 Task: Find connections with filter location Weil am Rhein with filter topic #programingwith filter profile language German with filter current company Arm with filter school Annasaheb Dange College of Engineering and Technology, ASHTA with filter industry Museums with filter service category User Experience Writing with filter keywords title Political Scientist
Action: Mouse scrolled (507, 695) with delta (0, 0)
Screenshot: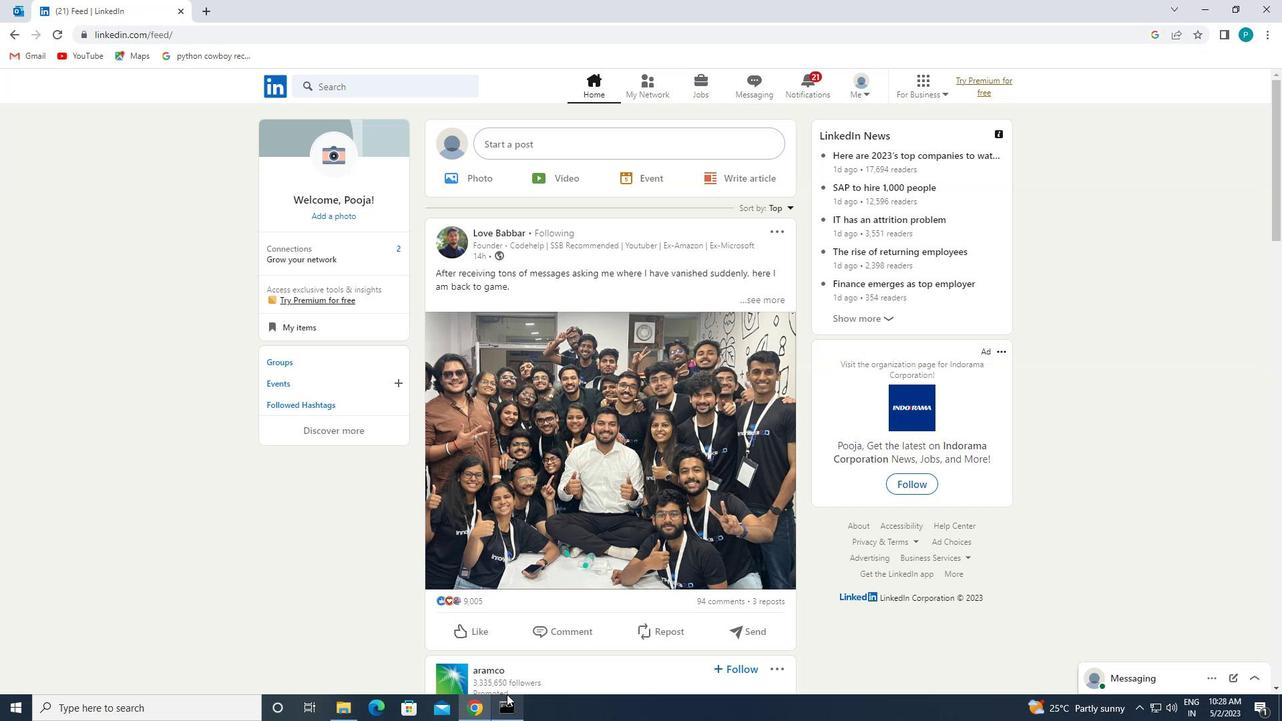 
Action: Mouse moved to (642, 80)
Screenshot: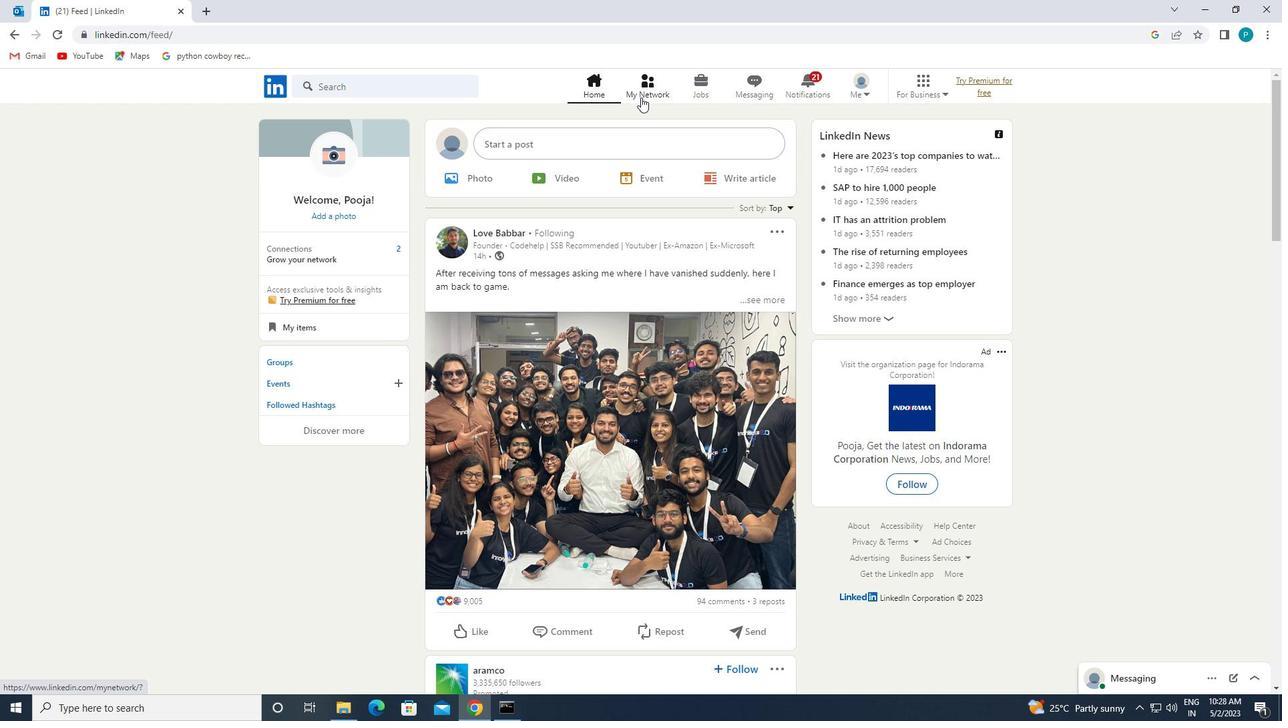
Action: Mouse pressed left at (642, 80)
Screenshot: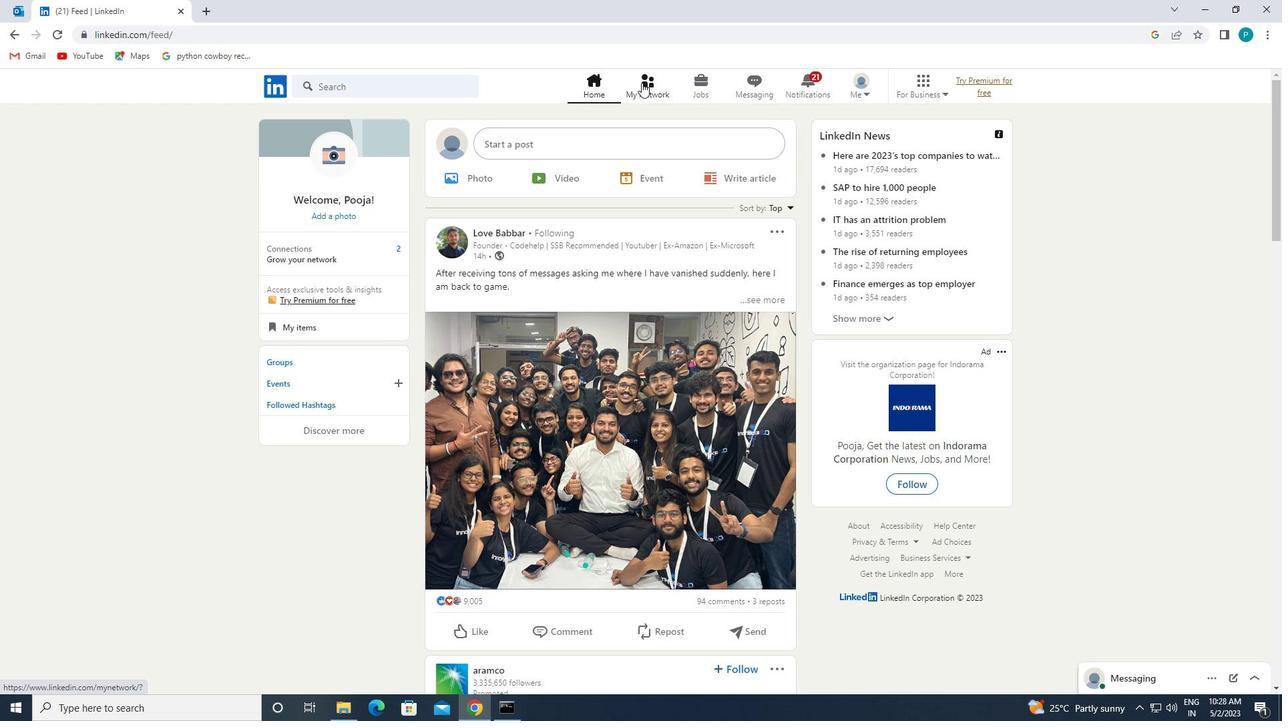 
Action: Mouse moved to (402, 163)
Screenshot: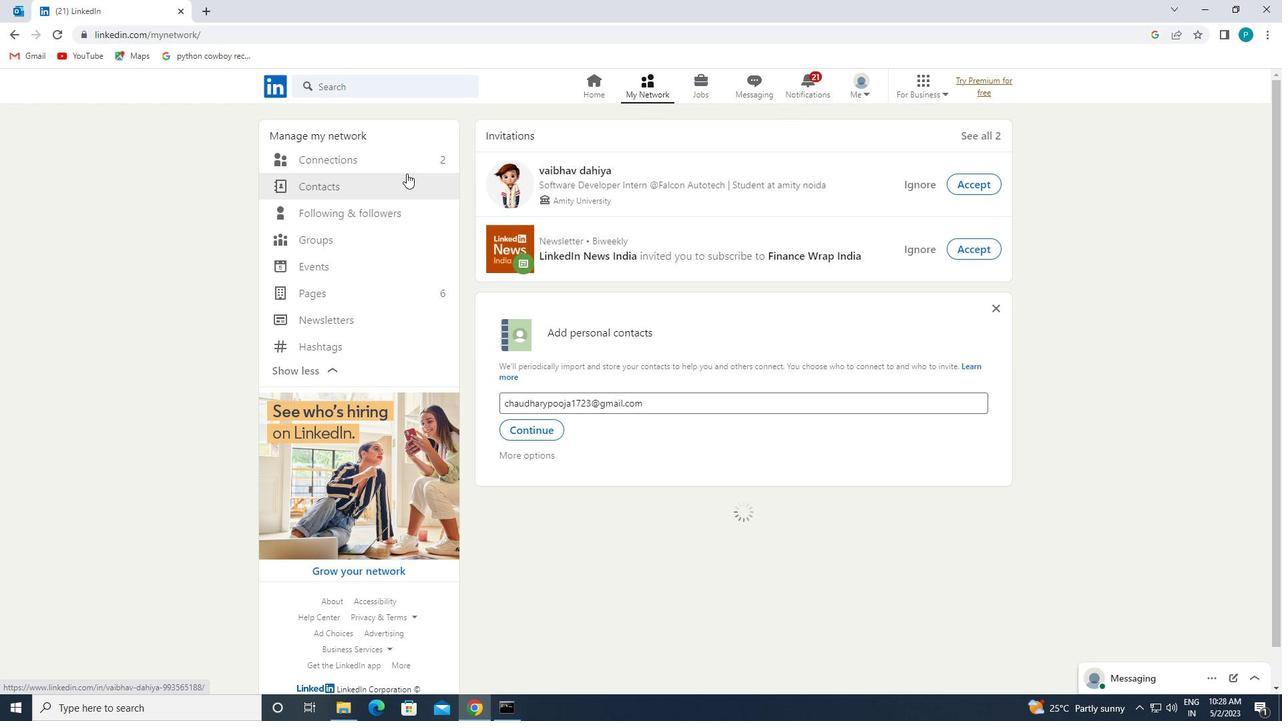 
Action: Mouse pressed left at (402, 163)
Screenshot: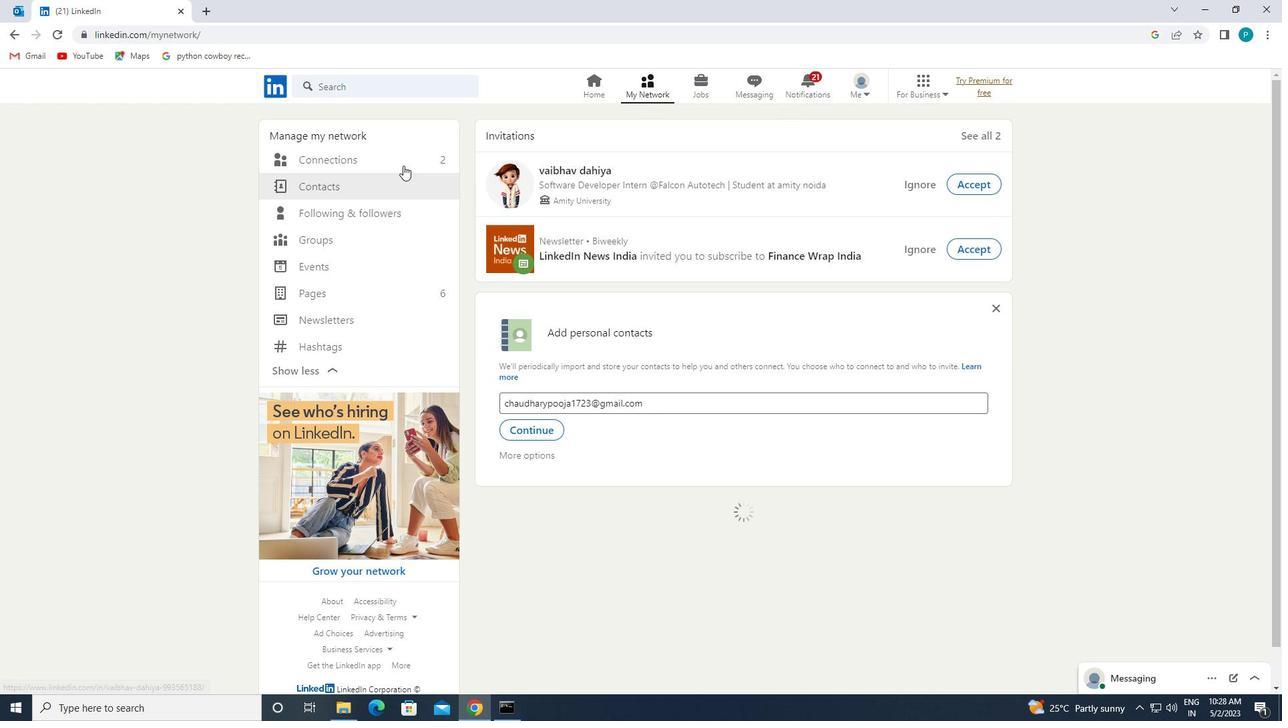 
Action: Mouse moved to (723, 168)
Screenshot: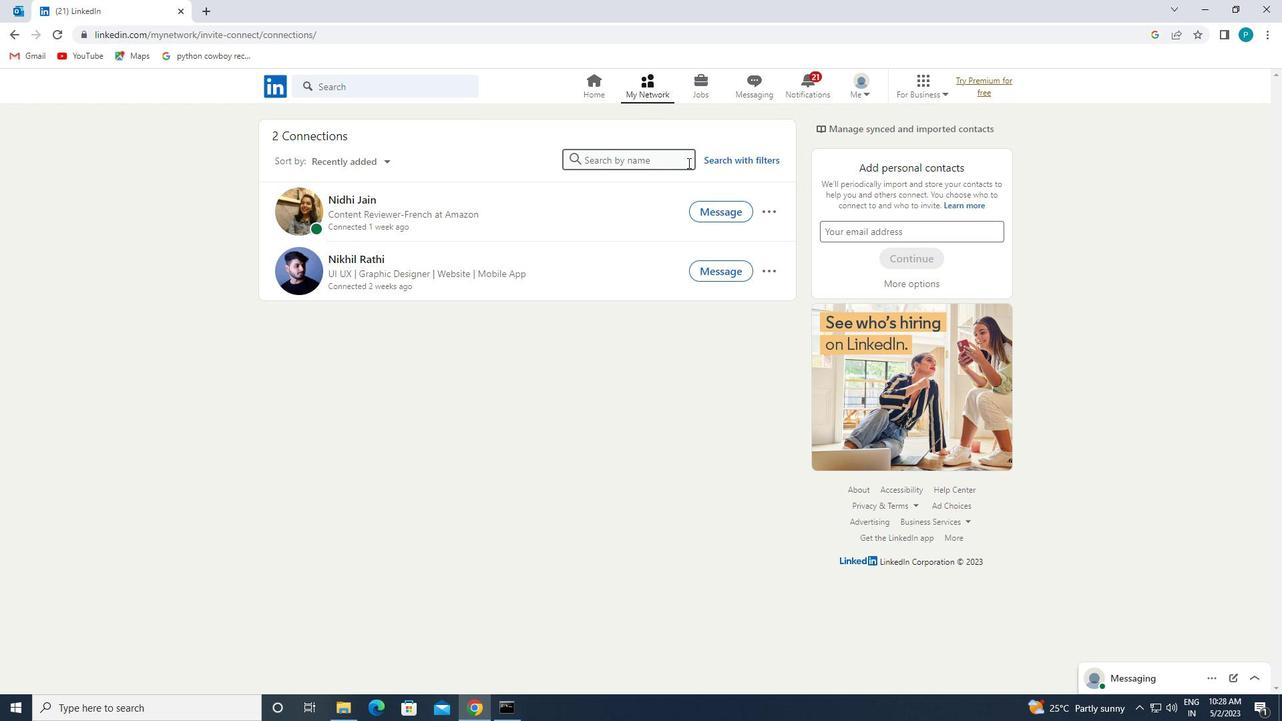 
Action: Mouse pressed left at (723, 168)
Screenshot: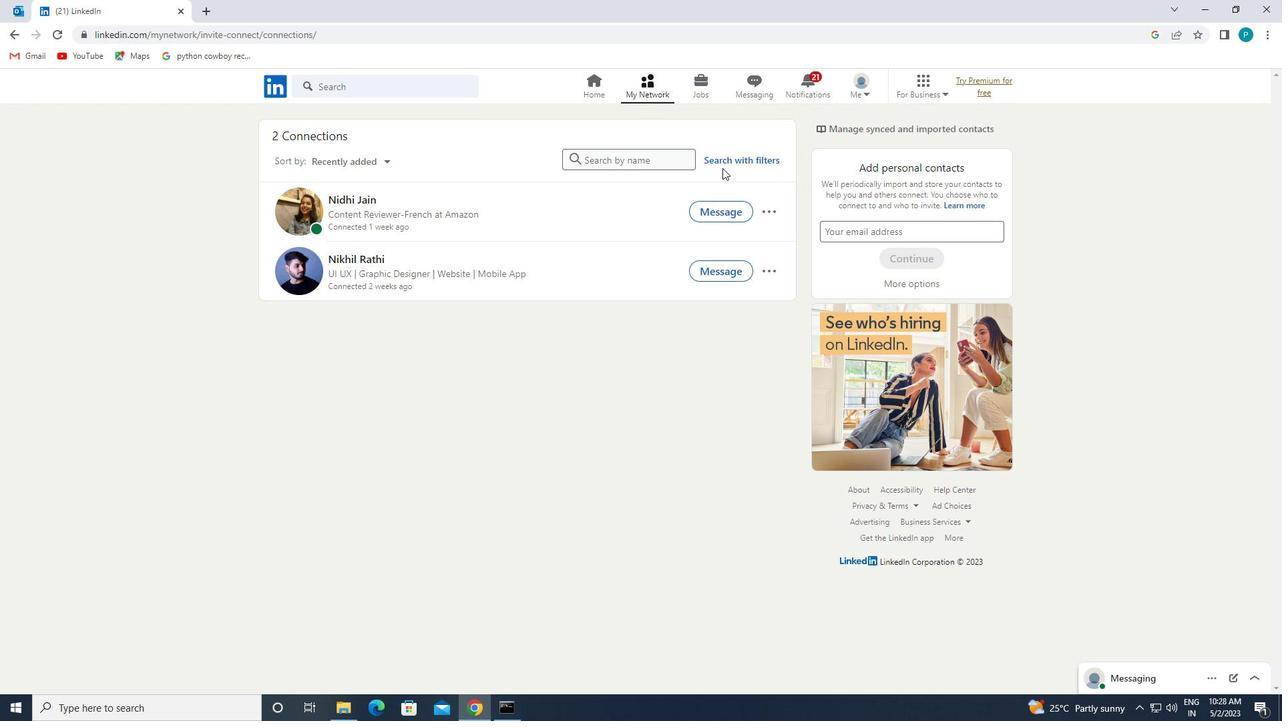 
Action: Mouse moved to (723, 165)
Screenshot: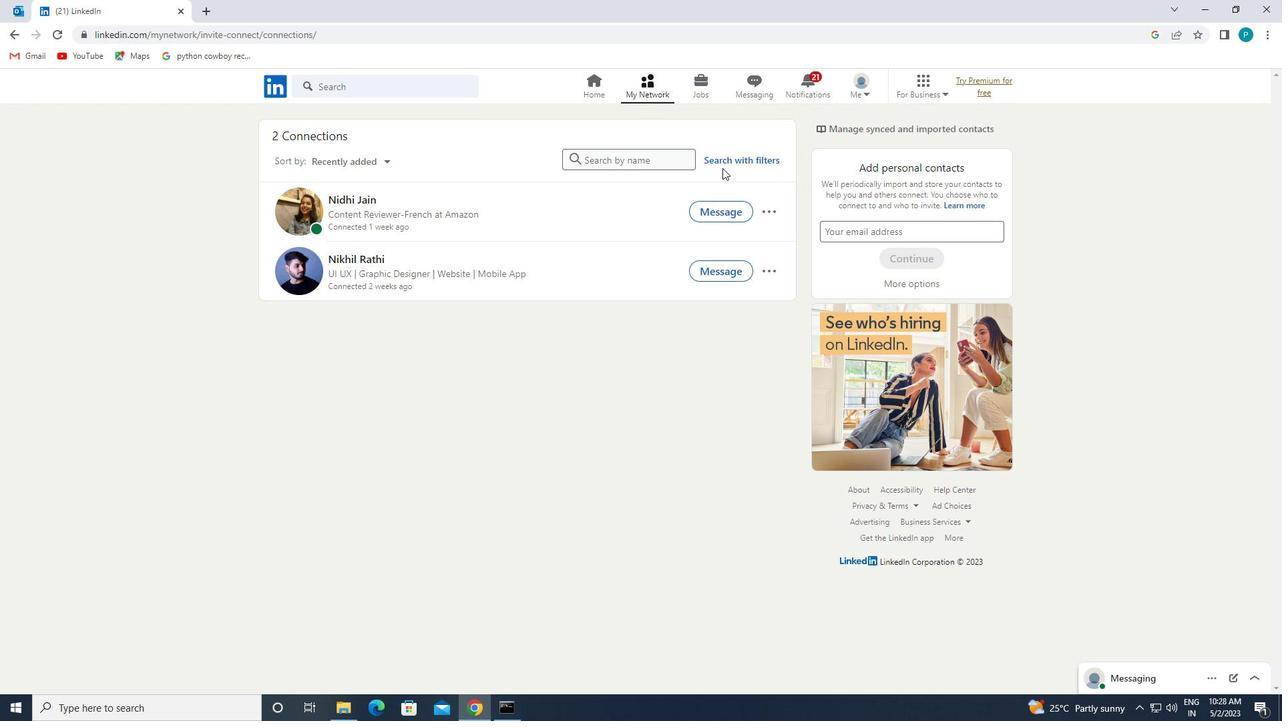 
Action: Mouse pressed left at (723, 165)
Screenshot: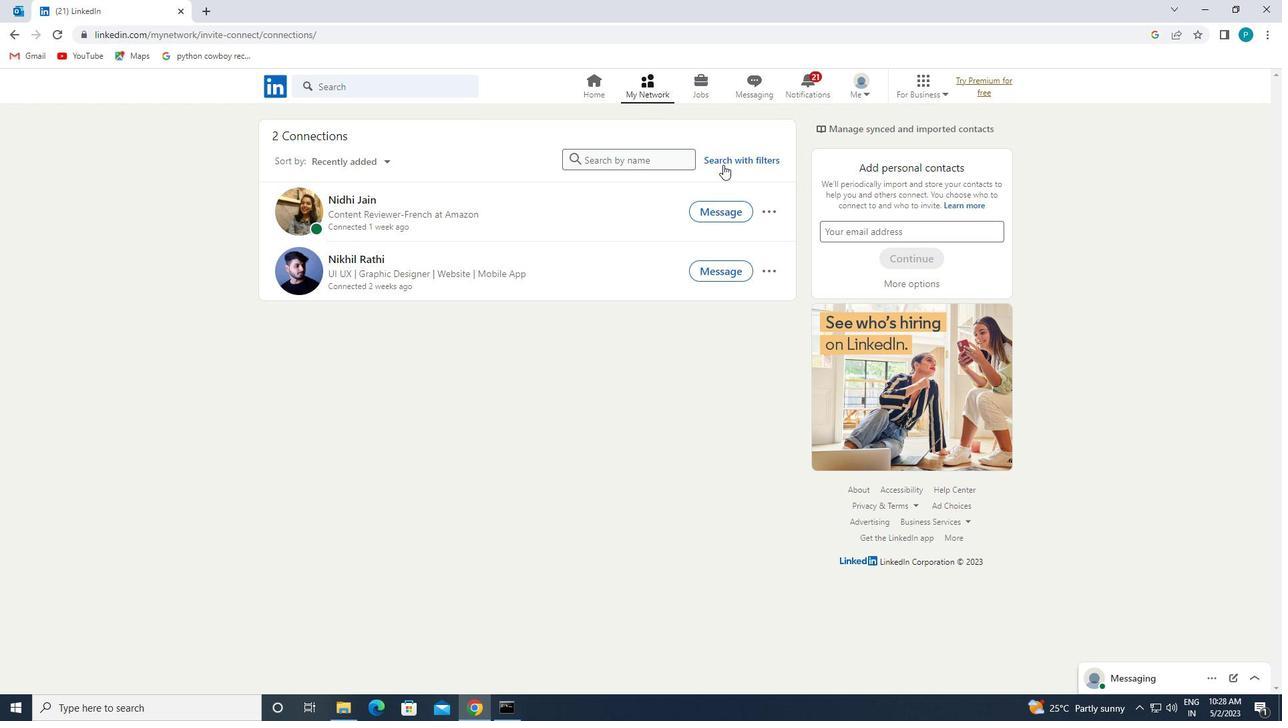 
Action: Mouse moved to (684, 132)
Screenshot: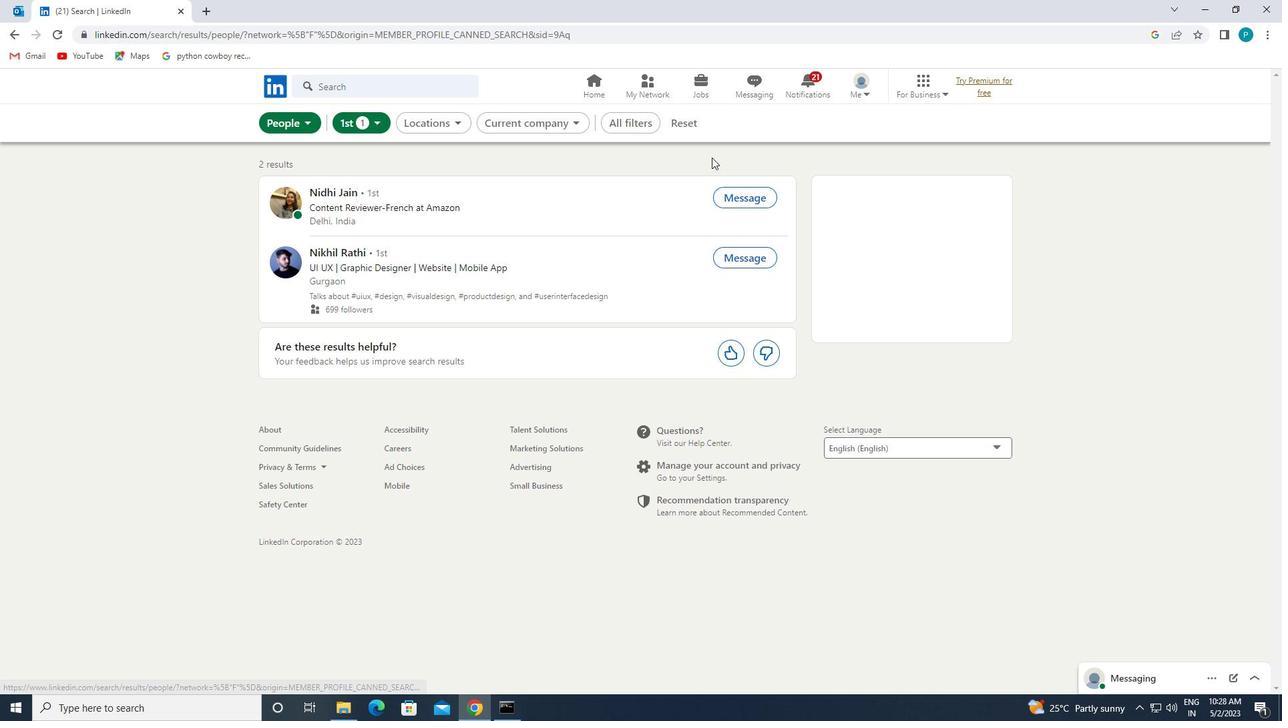 
Action: Mouse pressed left at (684, 132)
Screenshot: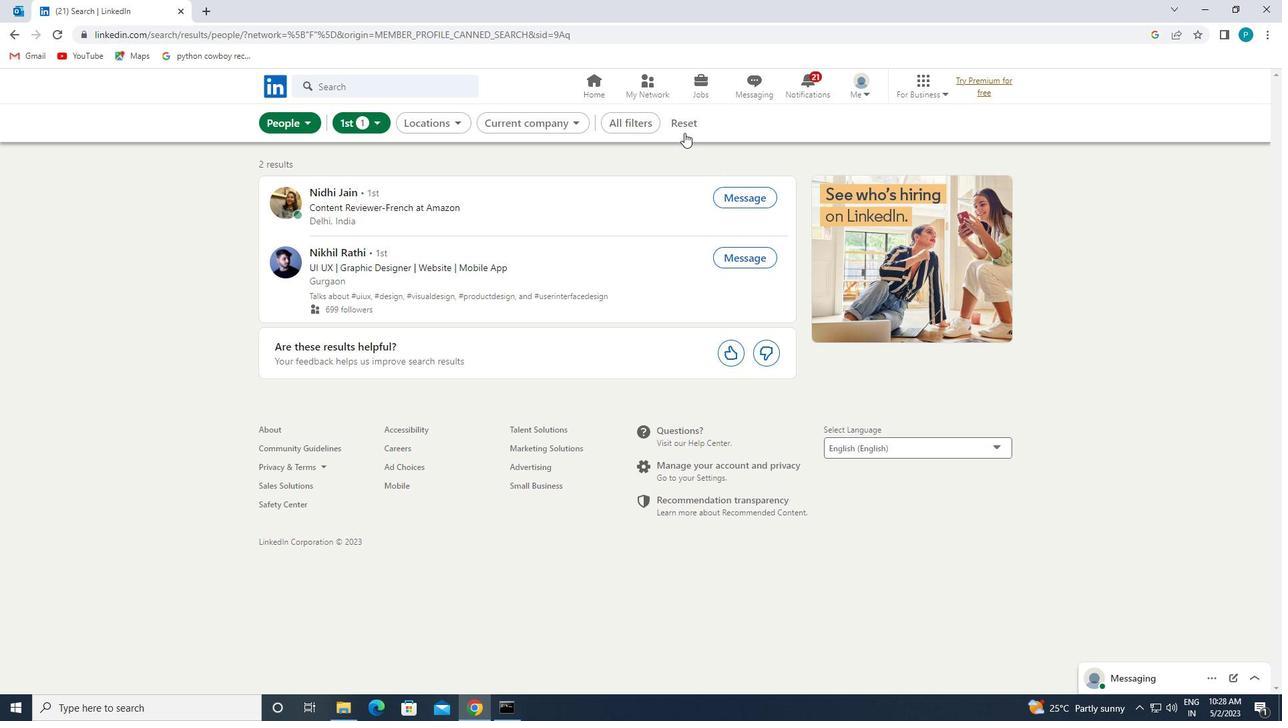 
Action: Mouse moved to (658, 124)
Screenshot: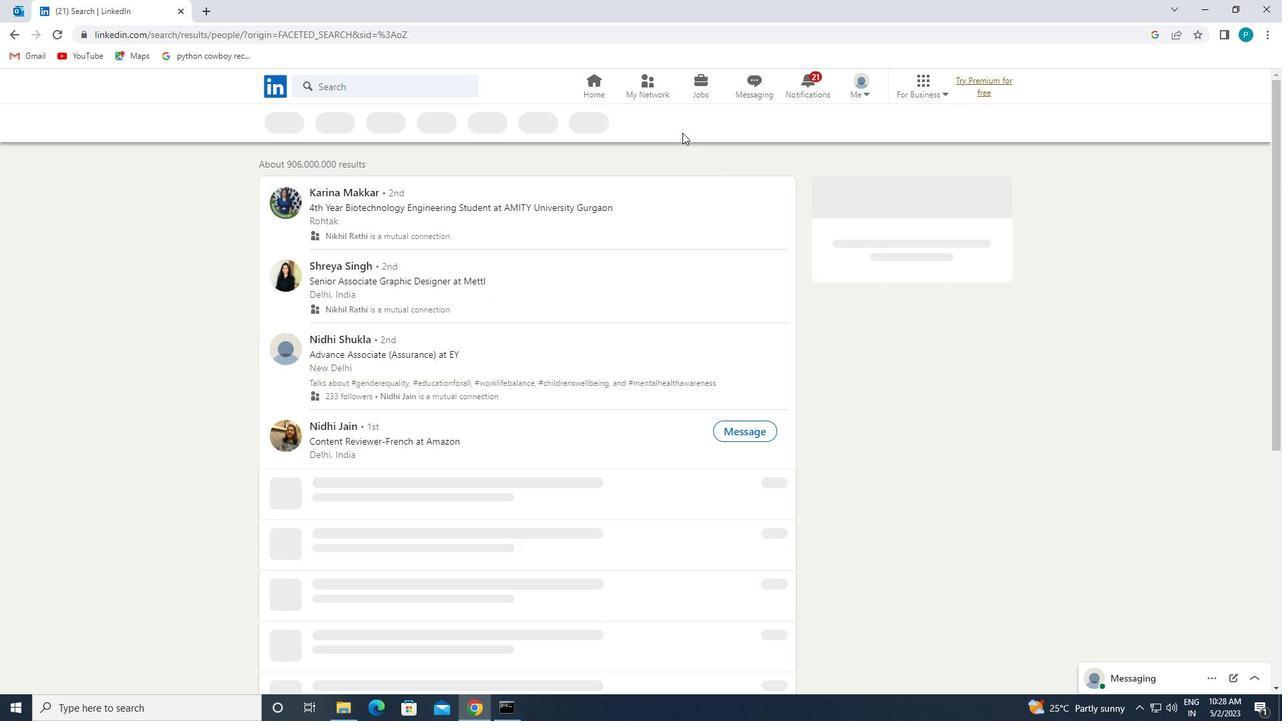 
Action: Mouse pressed left at (658, 124)
Screenshot: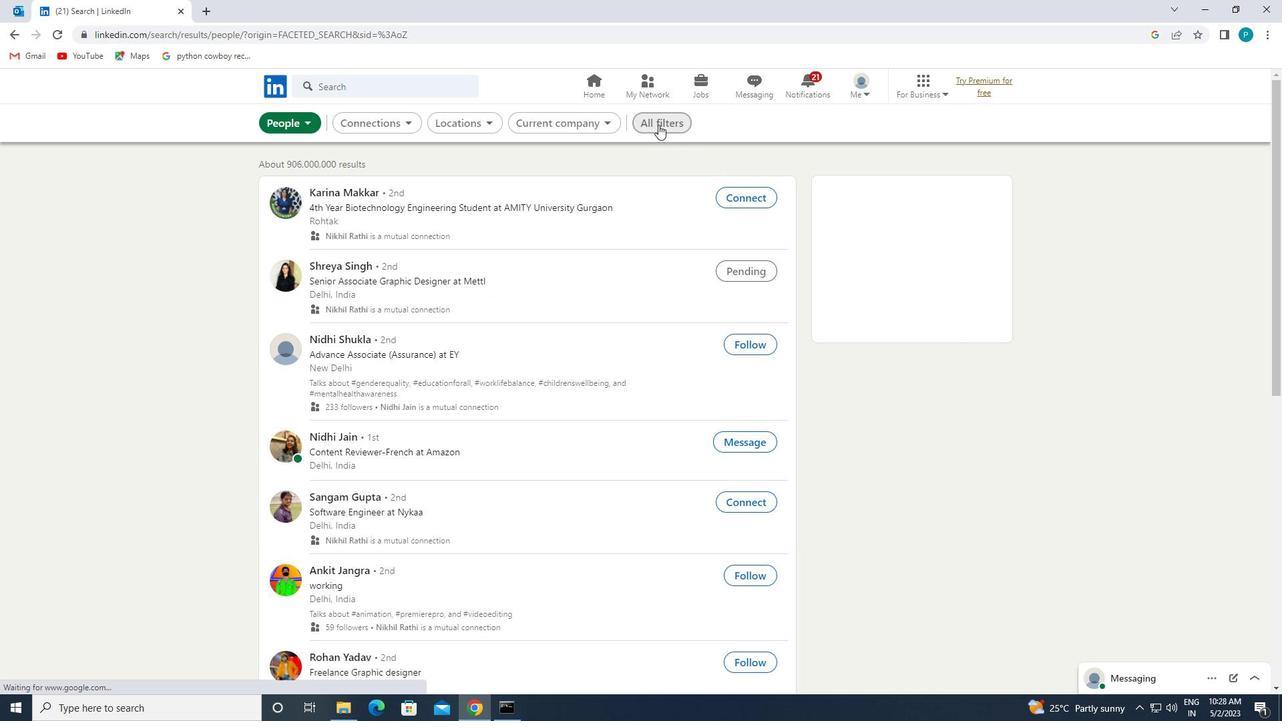 
Action: Mouse moved to (1228, 404)
Screenshot: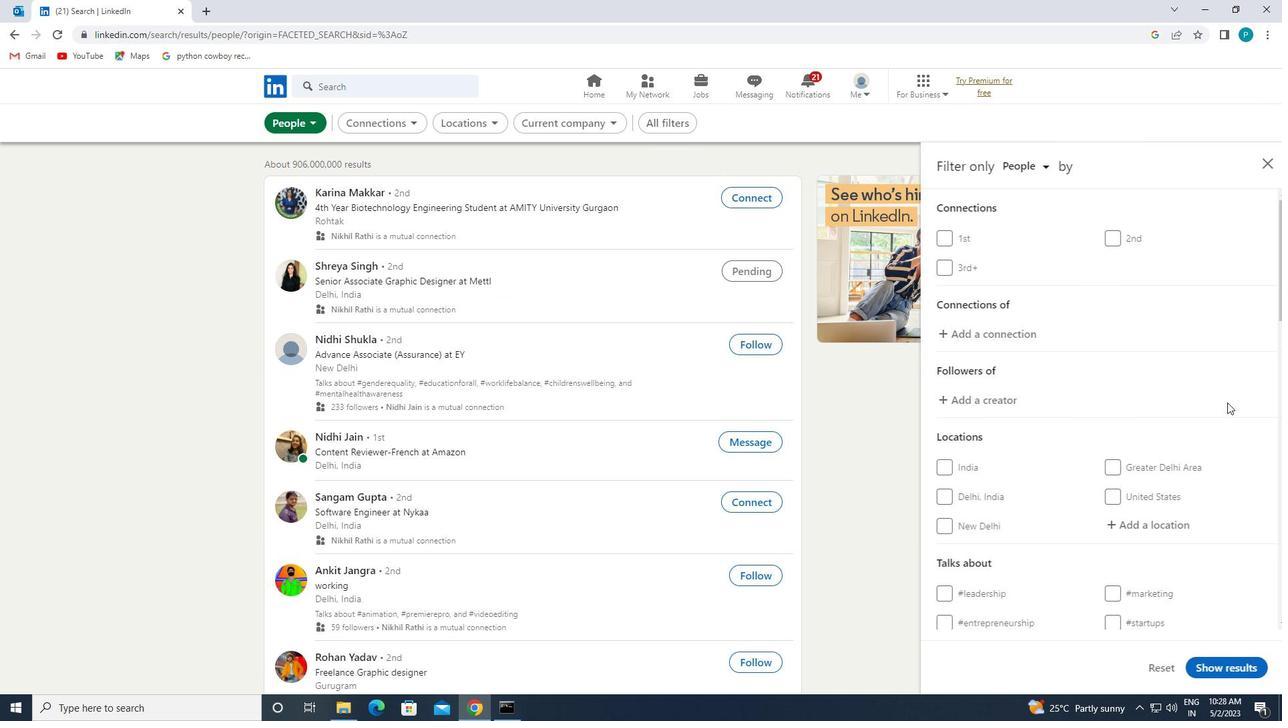 
Action: Mouse scrolled (1228, 403) with delta (0, 0)
Screenshot: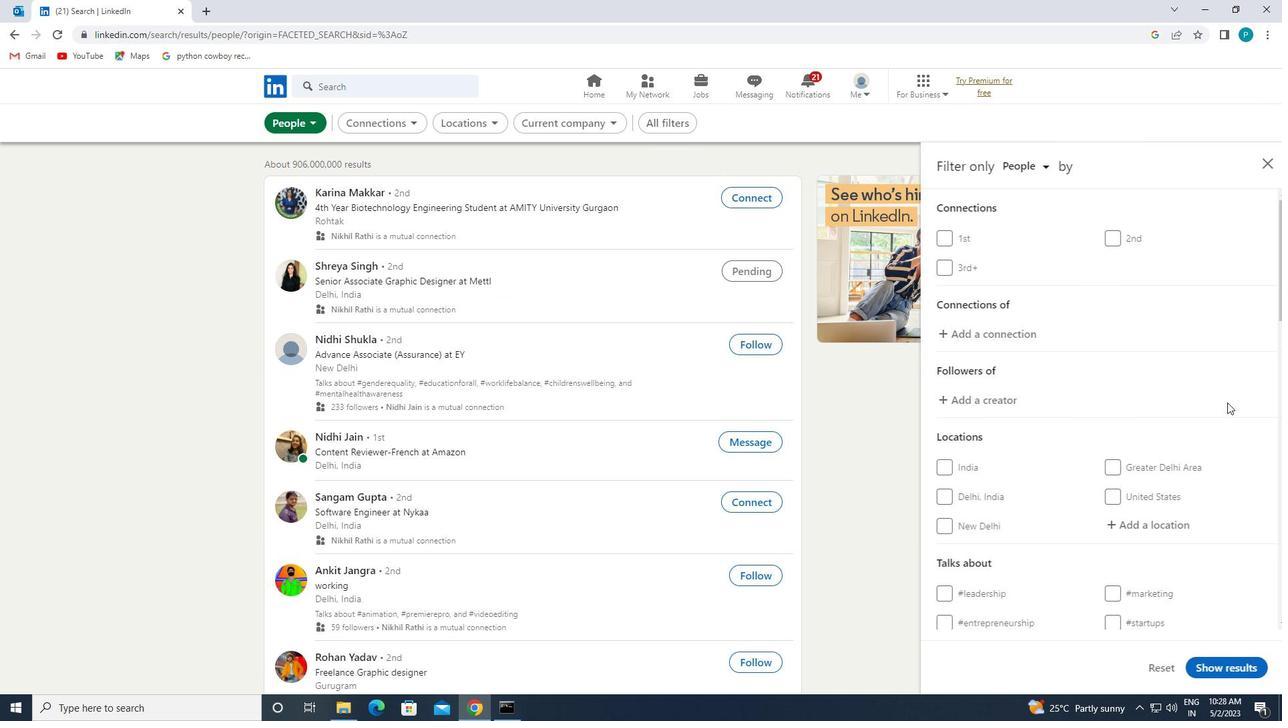 
Action: Mouse scrolled (1228, 403) with delta (0, 0)
Screenshot: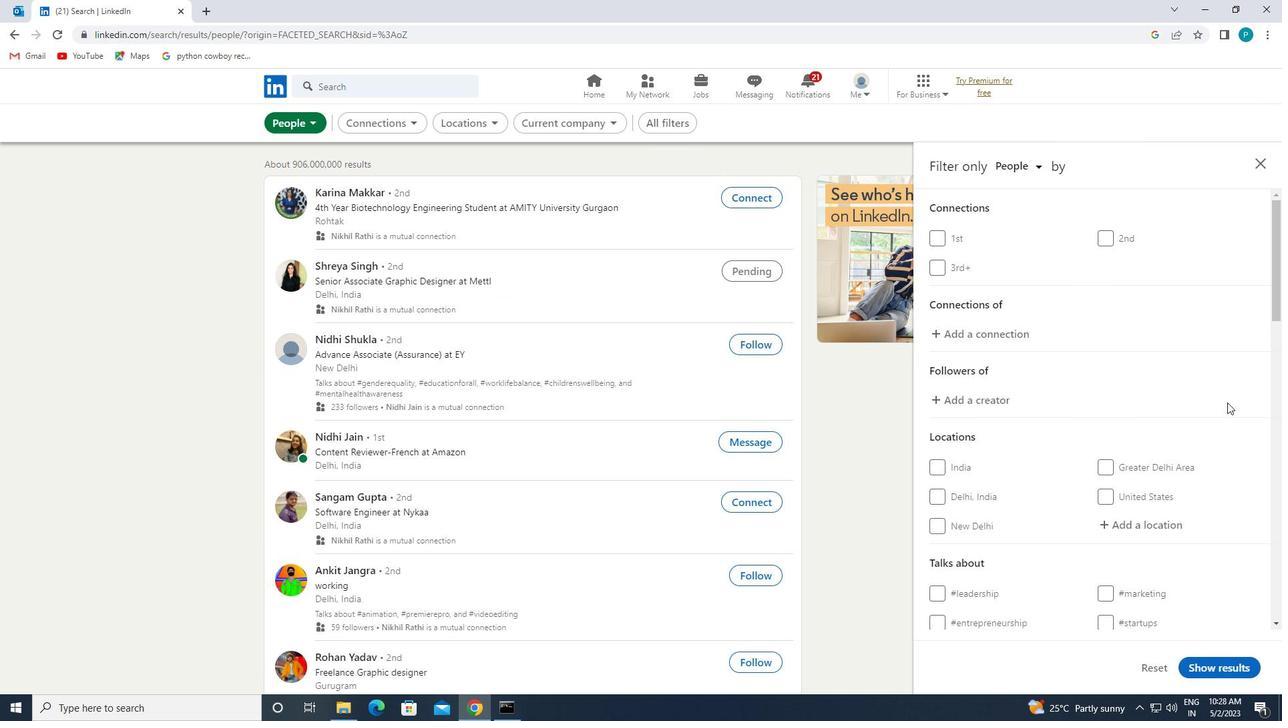 
Action: Mouse moved to (1182, 397)
Screenshot: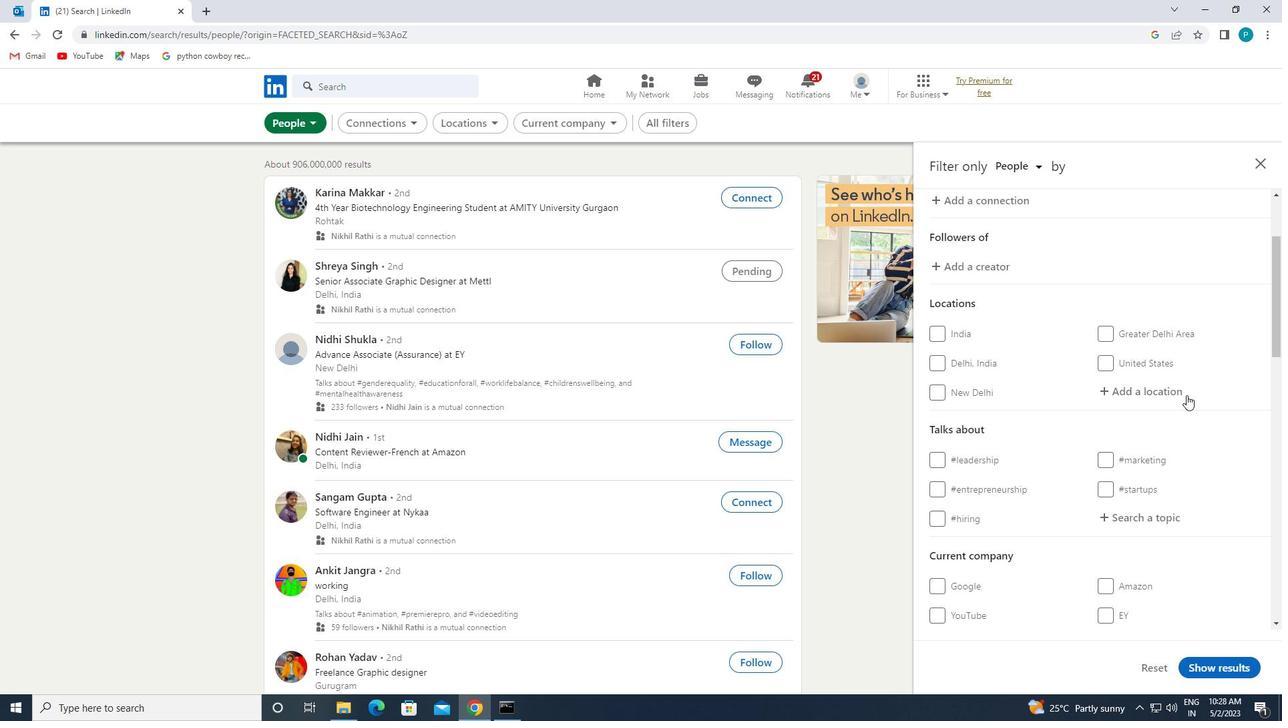 
Action: Mouse pressed left at (1182, 397)
Screenshot: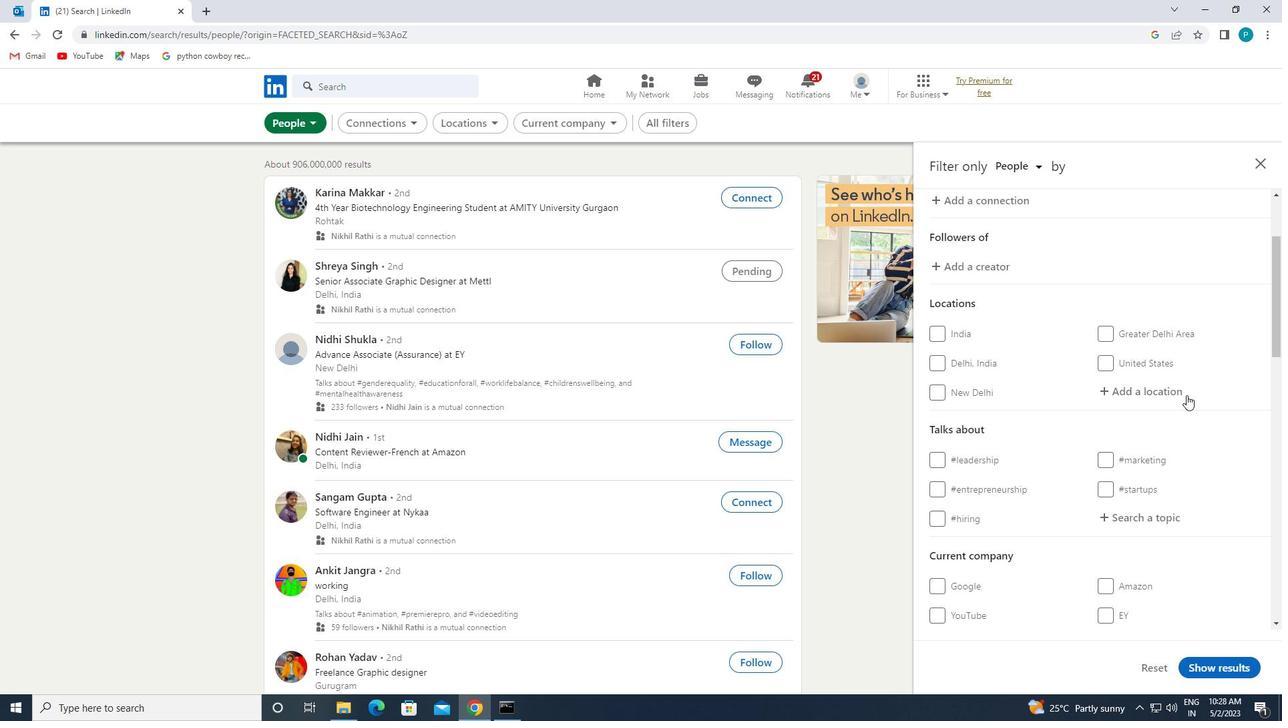 
Action: Key pressed <Key.caps_lock>w<Key.caps_lock>eil<Key.space>am
Screenshot: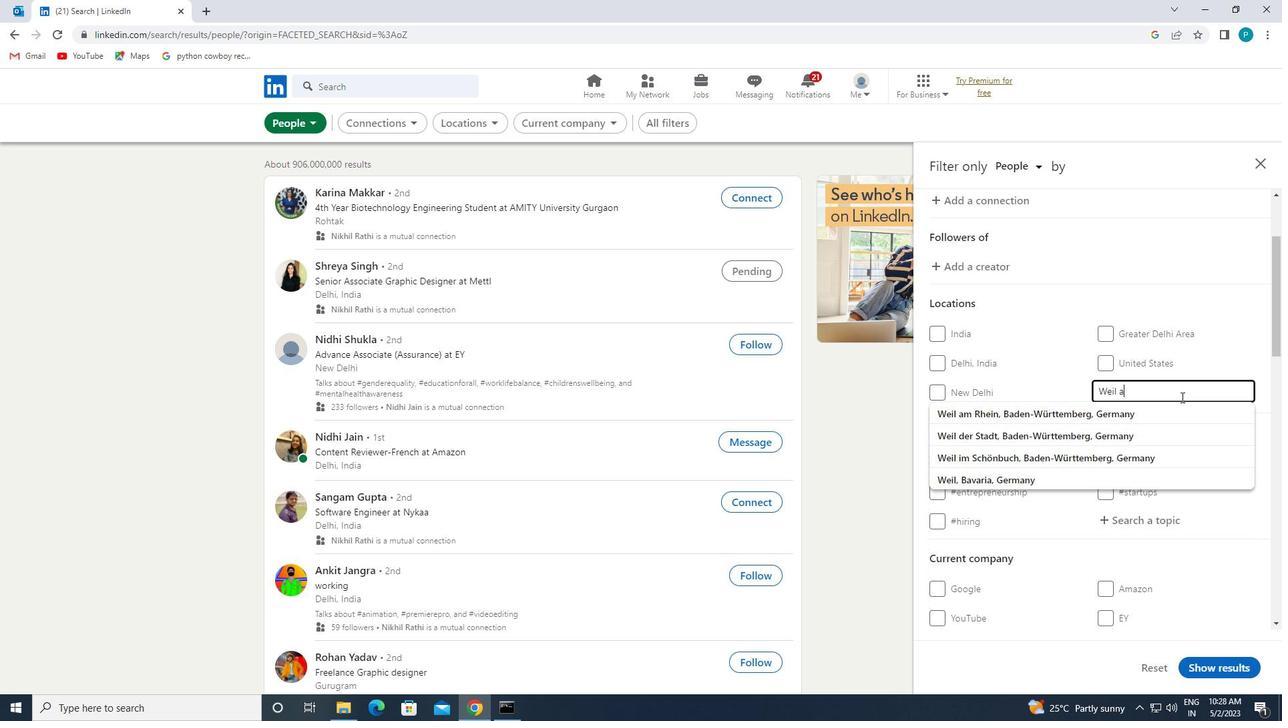 
Action: Mouse moved to (1148, 426)
Screenshot: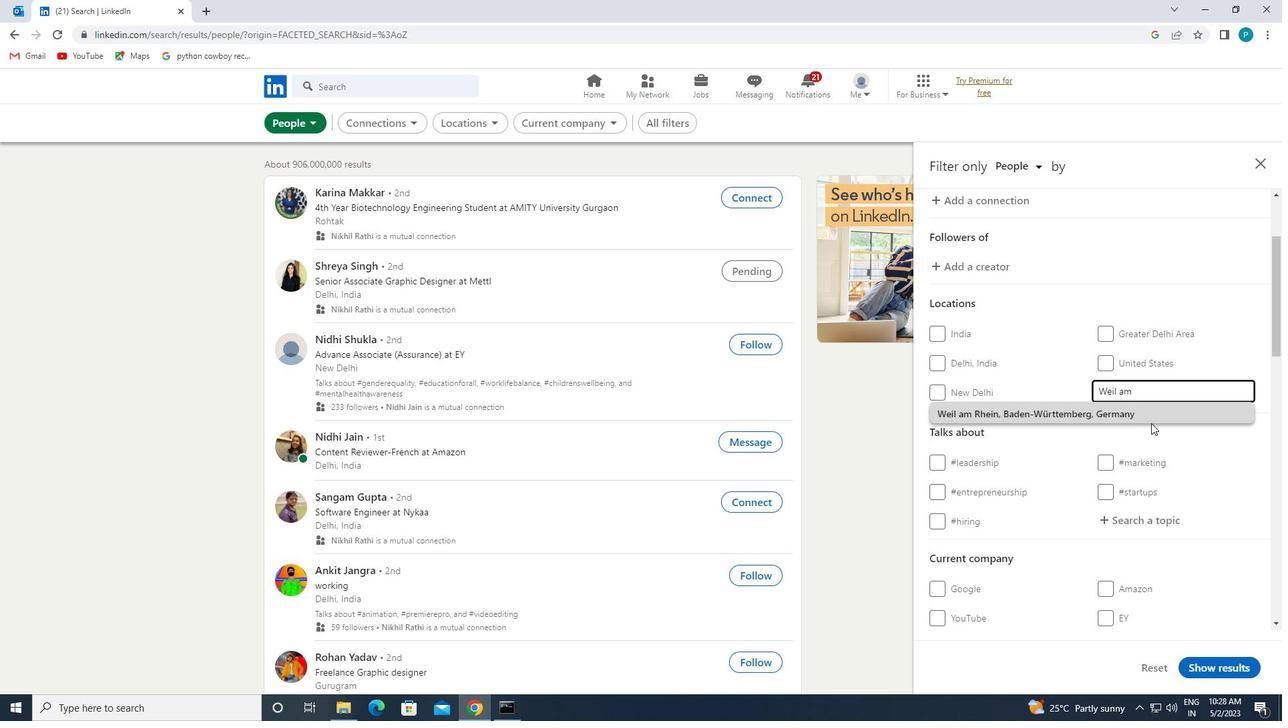 
Action: Mouse pressed left at (1148, 426)
Screenshot: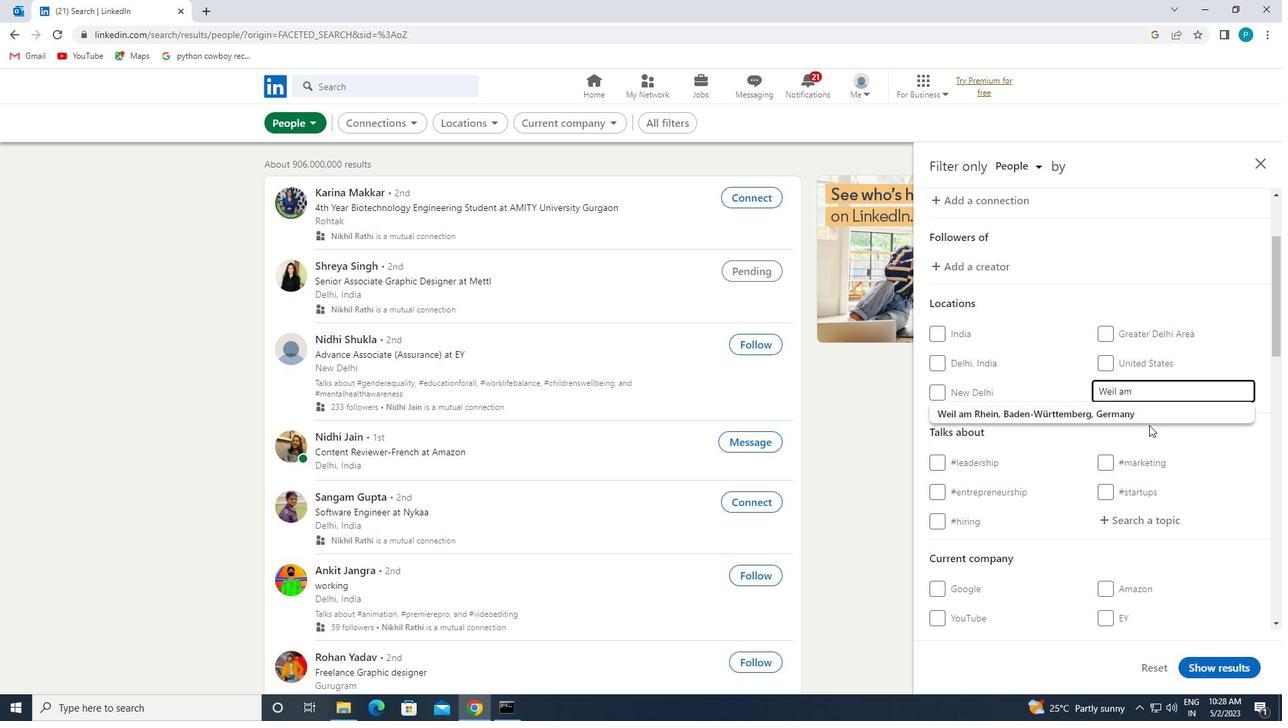 
Action: Mouse moved to (1143, 395)
Screenshot: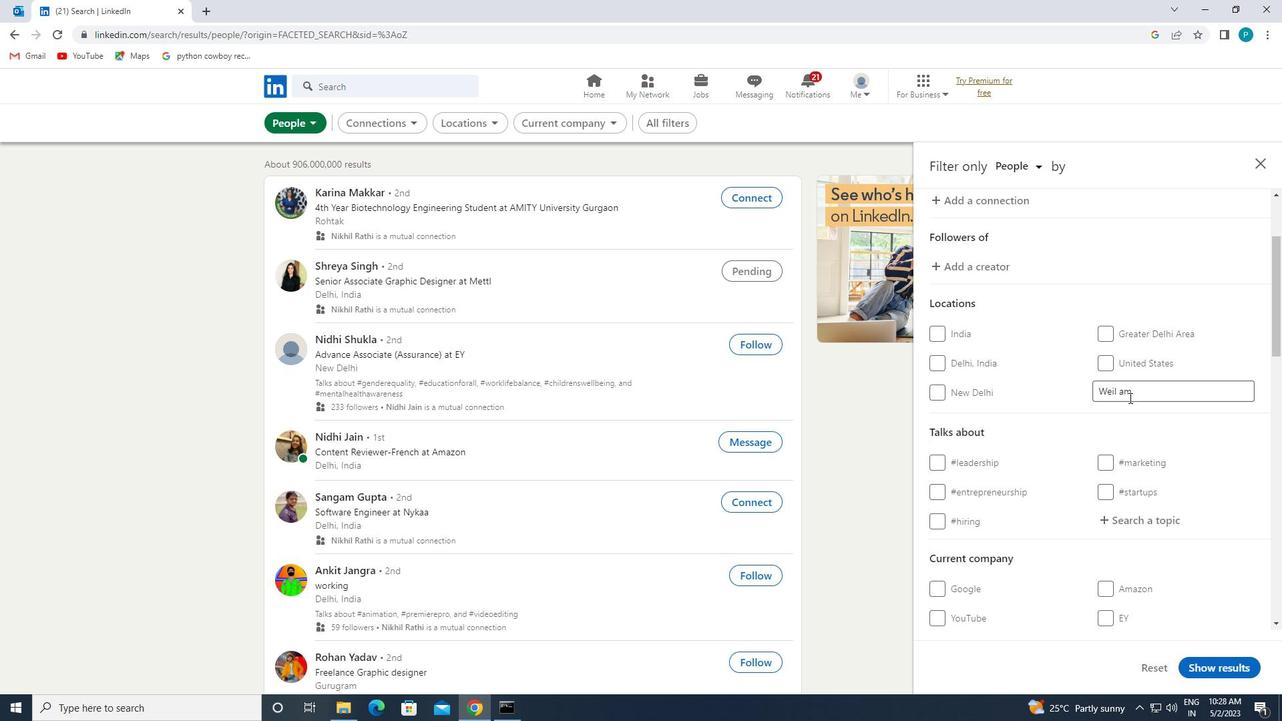 
Action: Mouse pressed left at (1143, 395)
Screenshot: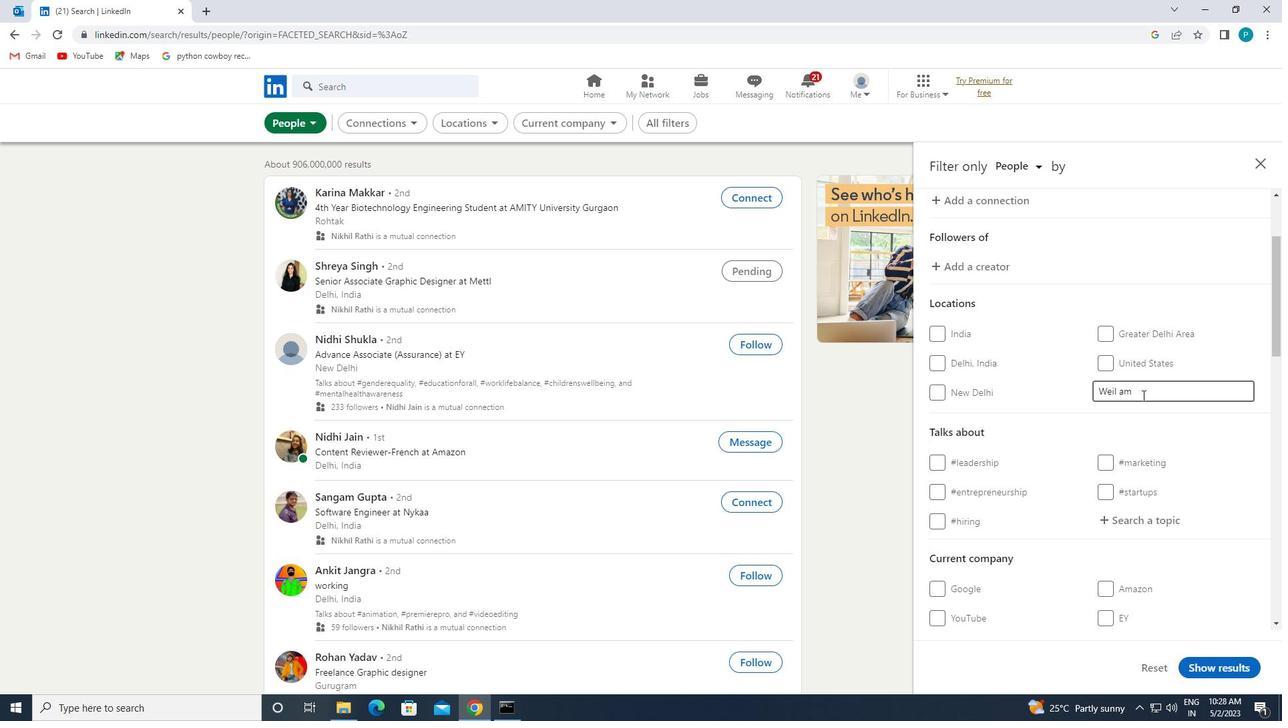 
Action: Mouse moved to (1139, 413)
Screenshot: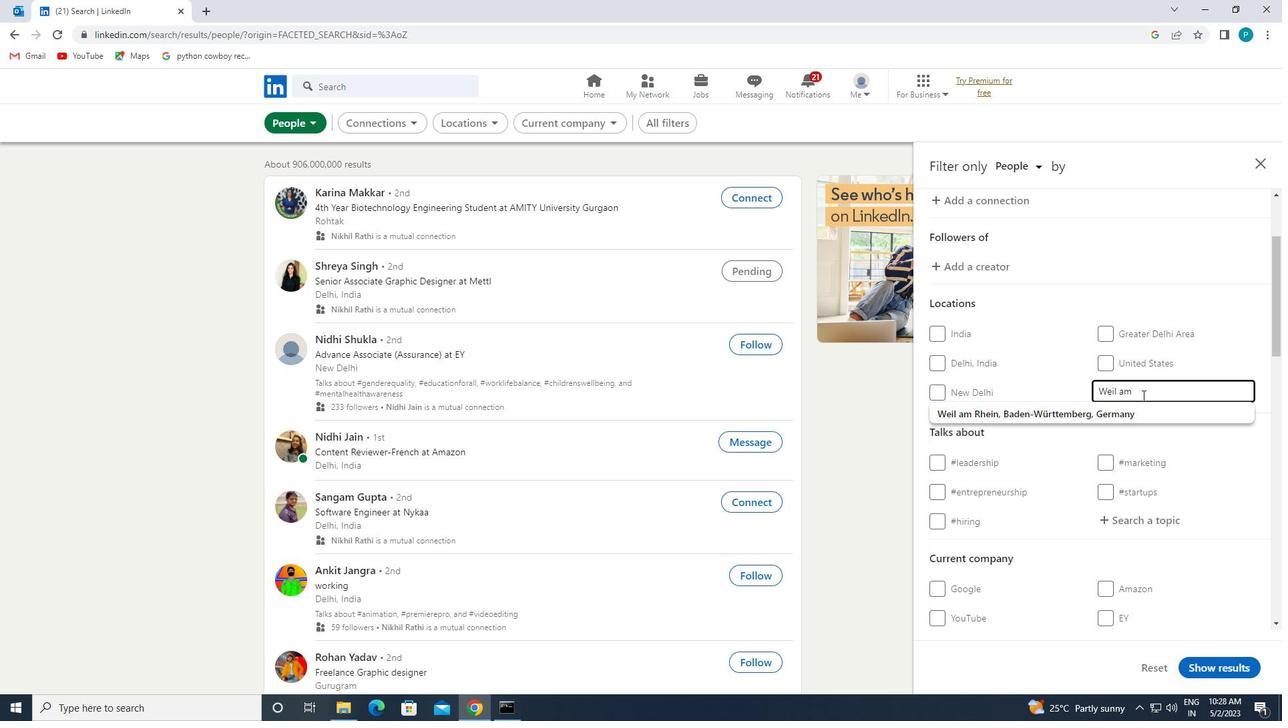 
Action: Mouse pressed left at (1139, 413)
Screenshot: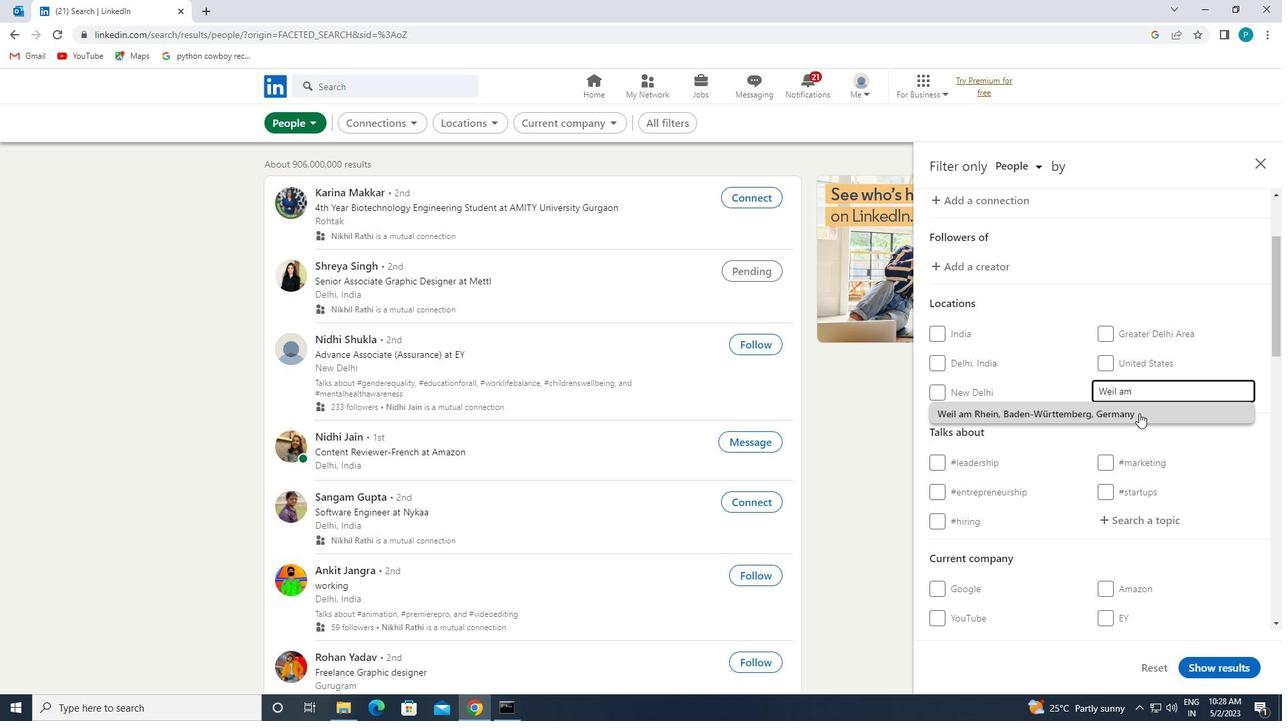
Action: Mouse moved to (1139, 464)
Screenshot: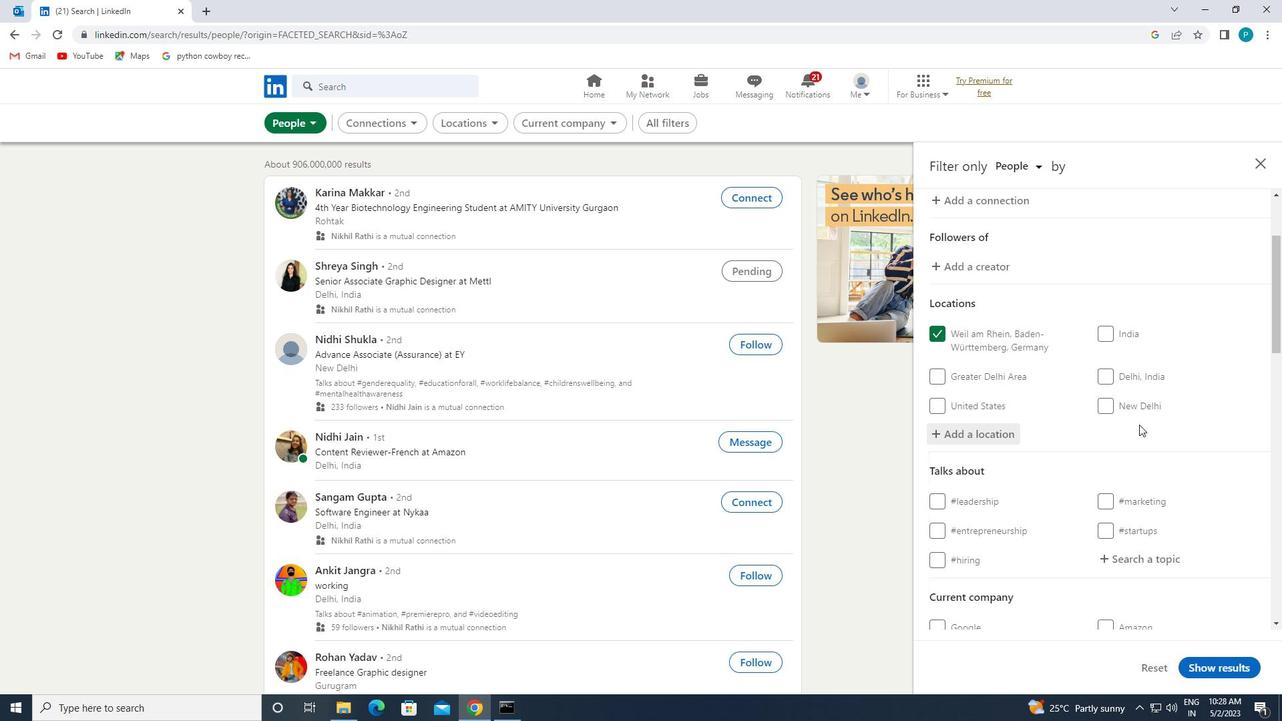 
Action: Mouse scrolled (1139, 463) with delta (0, 0)
Screenshot: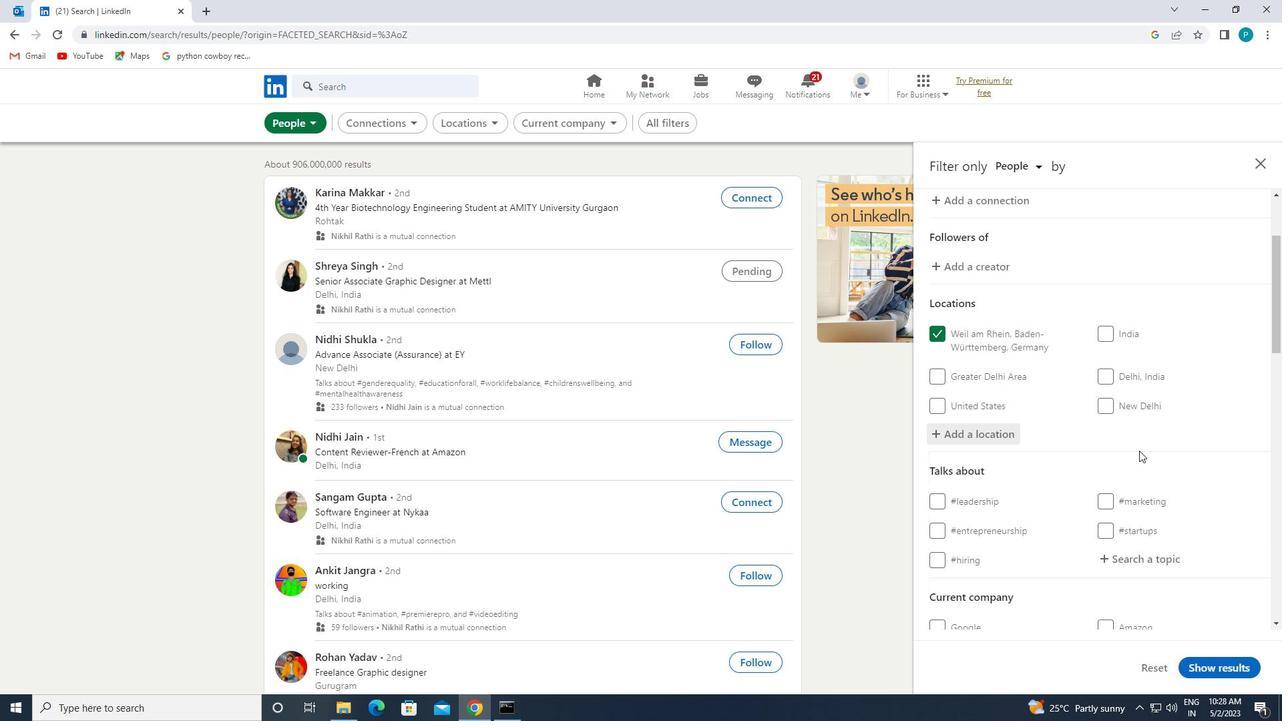 
Action: Mouse scrolled (1139, 463) with delta (0, 0)
Screenshot: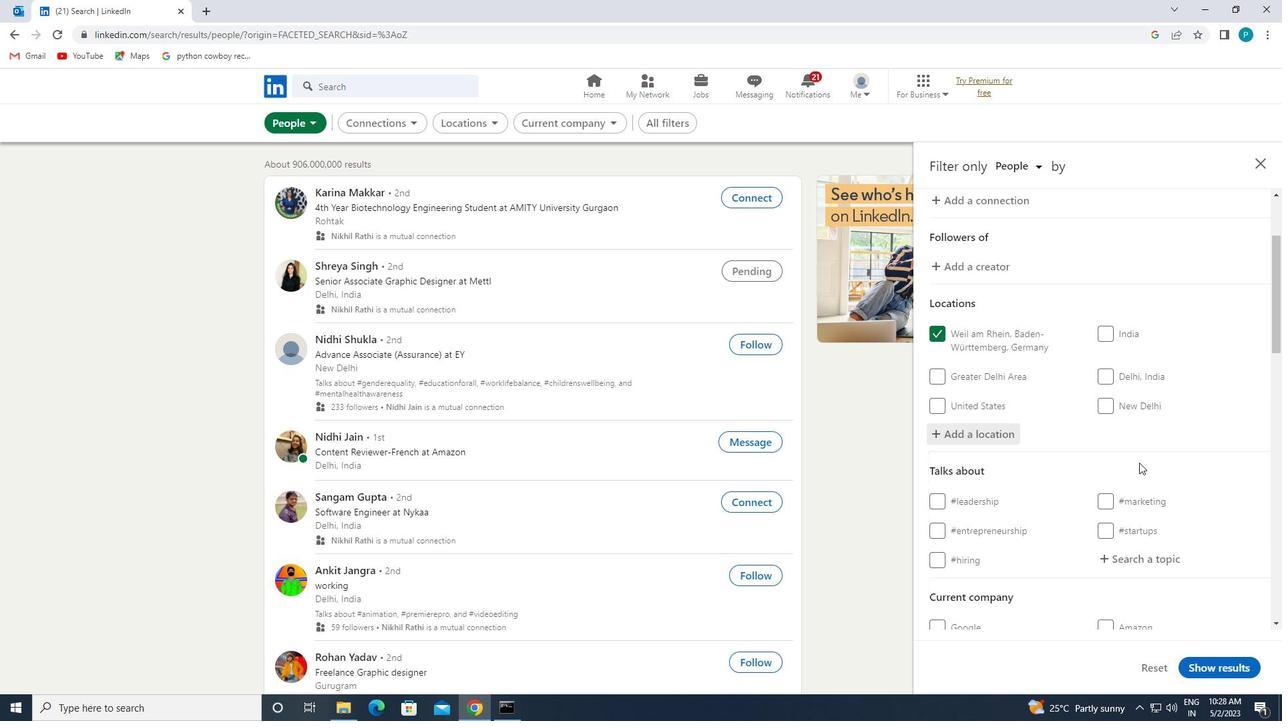 
Action: Mouse scrolled (1139, 463) with delta (0, 0)
Screenshot: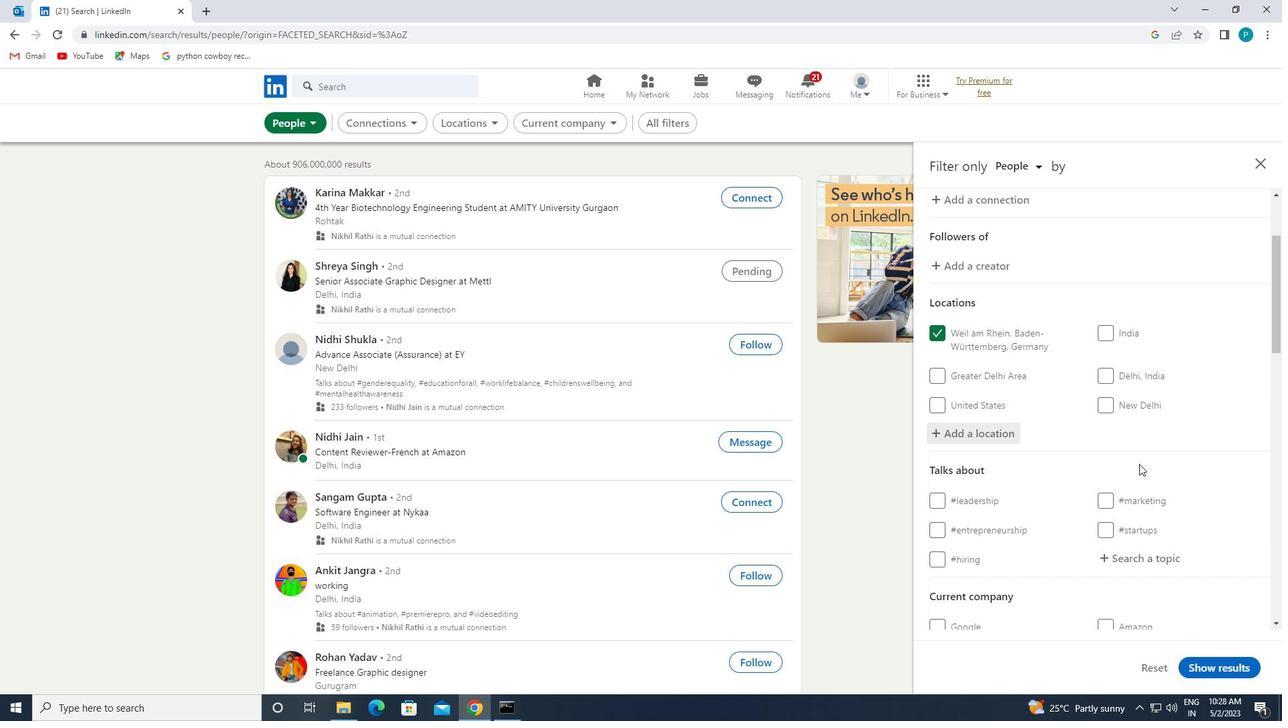 
Action: Mouse moved to (1119, 358)
Screenshot: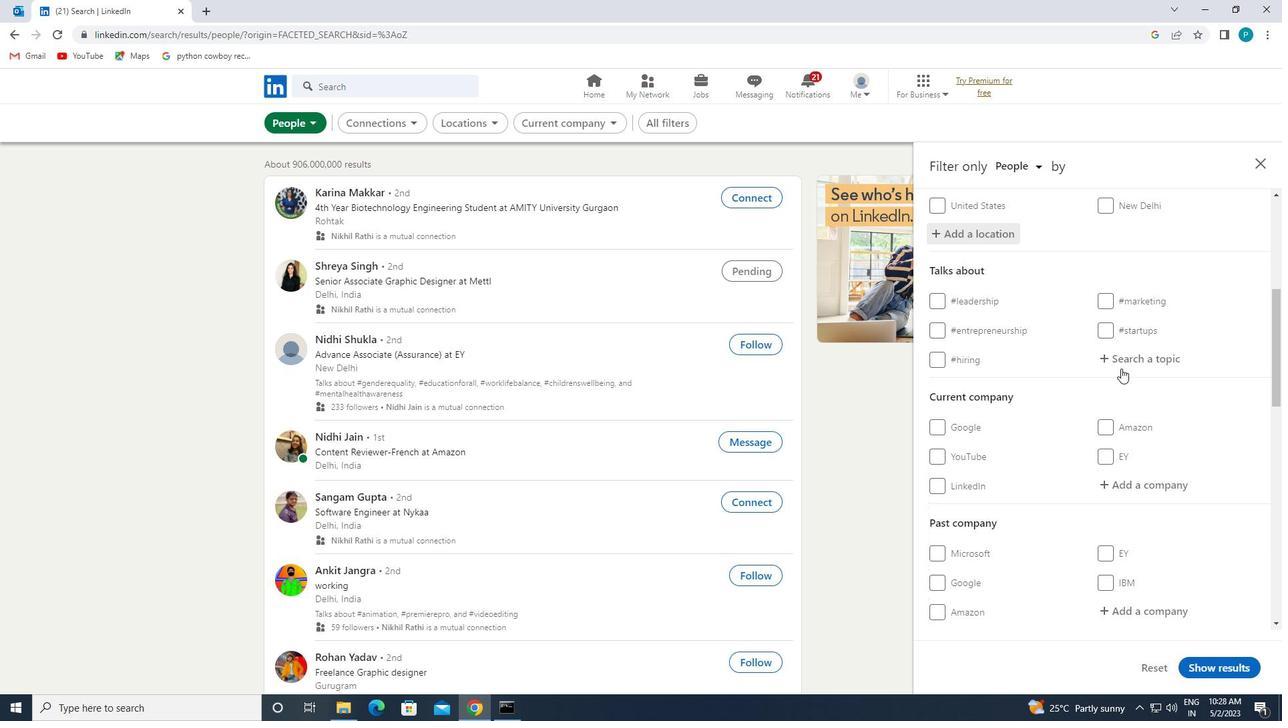 
Action: Mouse pressed left at (1119, 358)
Screenshot: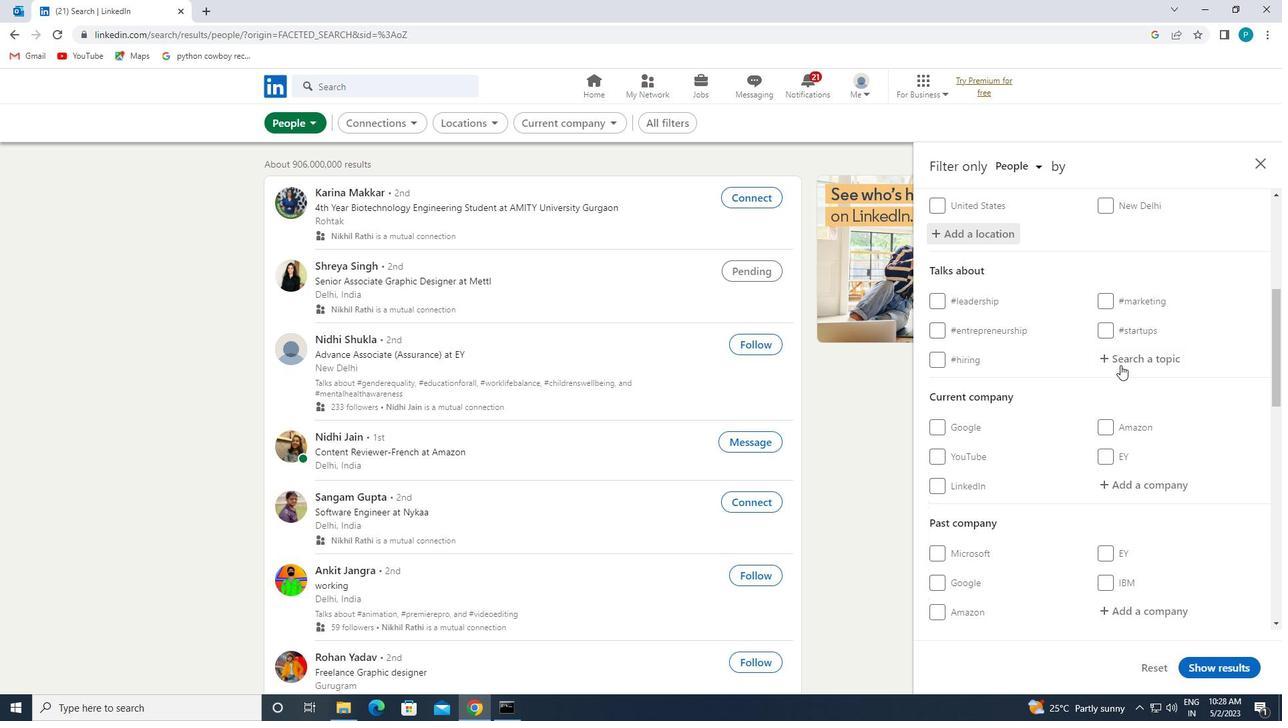 
Action: Key pressed <Key.shift>#PROGRAMING
Screenshot: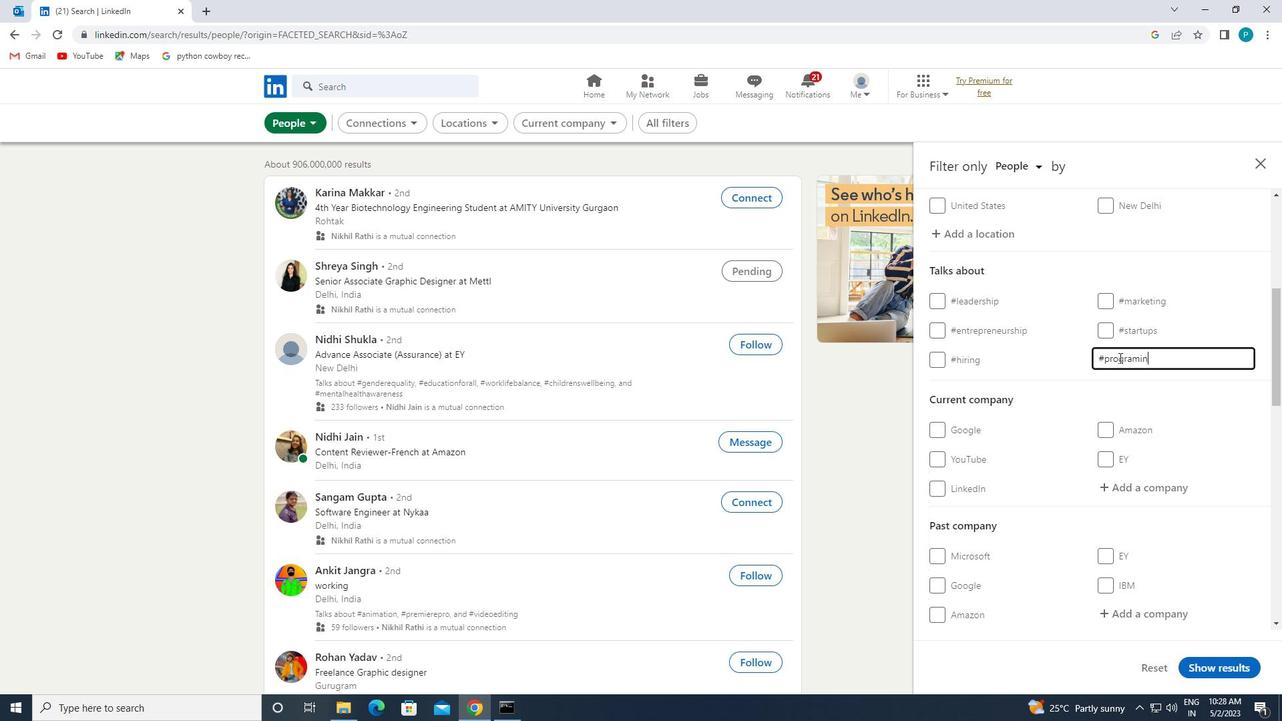 
Action: Mouse scrolled (1119, 357) with delta (0, 0)
Screenshot: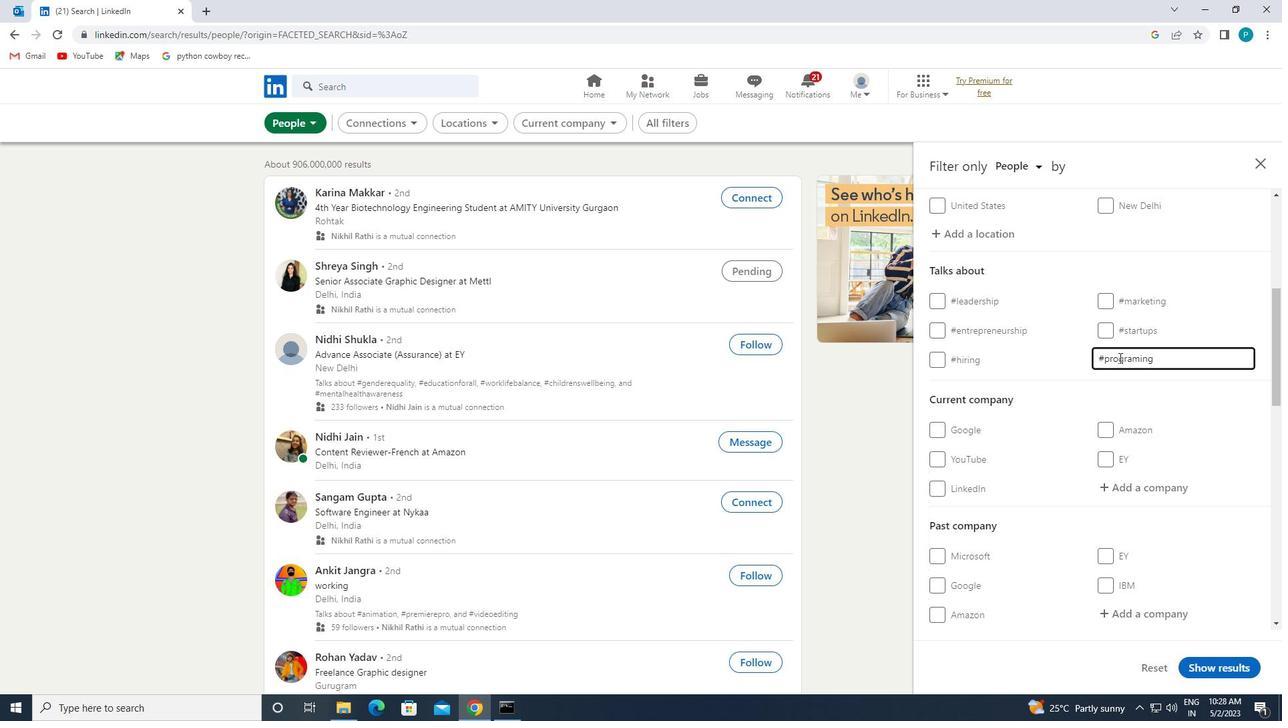 
Action: Mouse scrolled (1119, 357) with delta (0, 0)
Screenshot: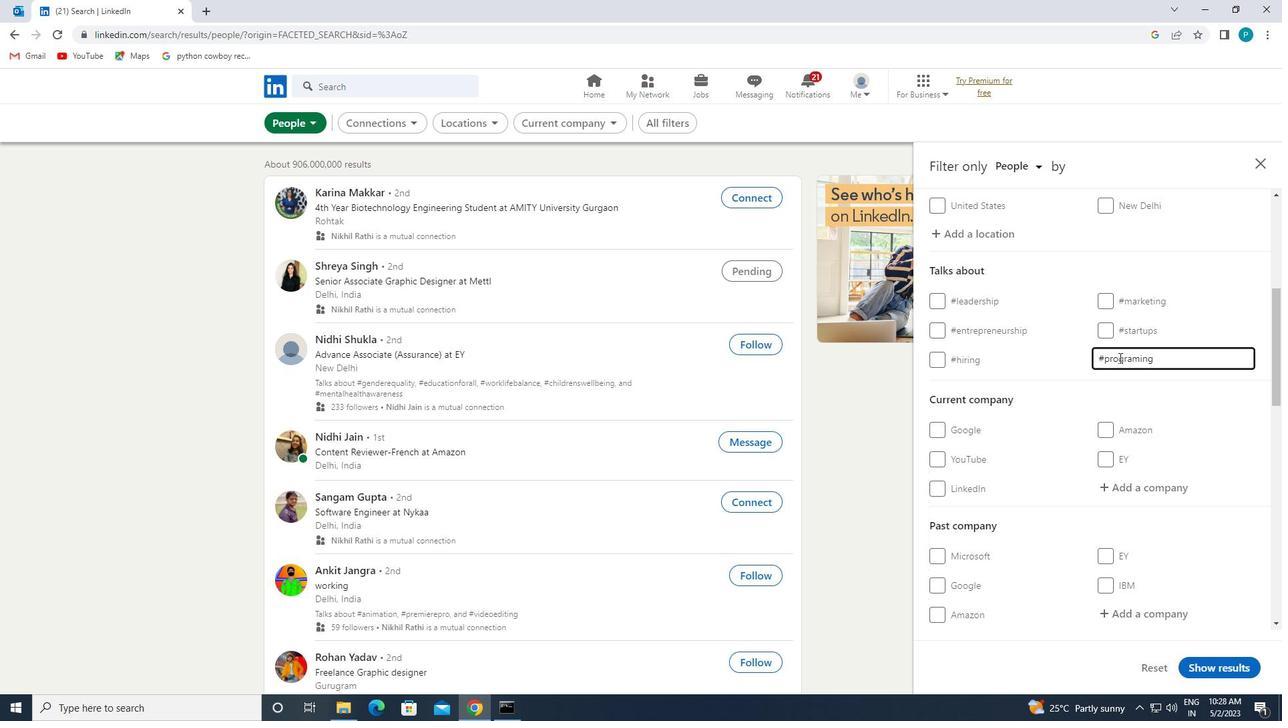 
Action: Mouse scrolled (1119, 357) with delta (0, 0)
Screenshot: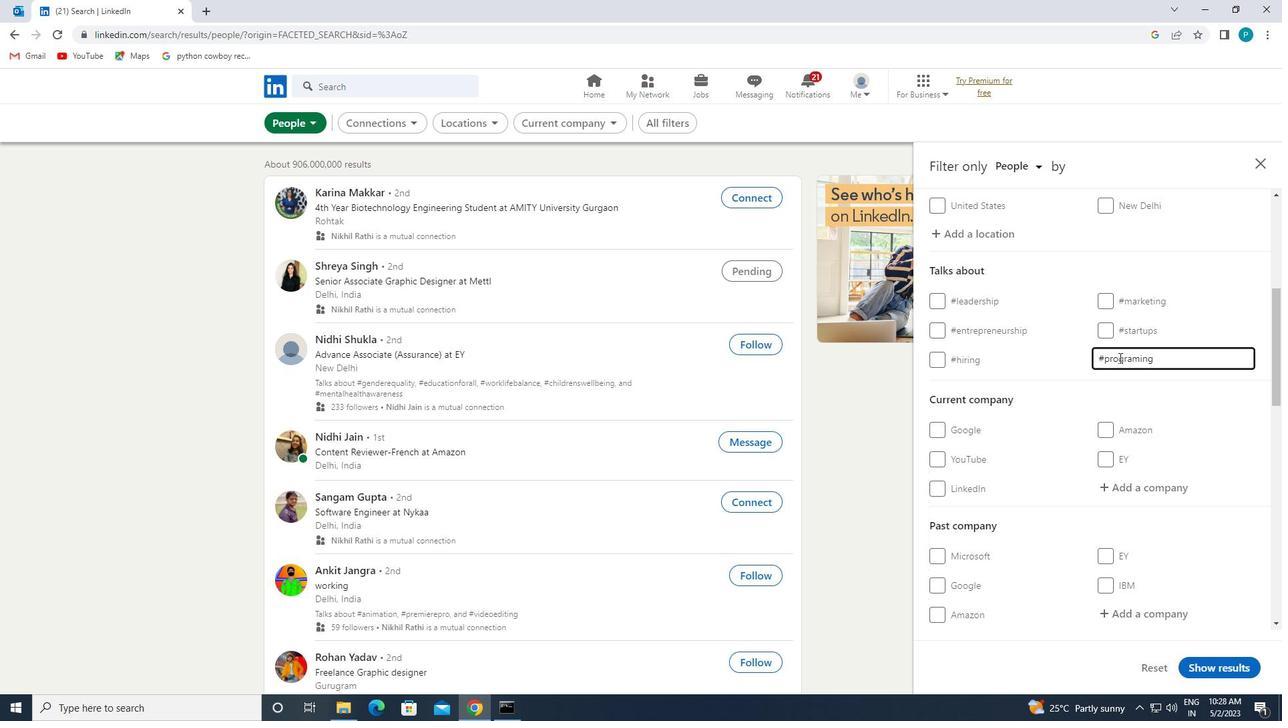
Action: Mouse moved to (1119, 358)
Screenshot: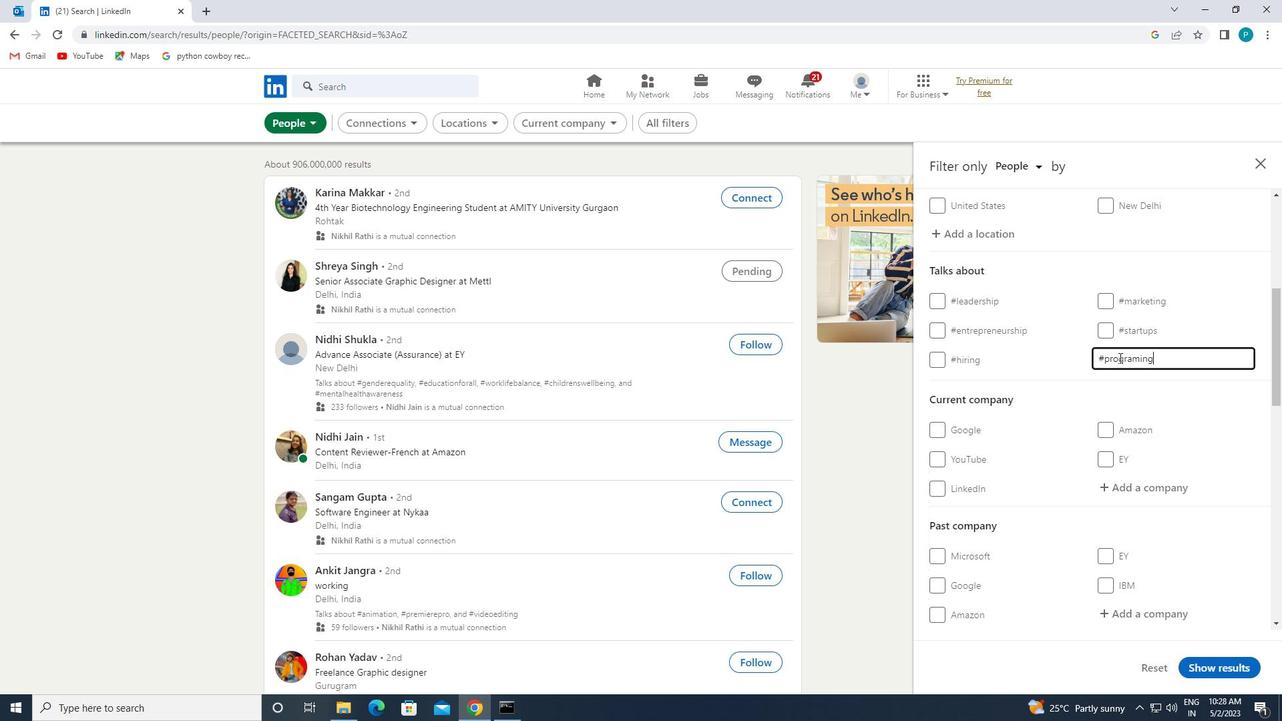 
Action: Mouse scrolled (1119, 357) with delta (0, 0)
Screenshot: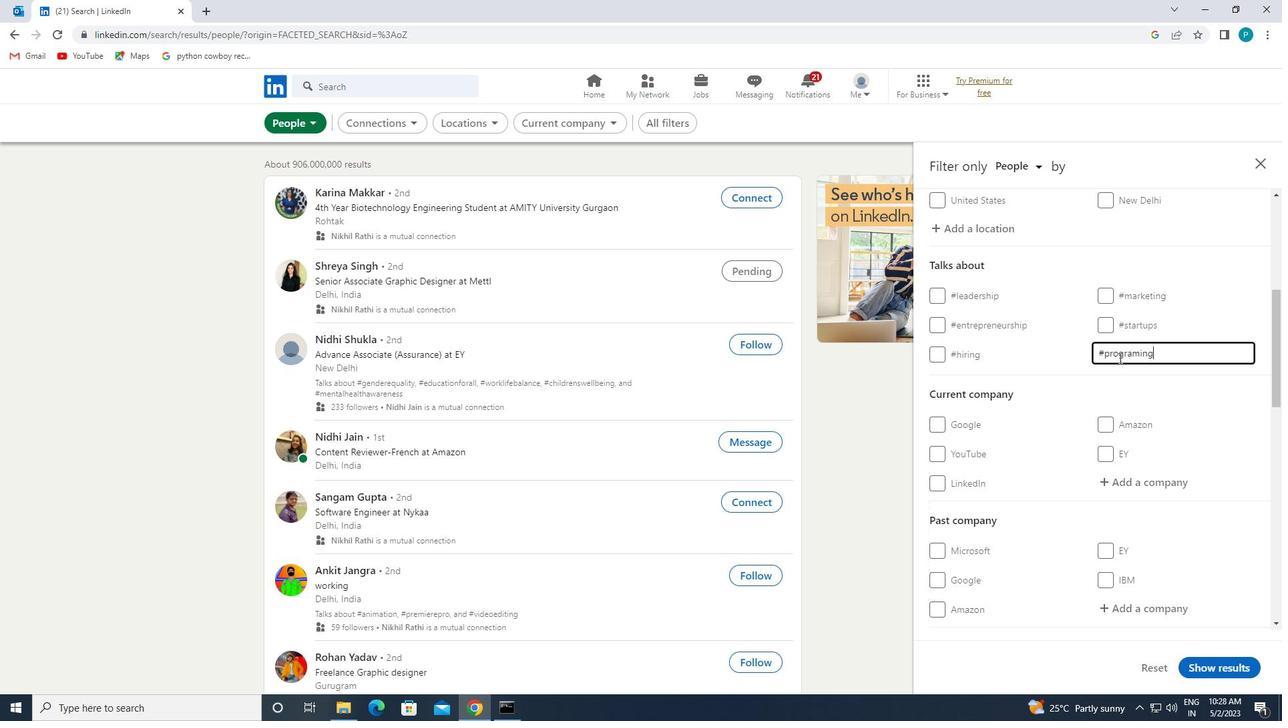 
Action: Mouse moved to (1057, 469)
Screenshot: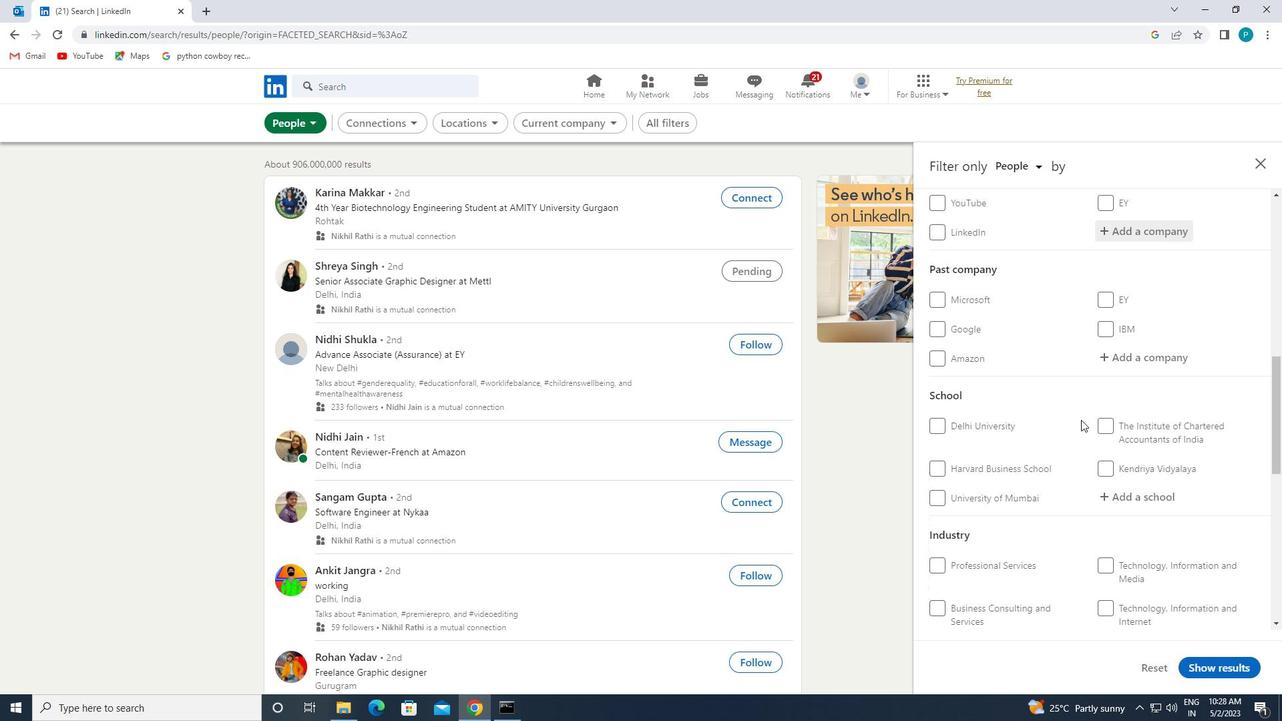 
Action: Mouse scrolled (1057, 469) with delta (0, 0)
Screenshot: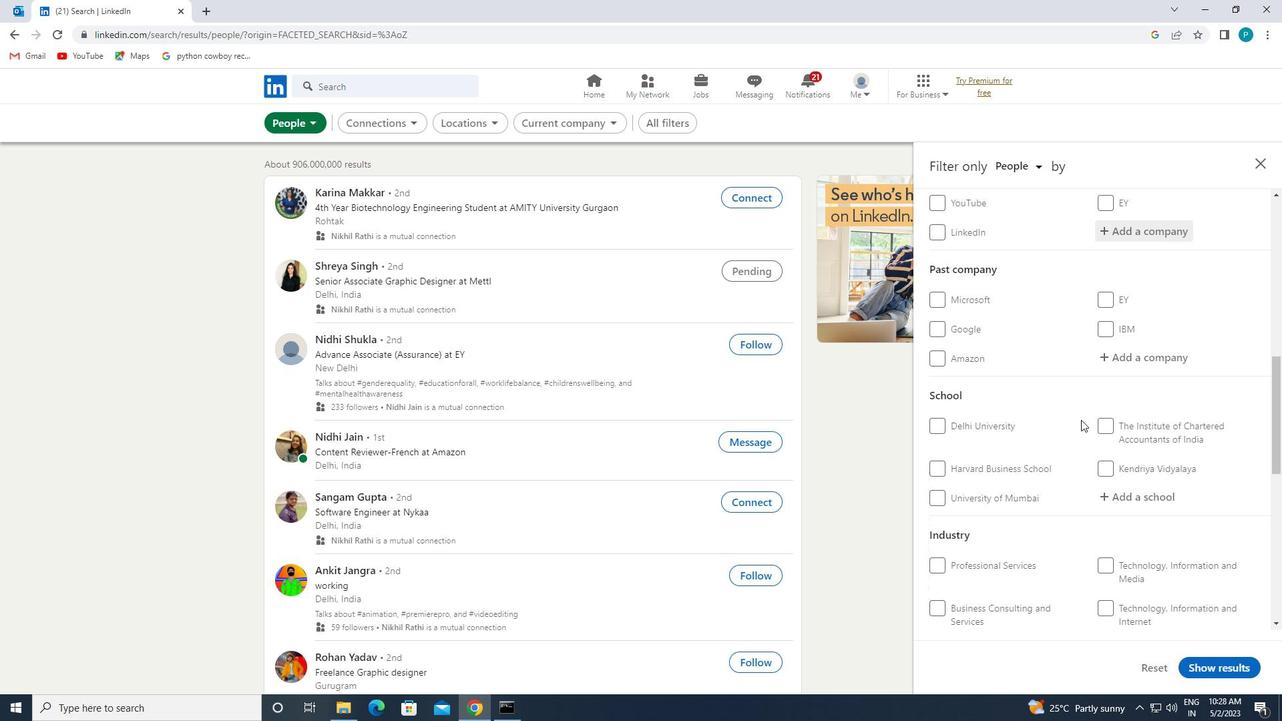 
Action: Mouse moved to (1057, 469)
Screenshot: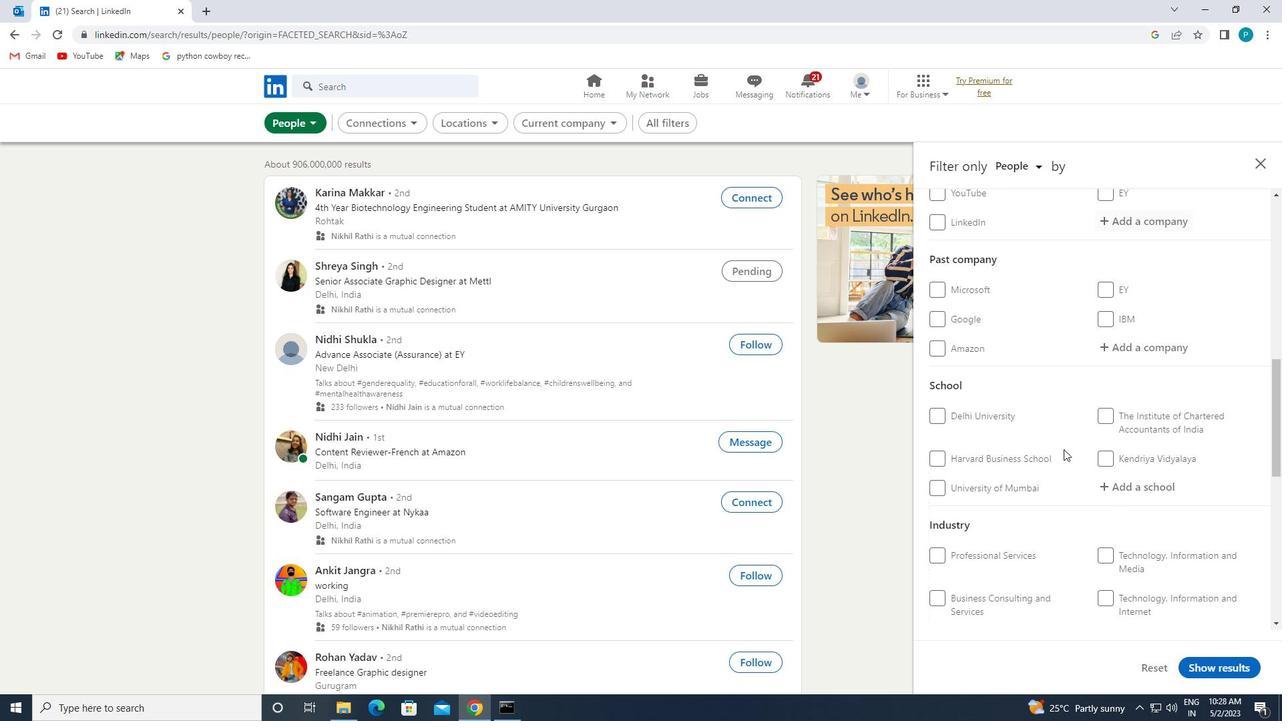 
Action: Mouse scrolled (1057, 469) with delta (0, 0)
Screenshot: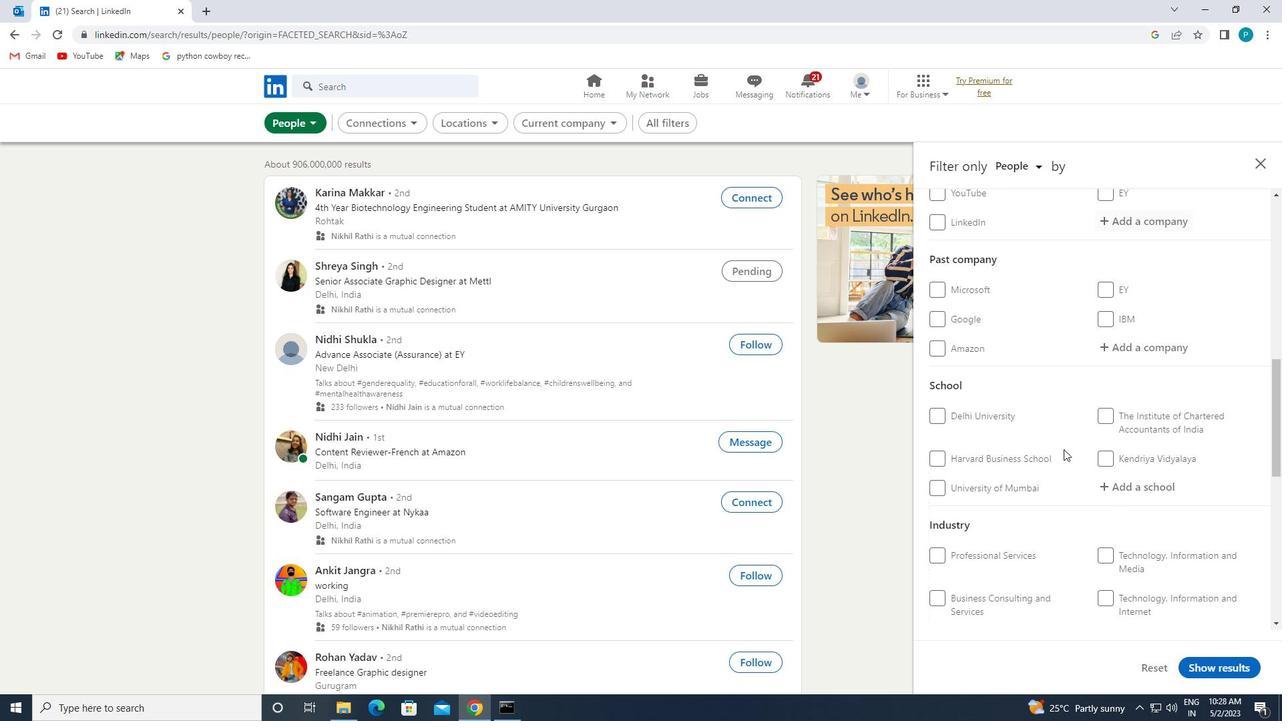 
Action: Mouse scrolled (1057, 469) with delta (0, 0)
Screenshot: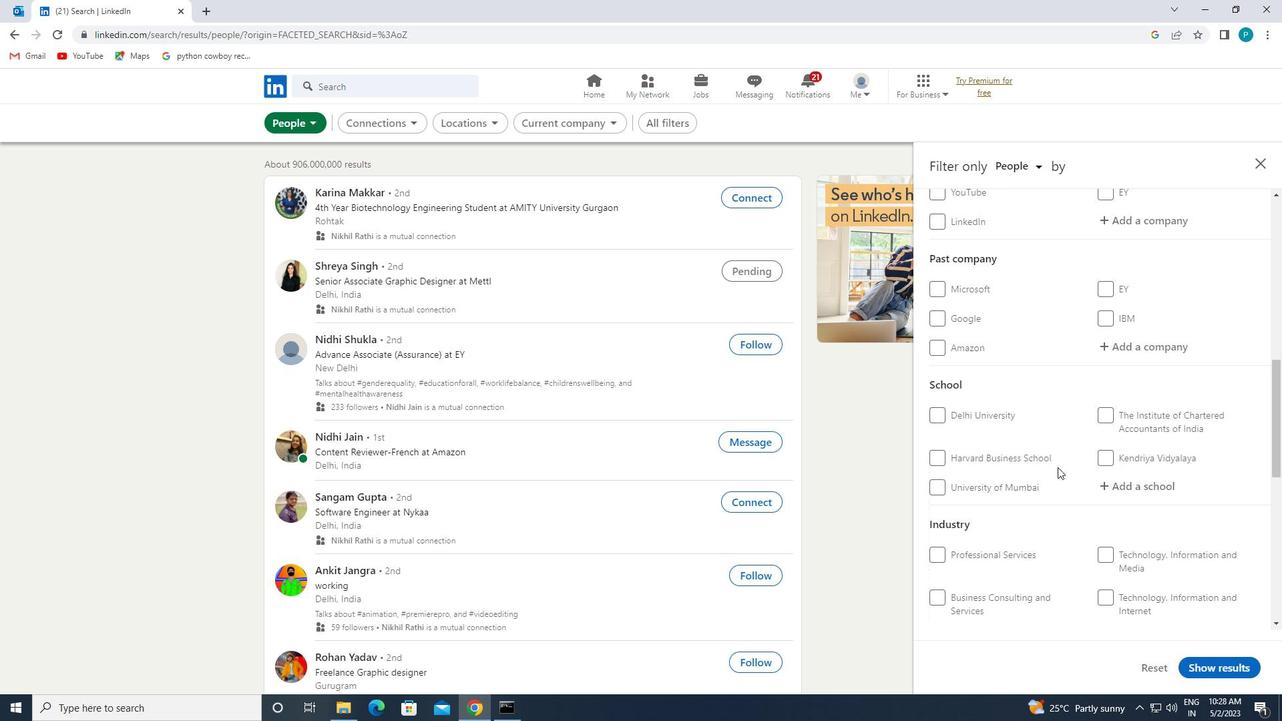 
Action: Mouse moved to (962, 567)
Screenshot: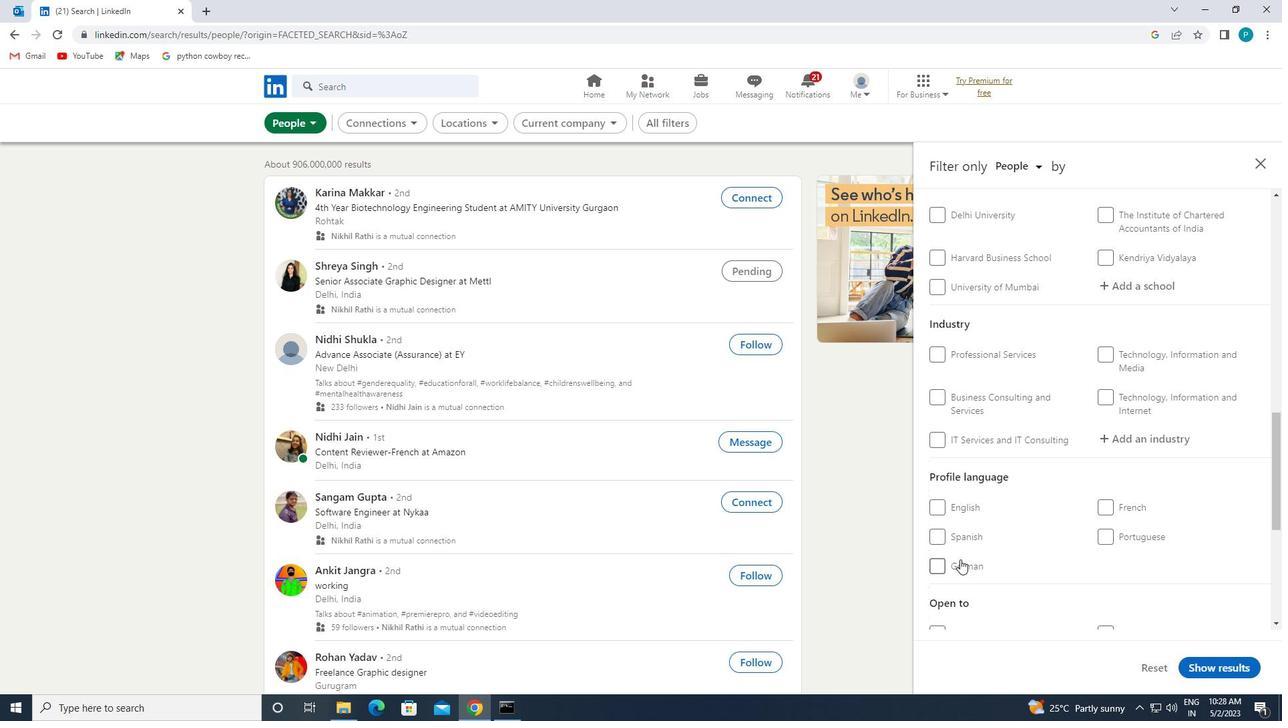 
Action: Mouse pressed left at (962, 567)
Screenshot: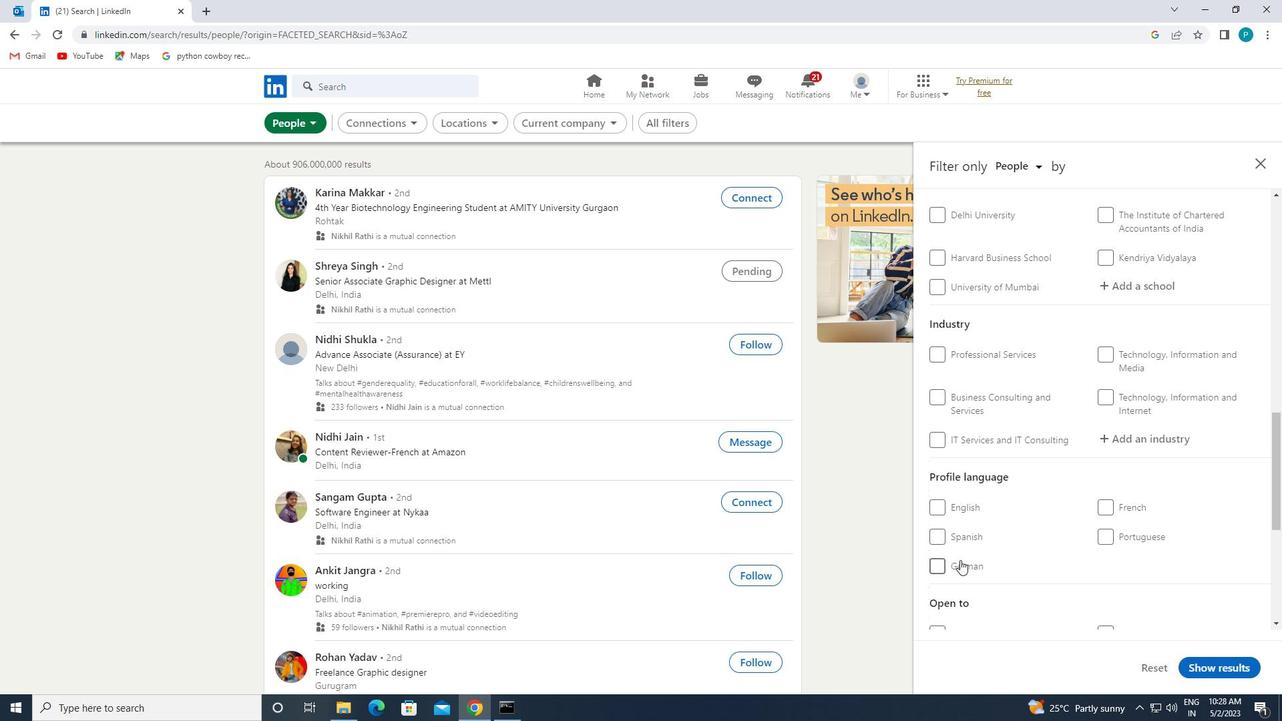 
Action: Mouse moved to (1015, 493)
Screenshot: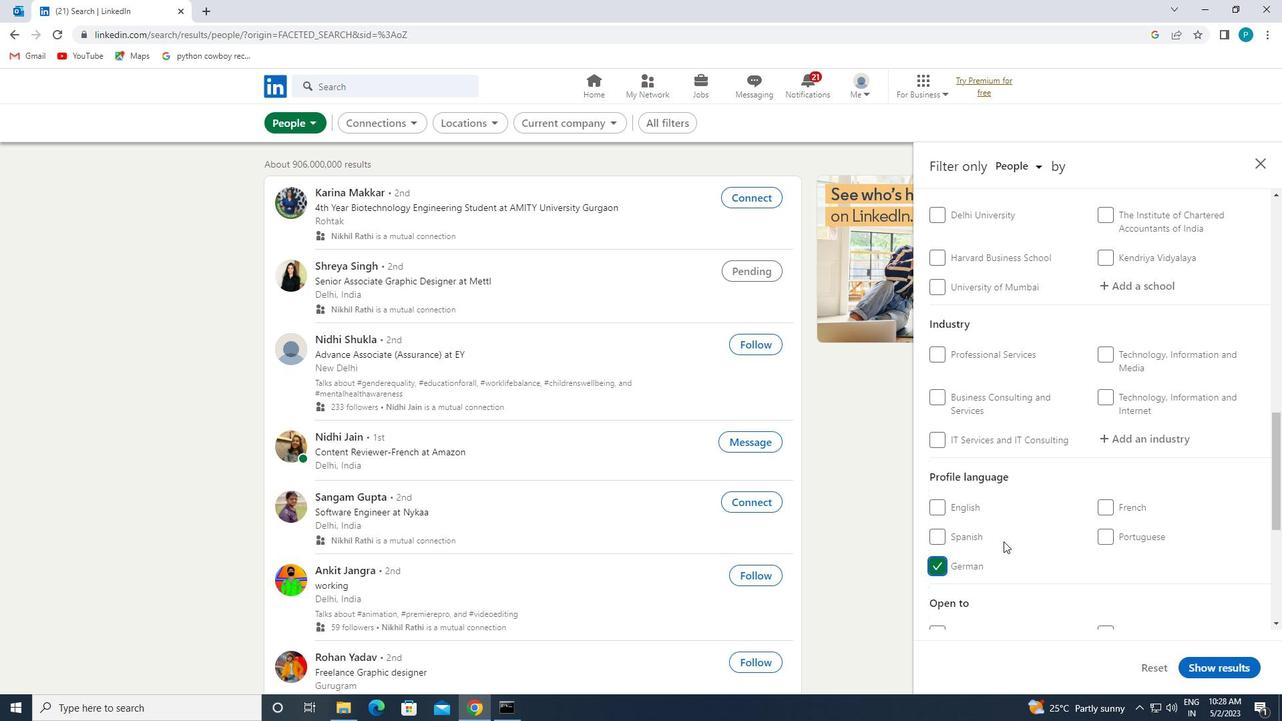 
Action: Mouse scrolled (1015, 494) with delta (0, 0)
Screenshot: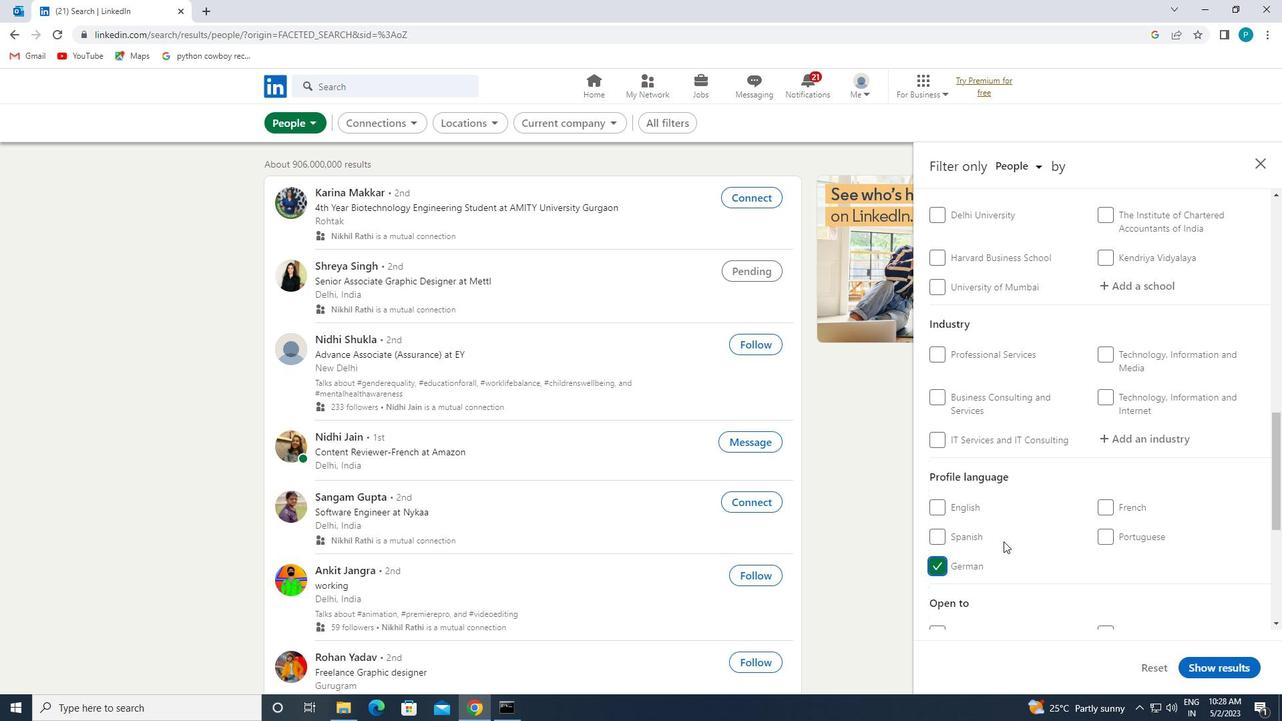 
Action: Mouse moved to (1015, 491)
Screenshot: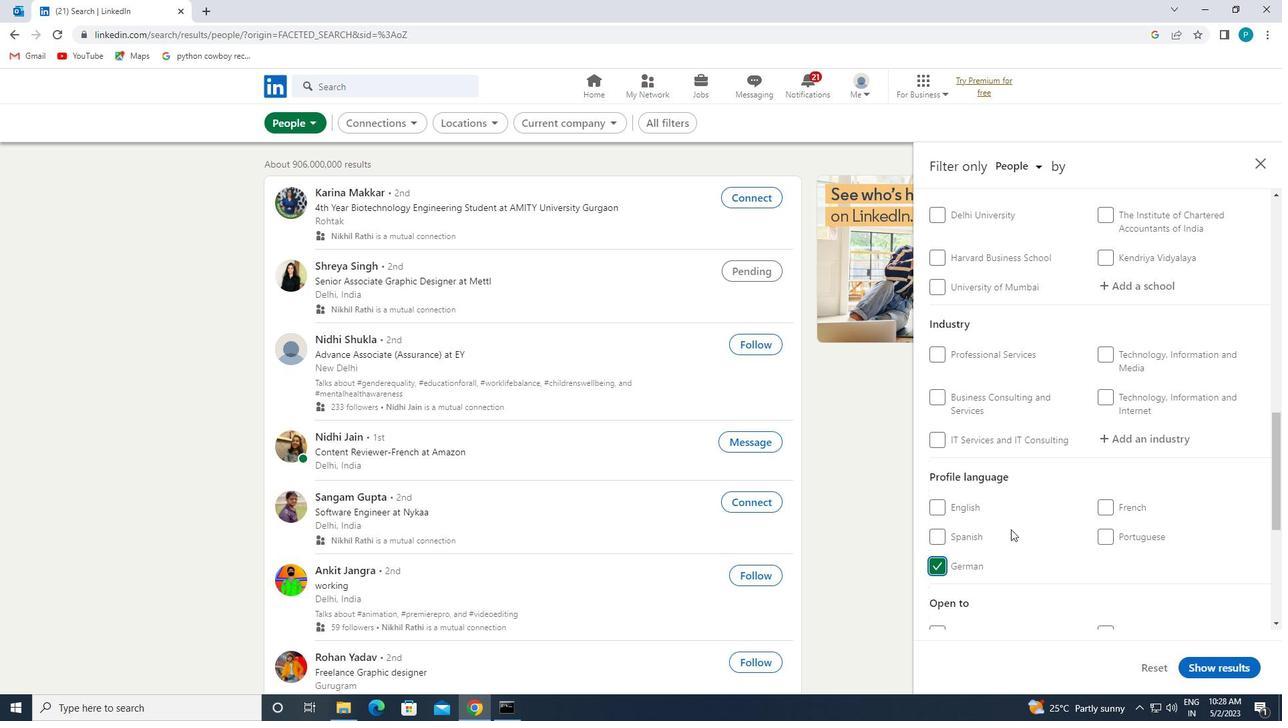 
Action: Mouse scrolled (1015, 491) with delta (0, 0)
Screenshot: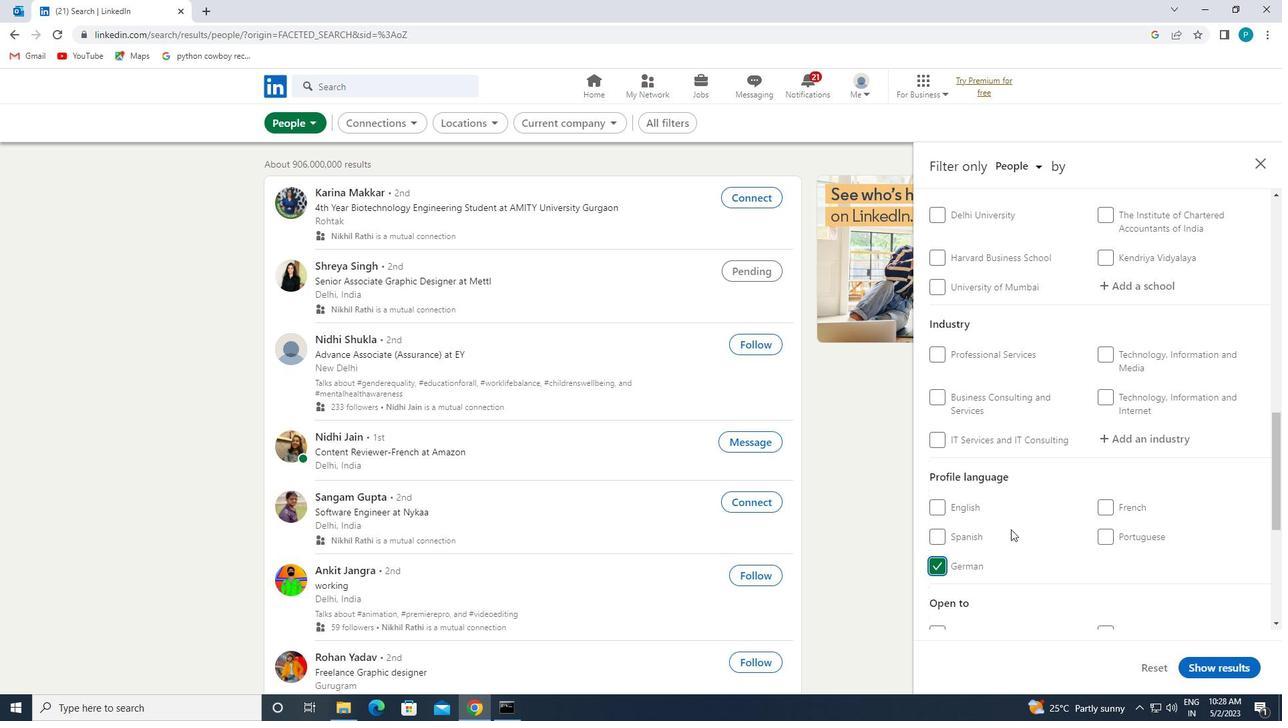 
Action: Mouse moved to (1015, 489)
Screenshot: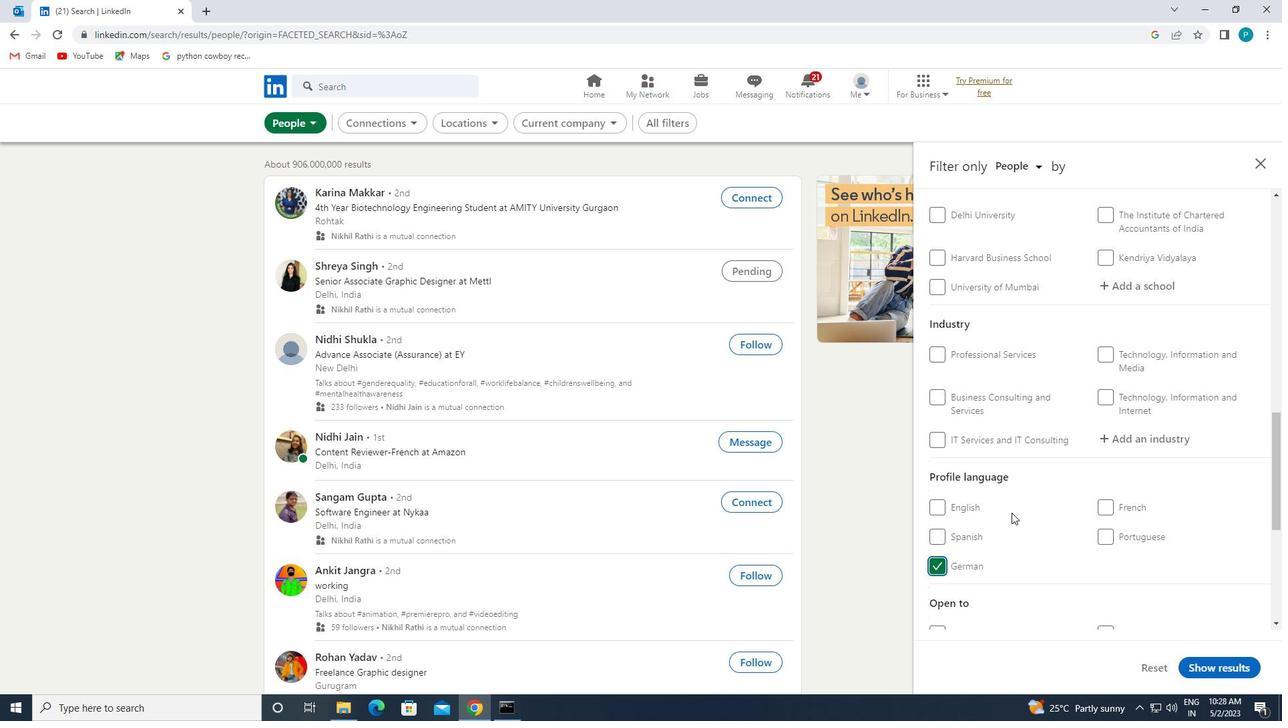 
Action: Mouse scrolled (1015, 489) with delta (0, 0)
Screenshot: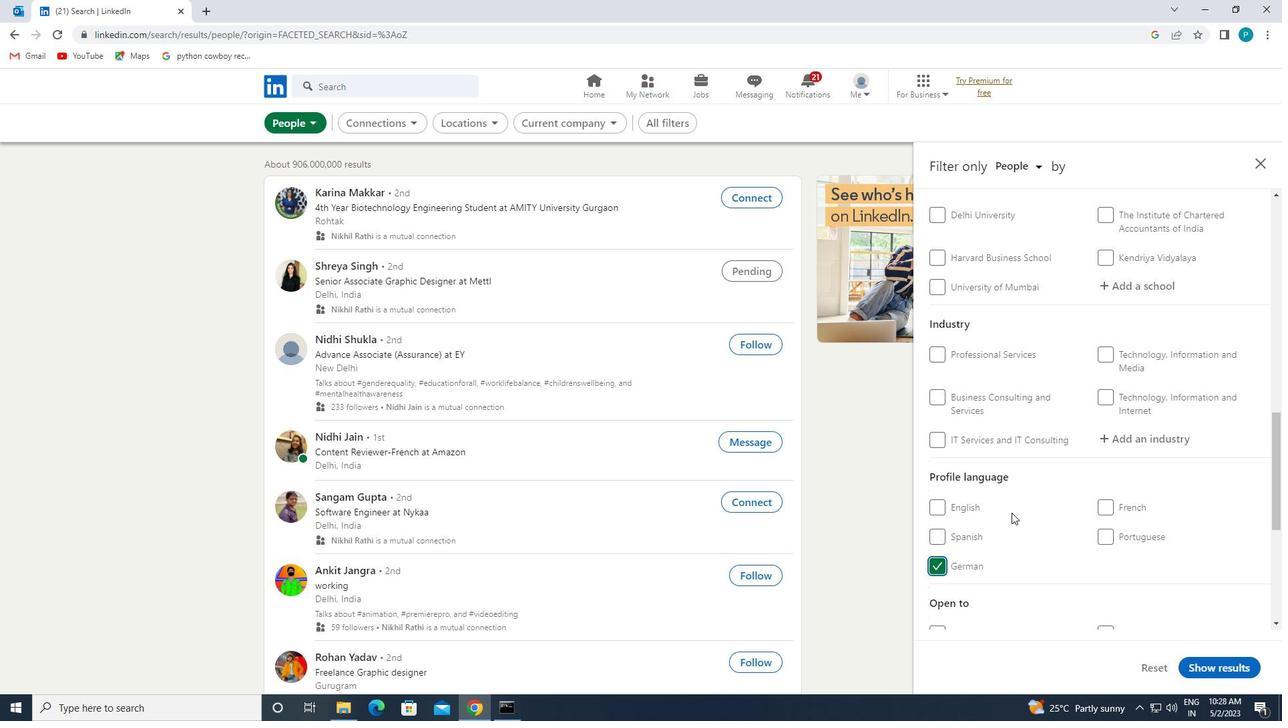 
Action: Mouse moved to (1047, 365)
Screenshot: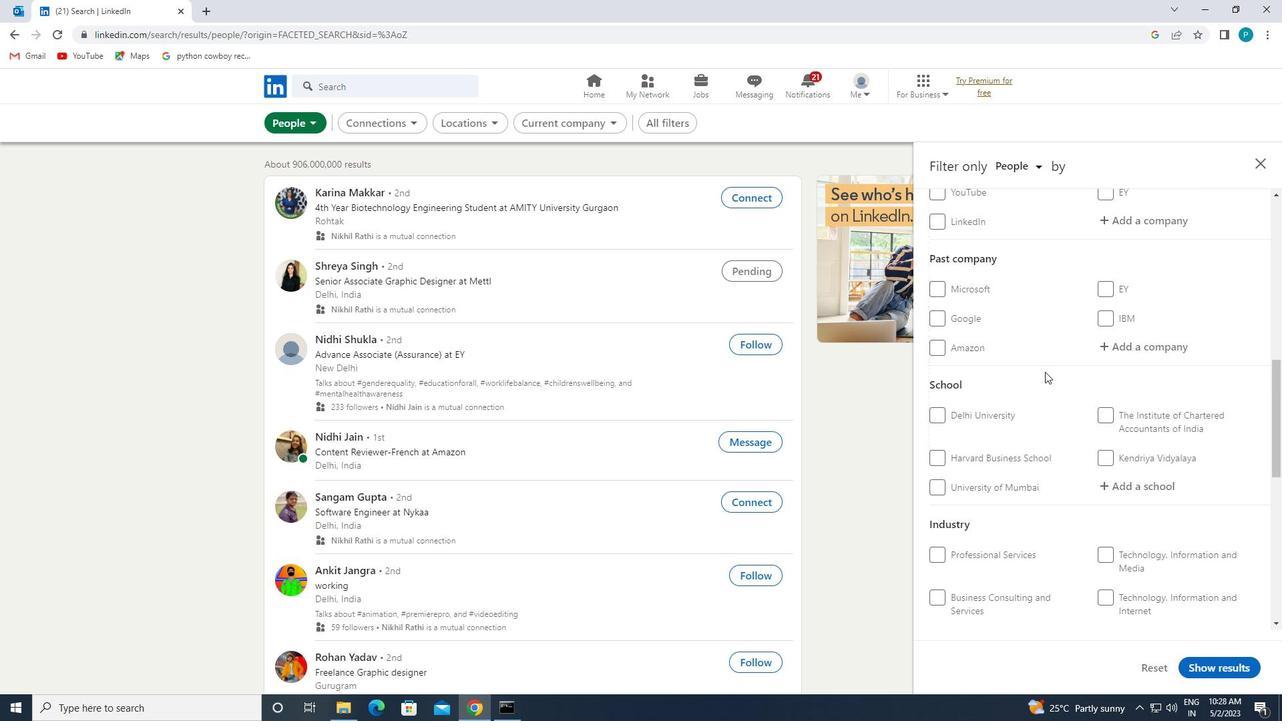 
Action: Mouse scrolled (1047, 366) with delta (0, 0)
Screenshot: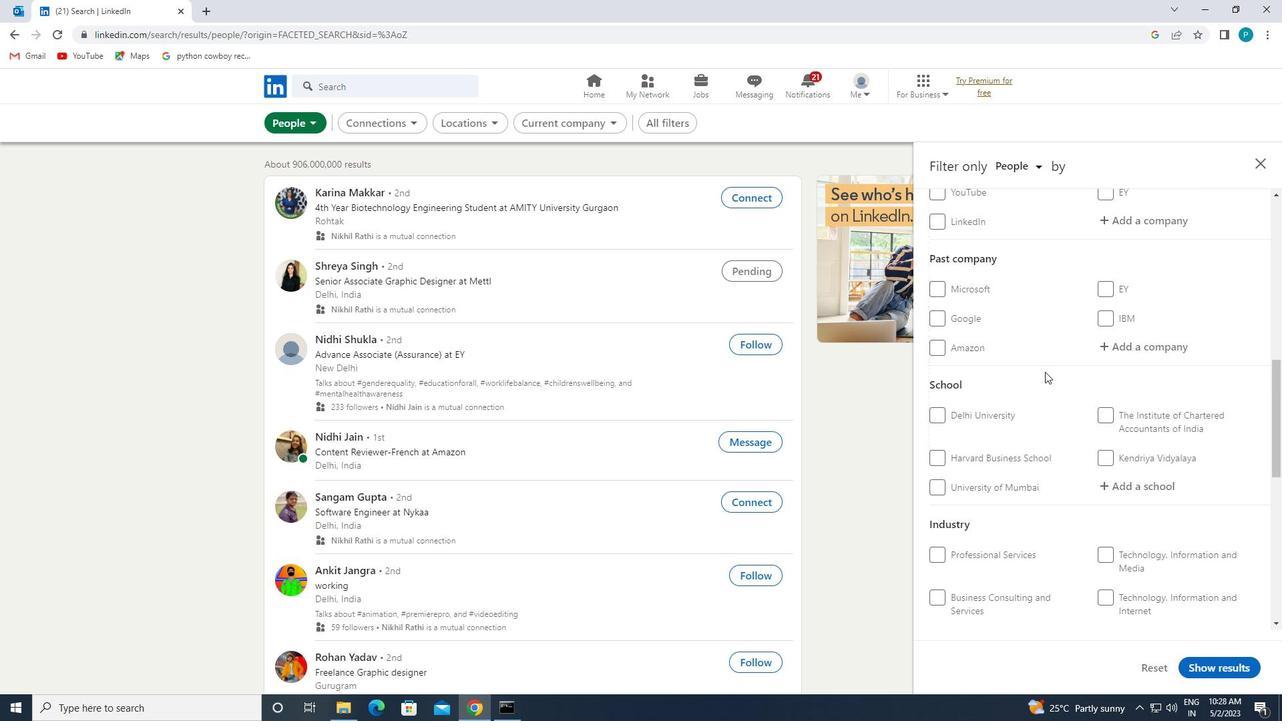 
Action: Mouse moved to (1047, 364)
Screenshot: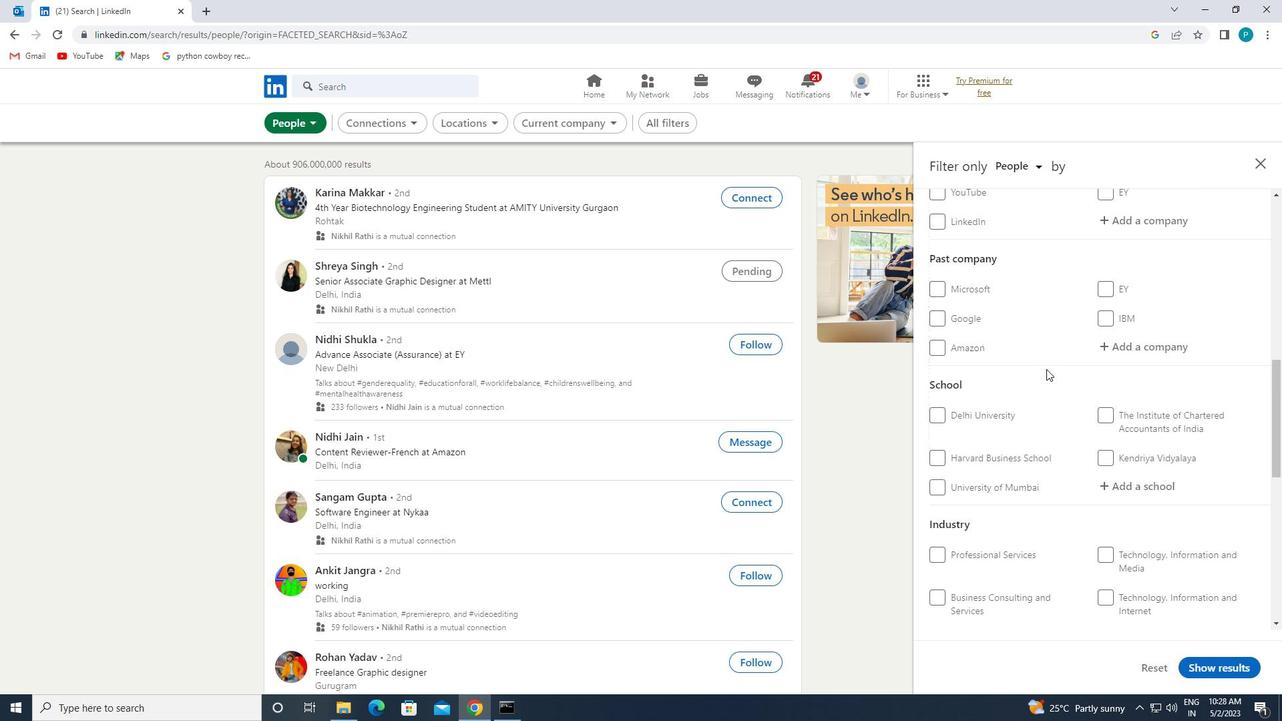 
Action: Mouse scrolled (1047, 364) with delta (0, 0)
Screenshot: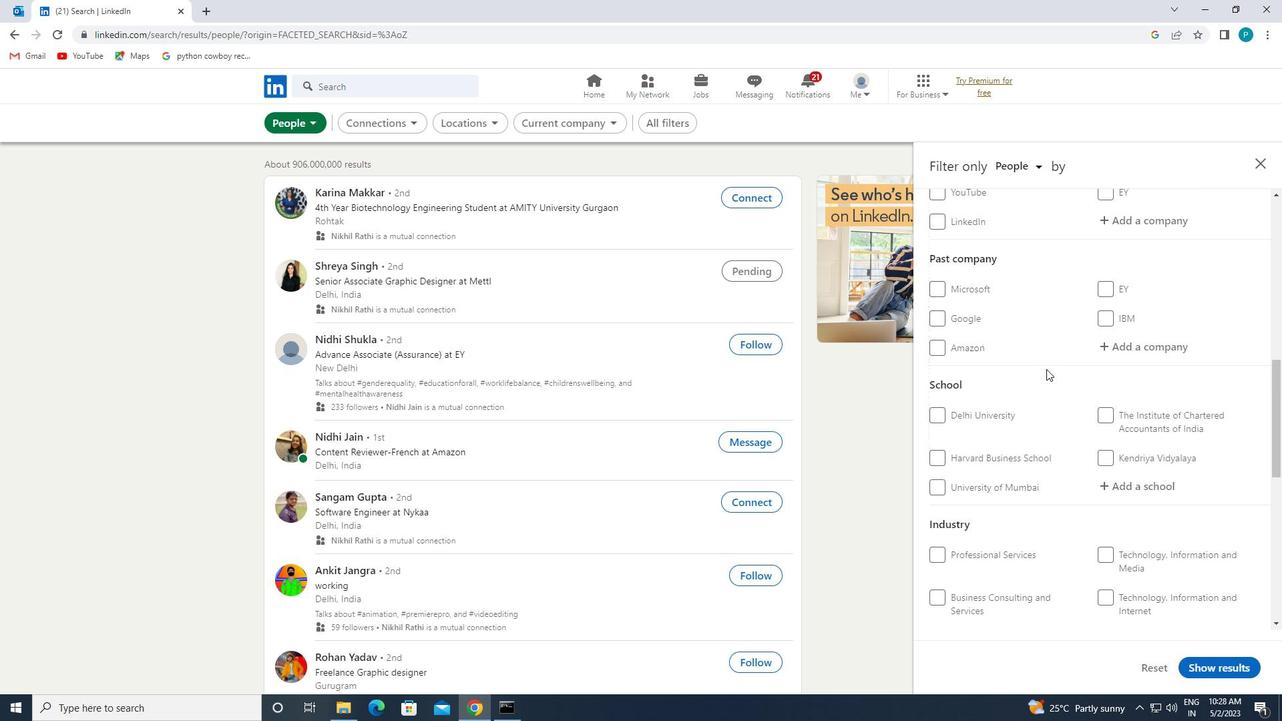 
Action: Mouse scrolled (1047, 364) with delta (0, 0)
Screenshot: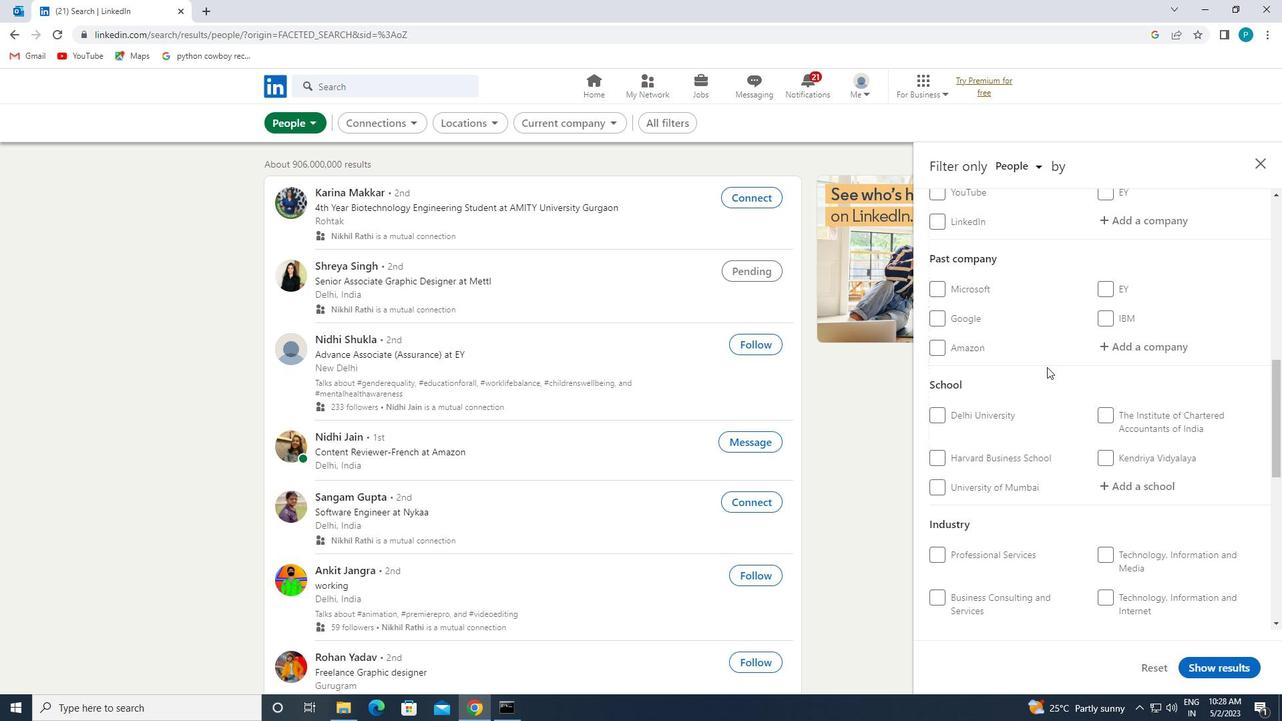 
Action: Mouse moved to (1129, 414)
Screenshot: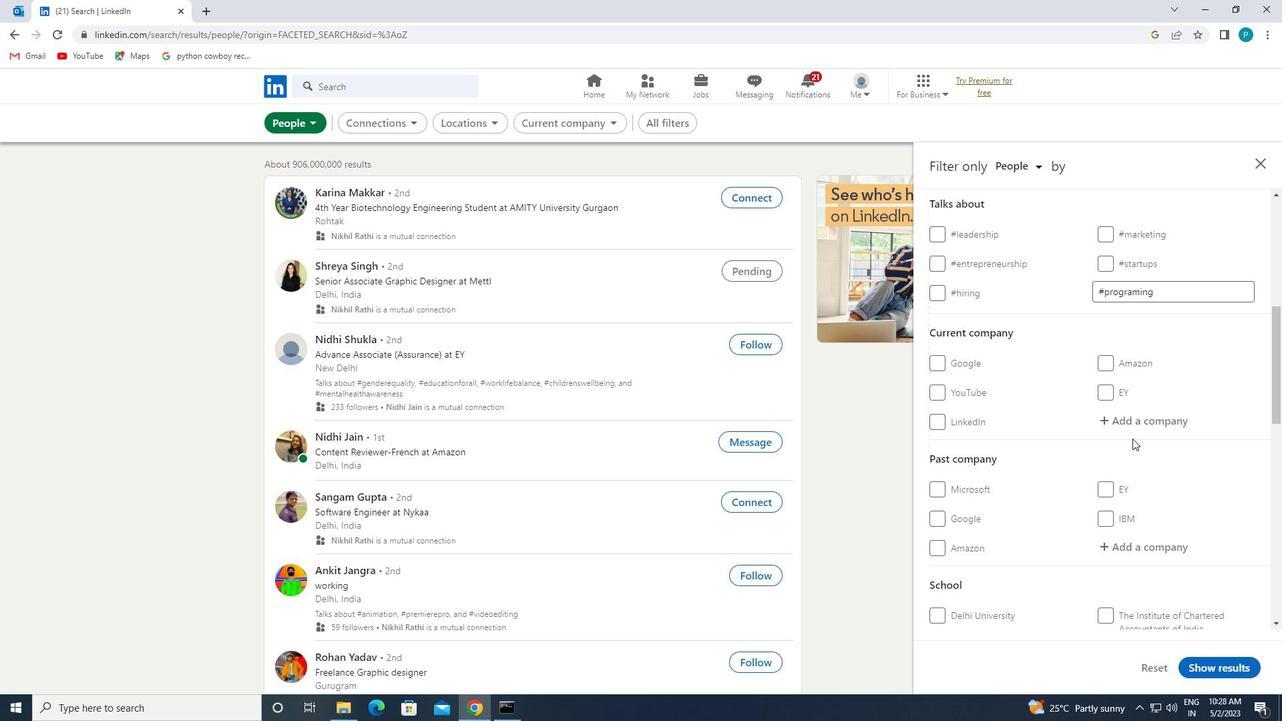 
Action: Mouse pressed left at (1129, 414)
Screenshot: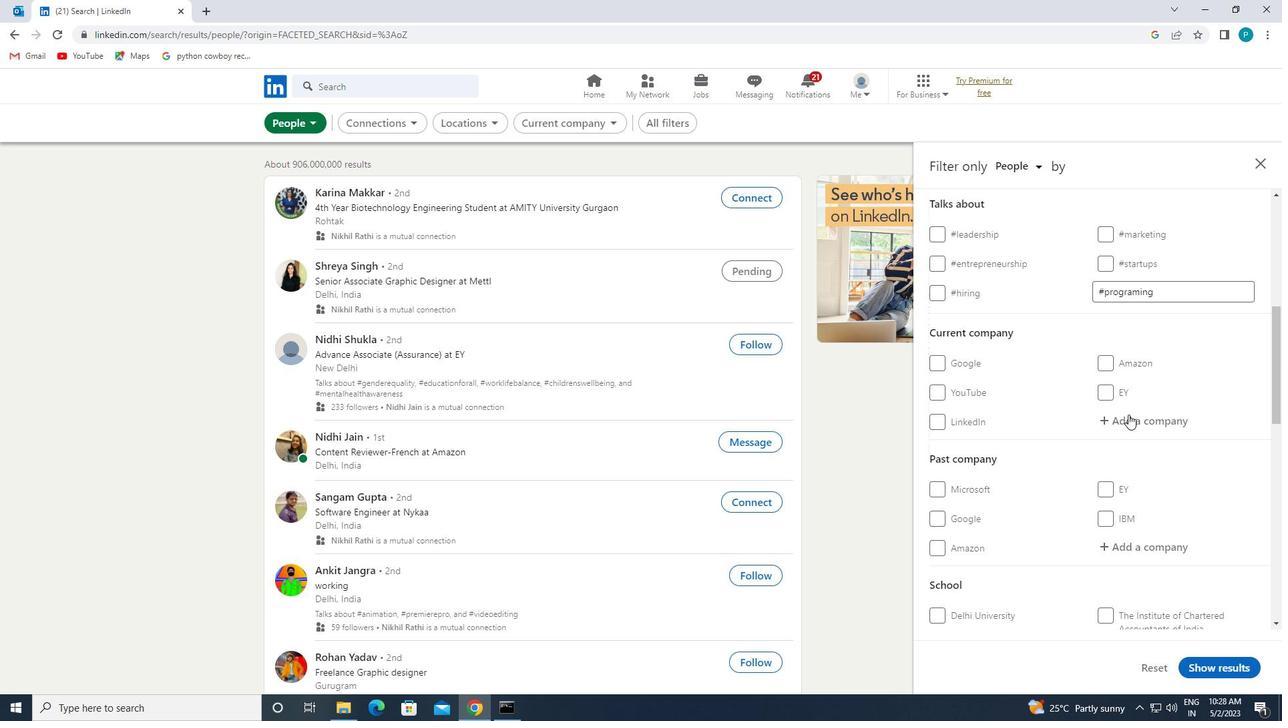 
Action: Mouse moved to (1129, 413)
Screenshot: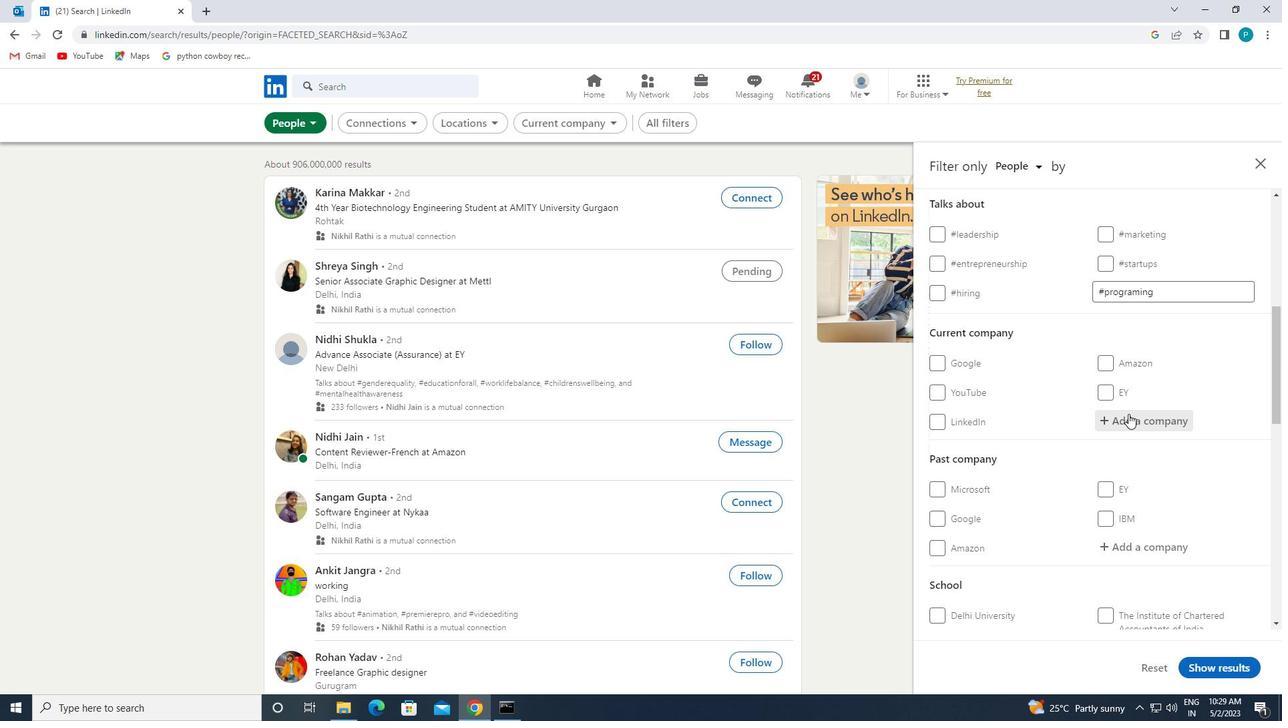 
Action: Key pressed <Key.caps_lock>A<Key.caps_lock>RM
Screenshot: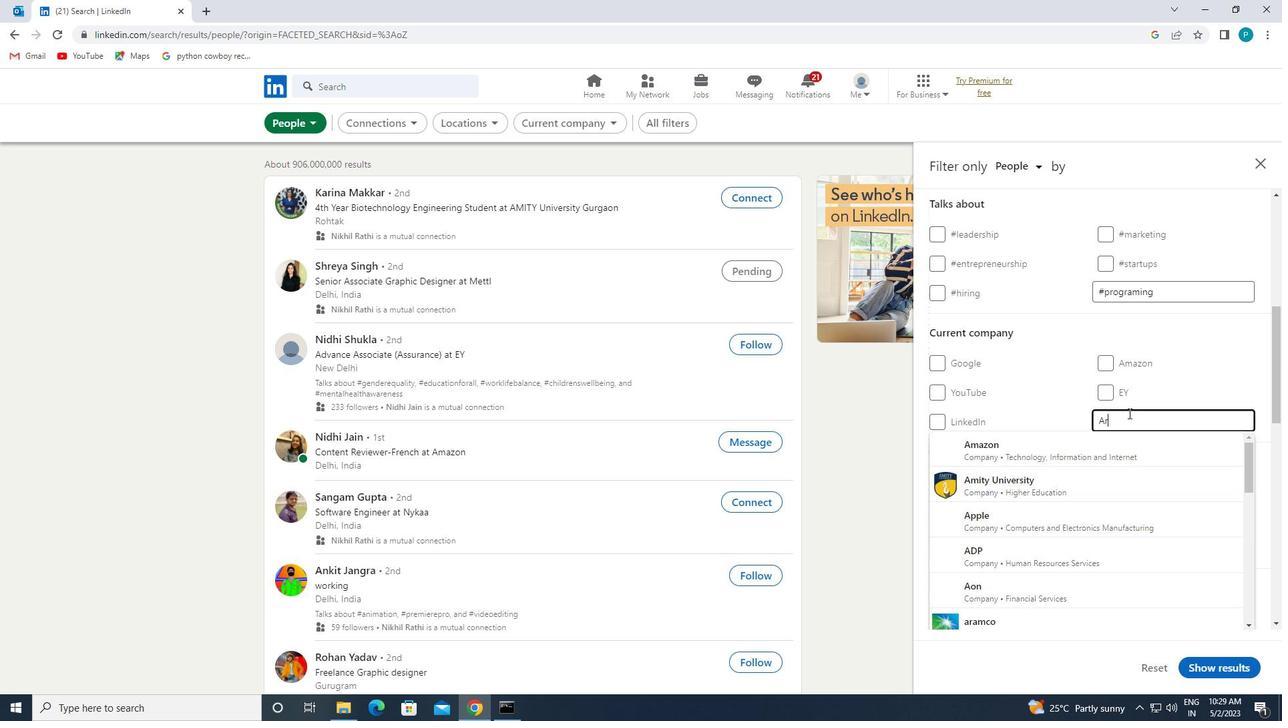 
Action: Mouse moved to (1091, 438)
Screenshot: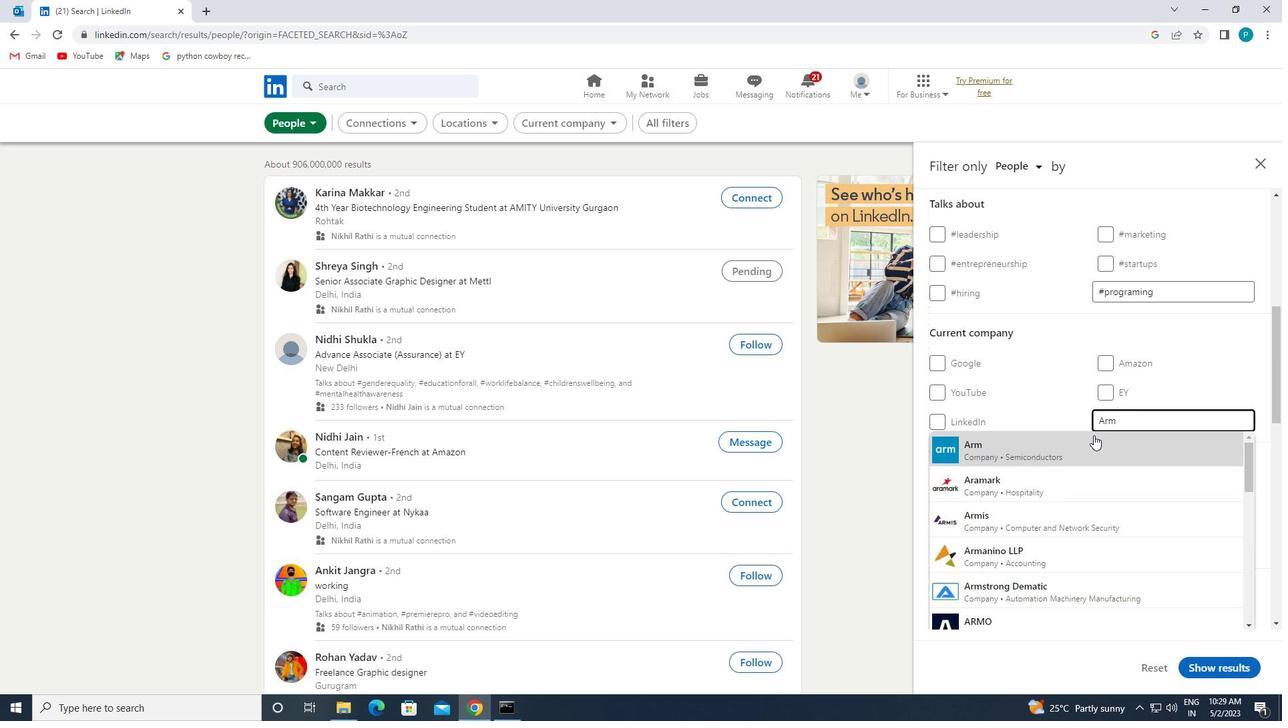 
Action: Mouse pressed left at (1091, 438)
Screenshot: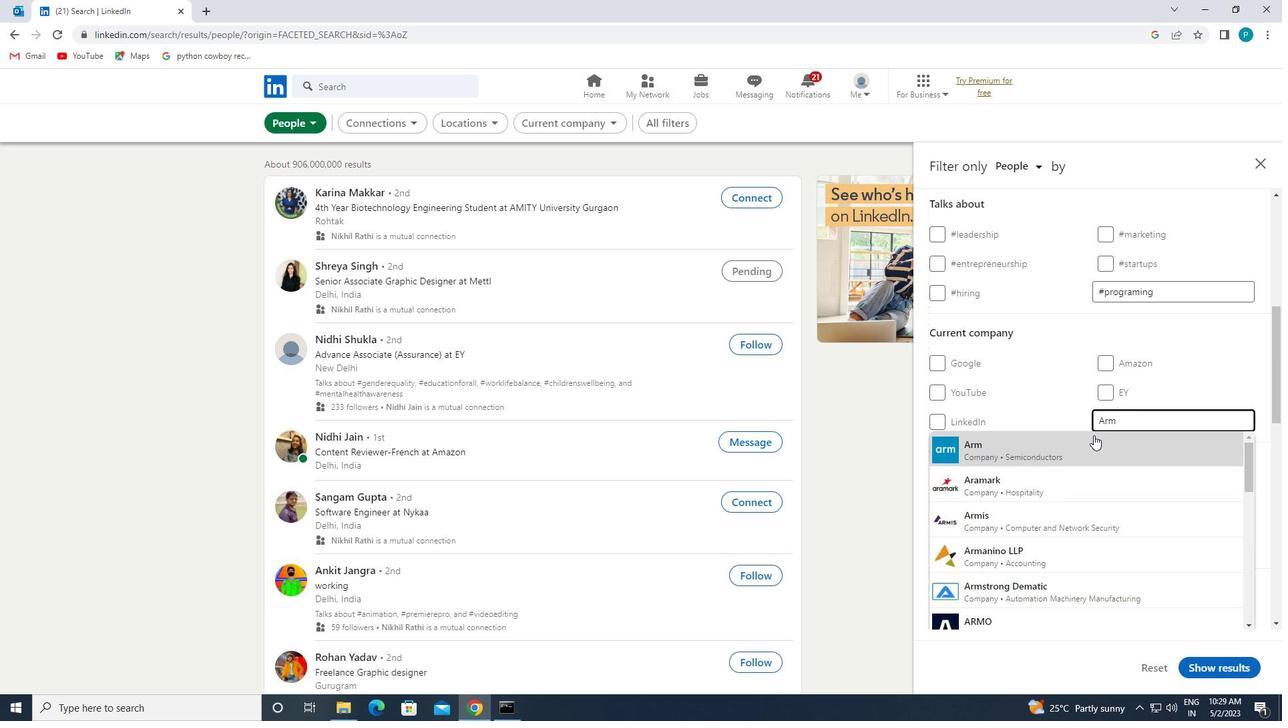 
Action: Mouse scrolled (1091, 437) with delta (0, 0)
Screenshot: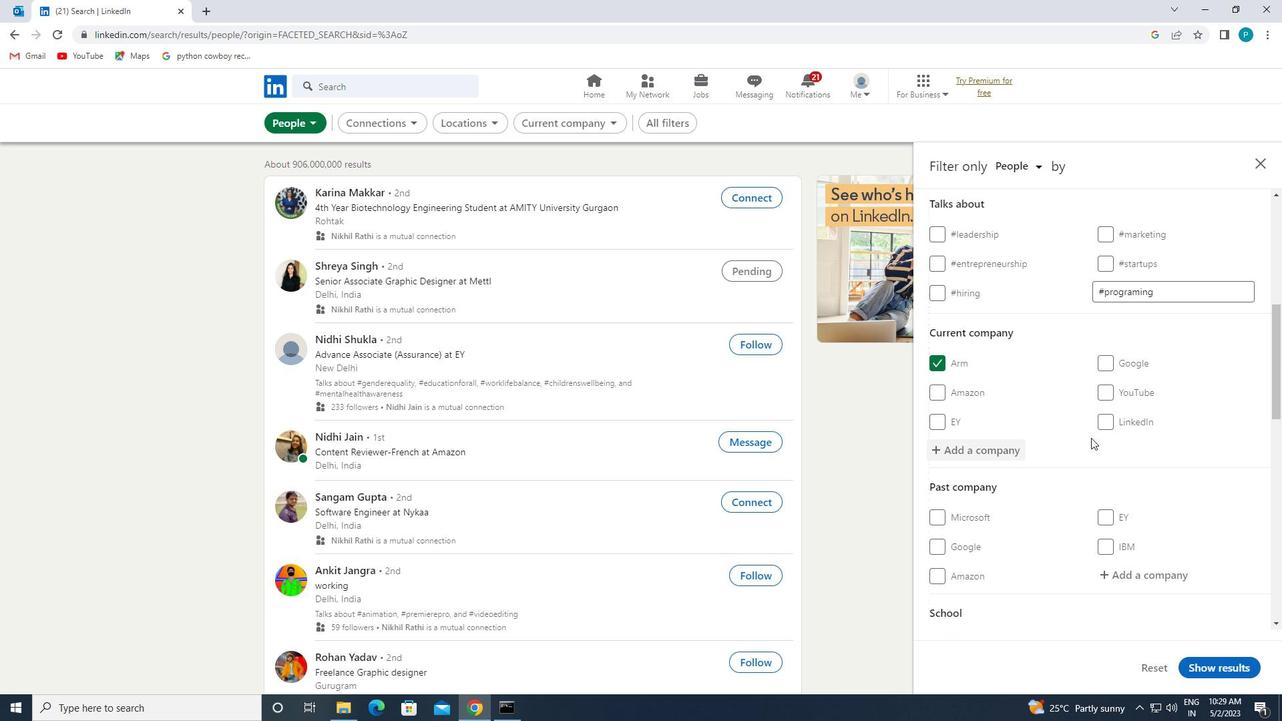 
Action: Mouse scrolled (1091, 437) with delta (0, 0)
Screenshot: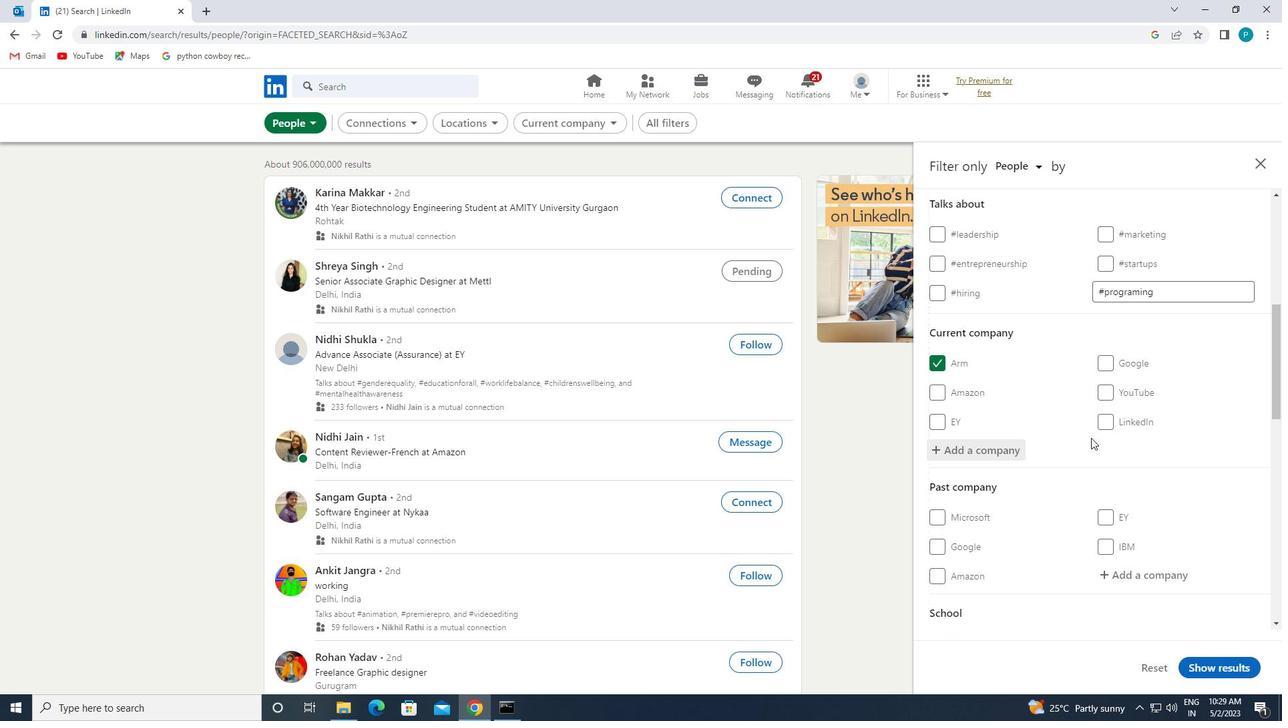 
Action: Mouse scrolled (1091, 437) with delta (0, 0)
Screenshot: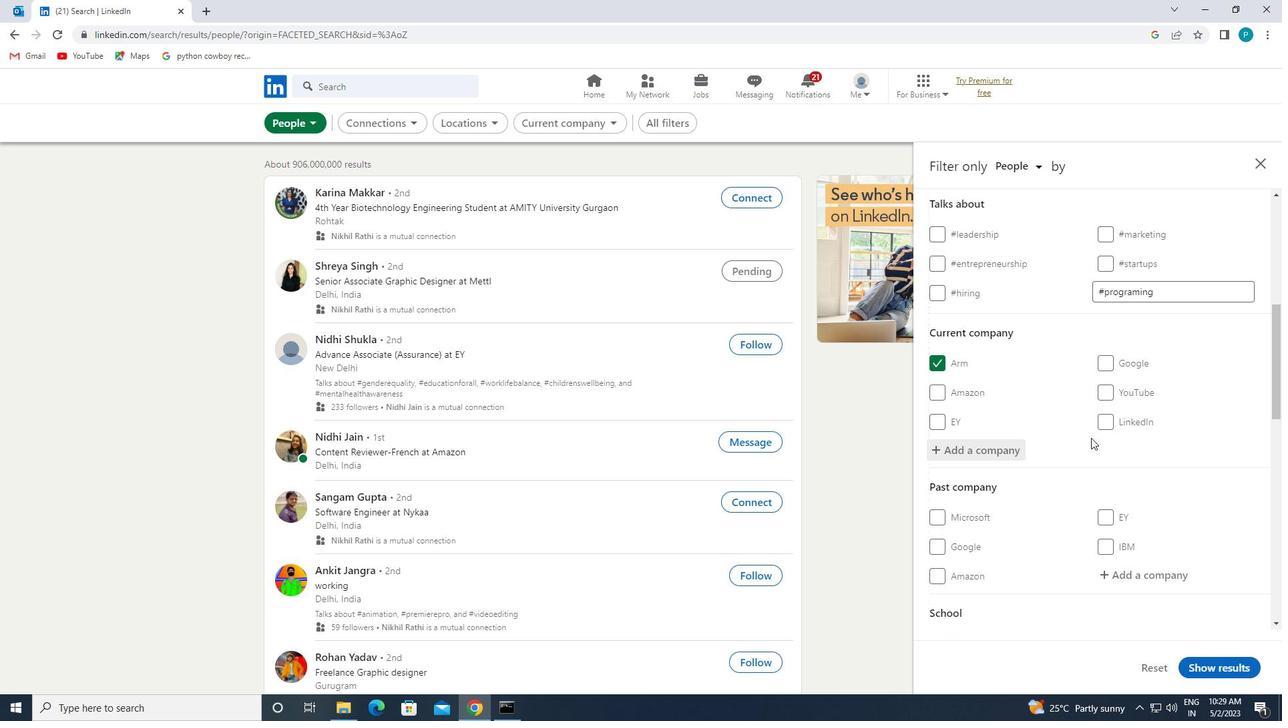
Action: Mouse moved to (1091, 441)
Screenshot: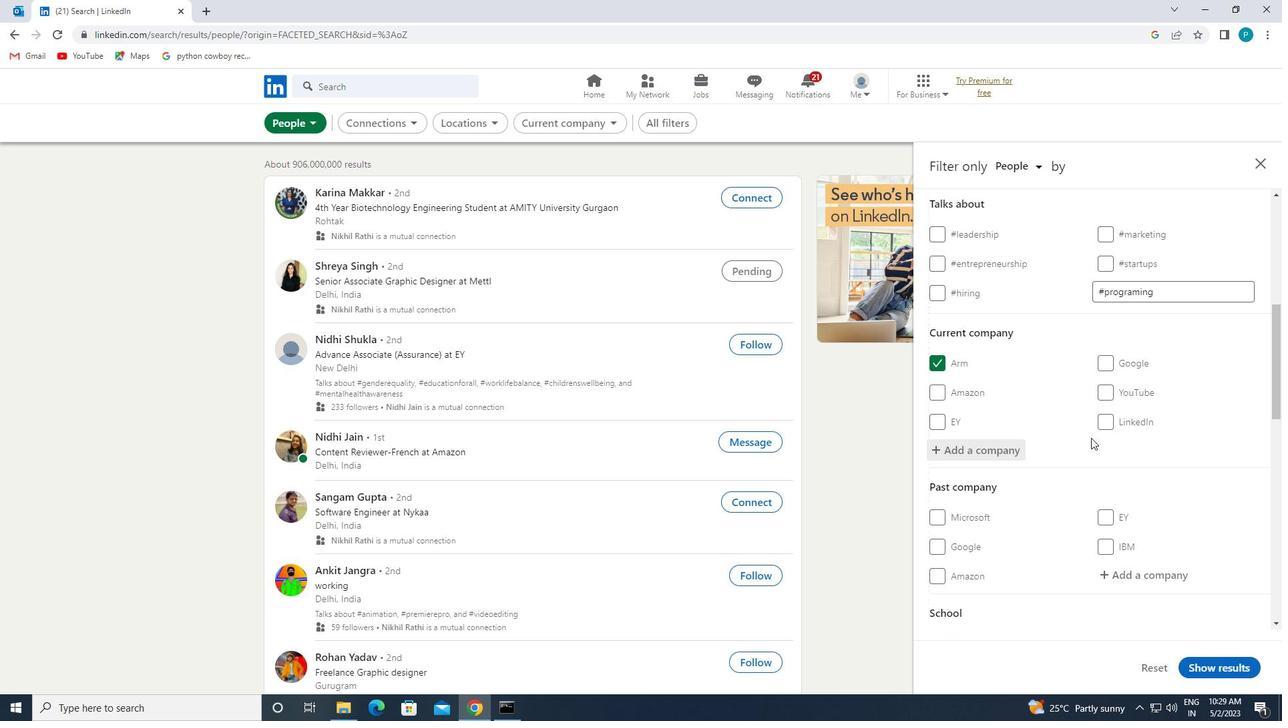 
Action: Mouse scrolled (1091, 440) with delta (0, 0)
Screenshot: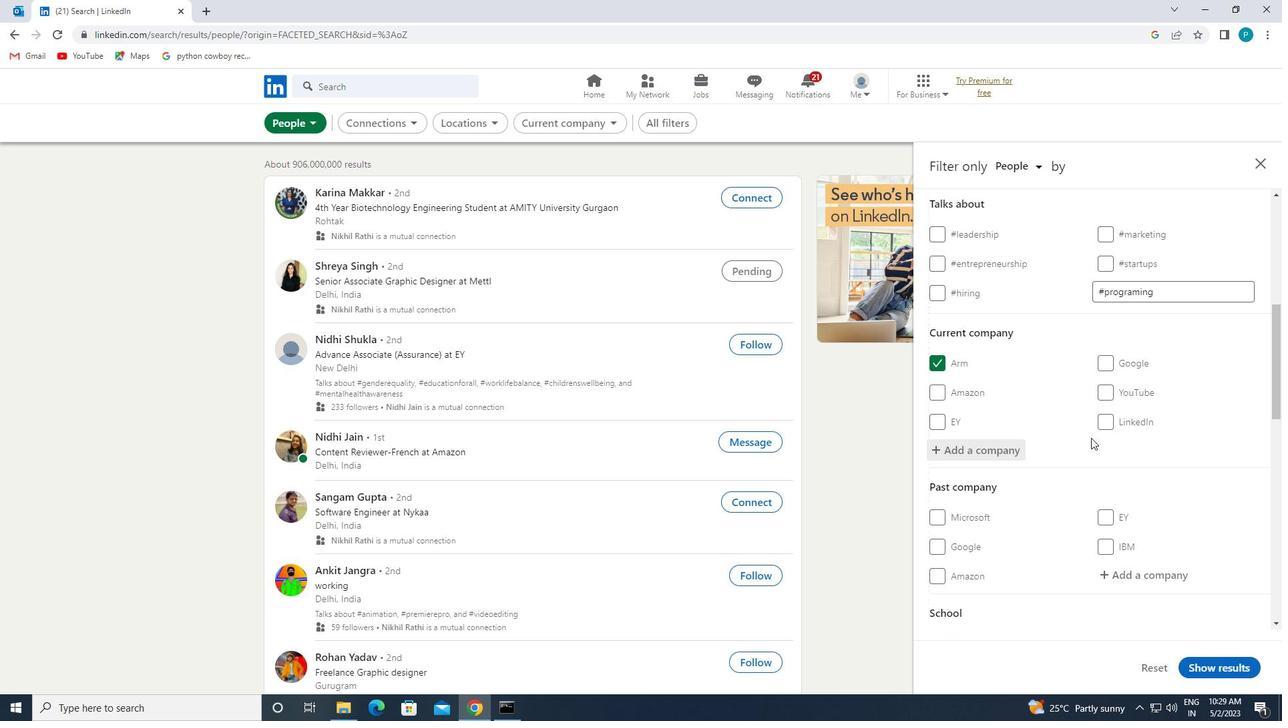 
Action: Mouse moved to (1099, 443)
Screenshot: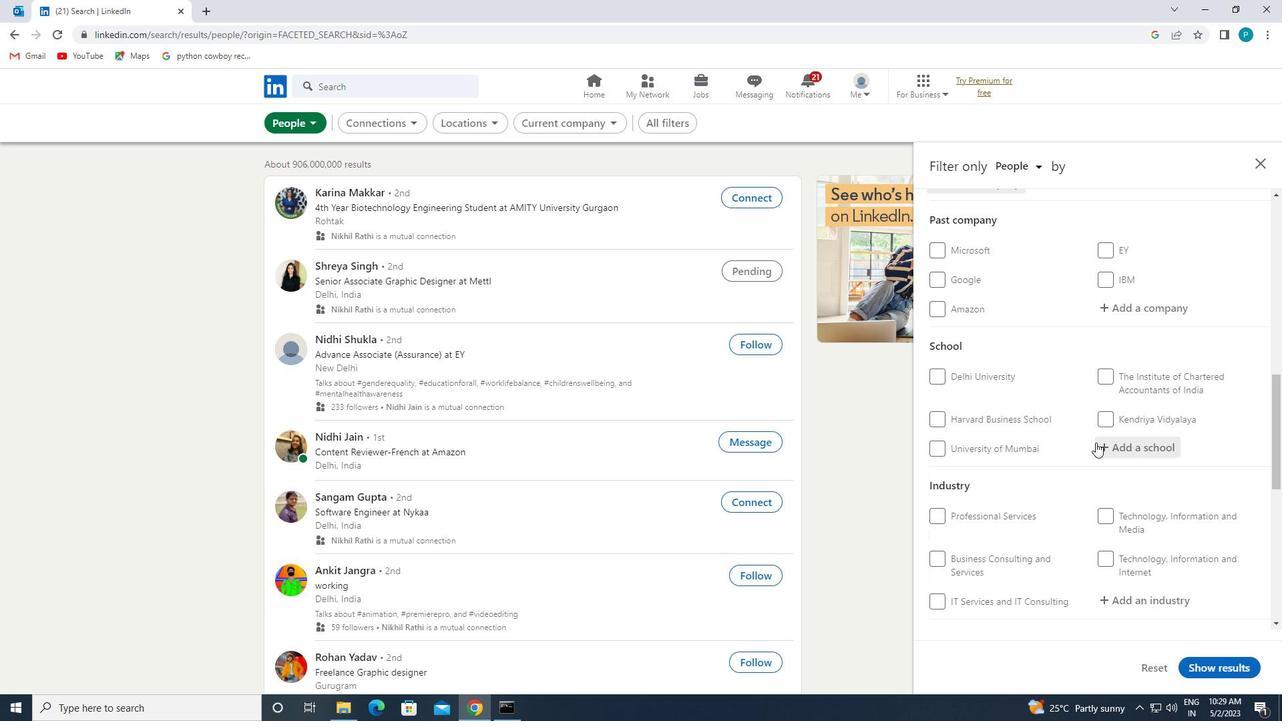 
Action: Mouse pressed left at (1099, 443)
Screenshot: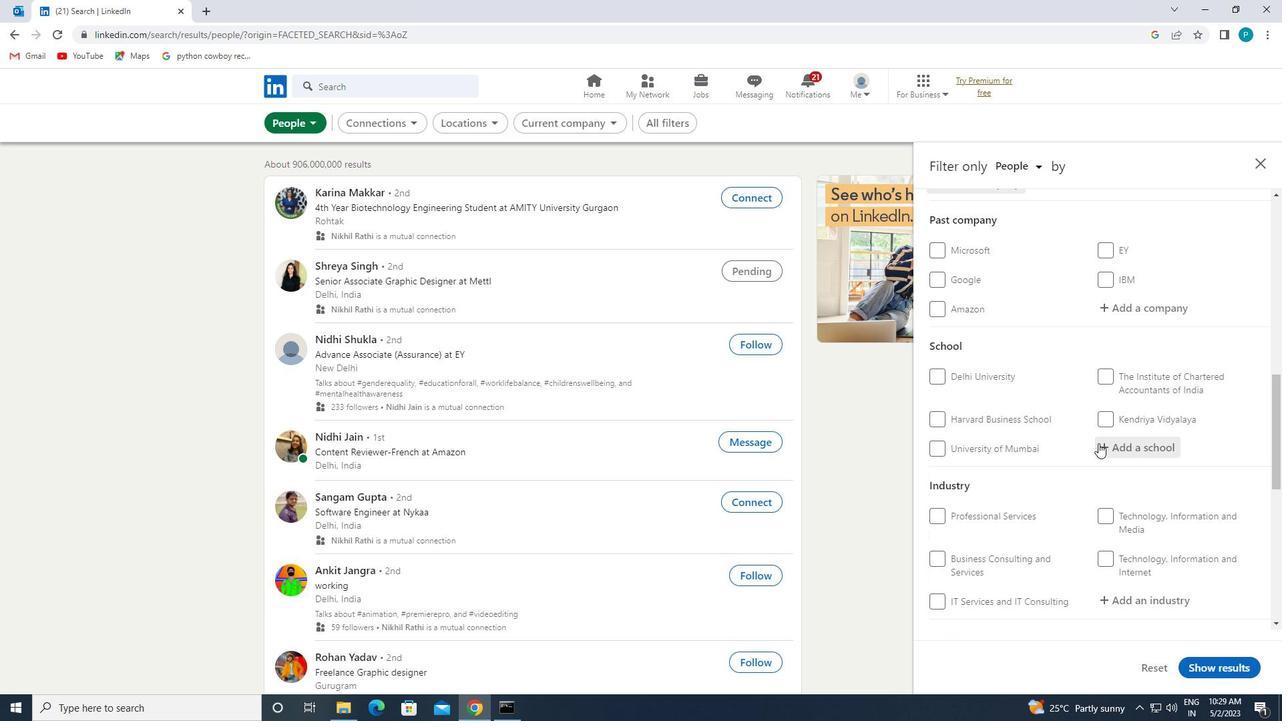 
Action: Key pressed <Key.caps_lock>A<Key.caps_lock>NNASAHEB
Screenshot: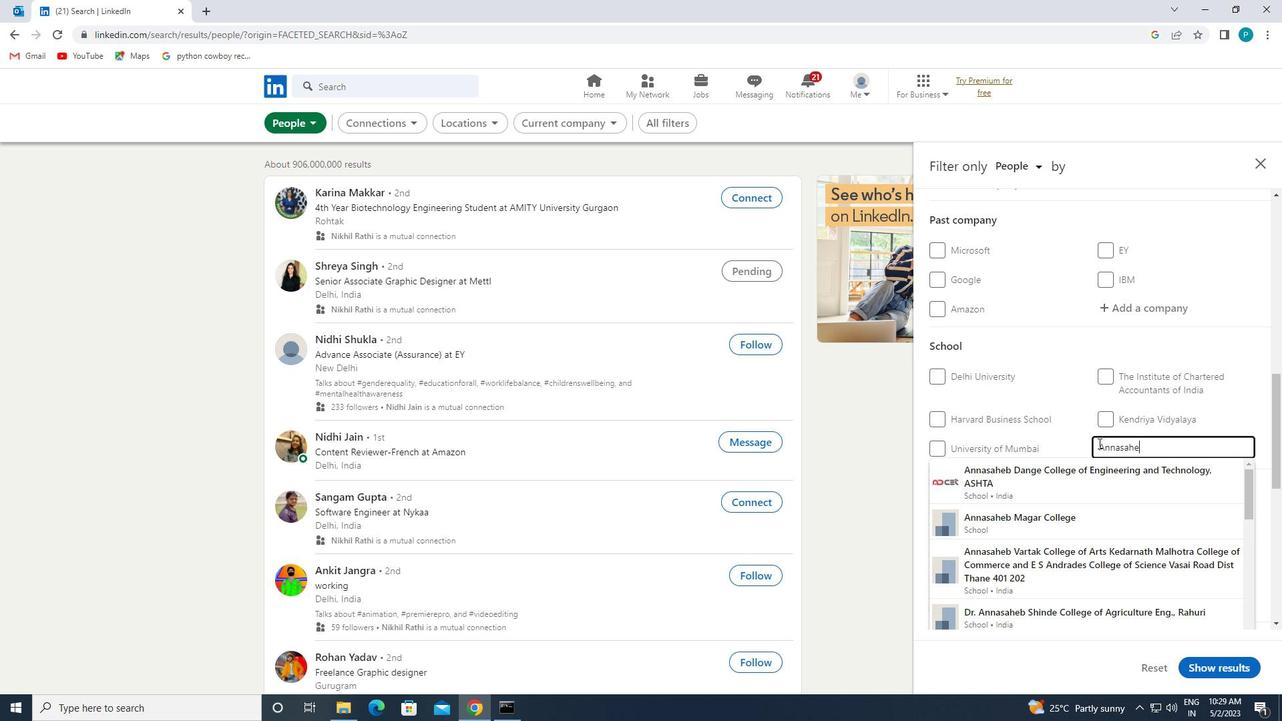 
Action: Mouse moved to (1049, 481)
Screenshot: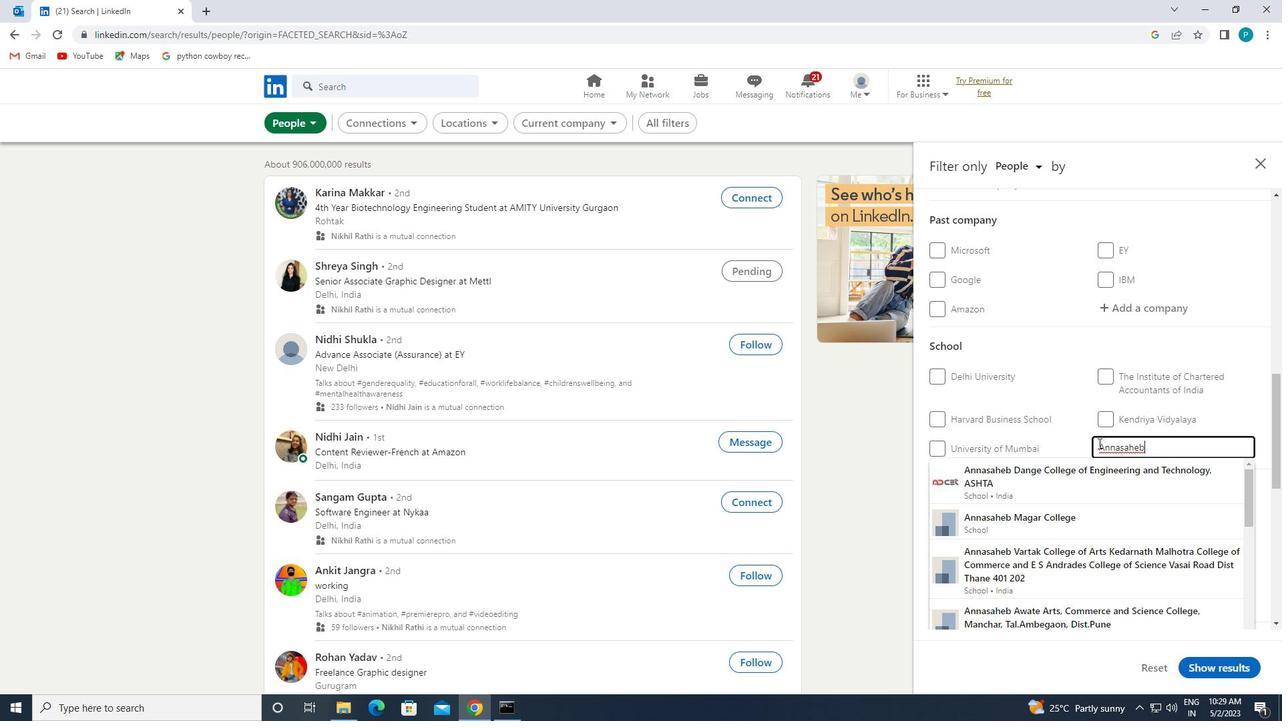 
Action: Mouse pressed left at (1049, 481)
Screenshot: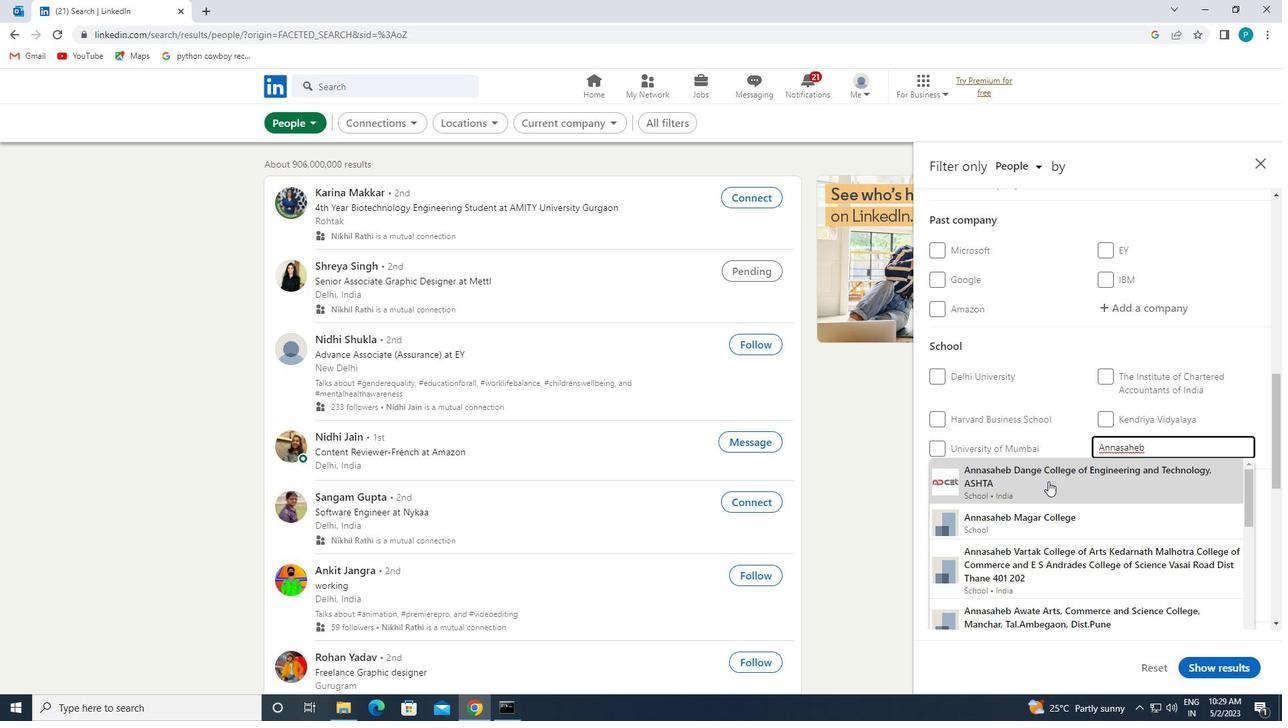 
Action: Mouse scrolled (1049, 481) with delta (0, 0)
Screenshot: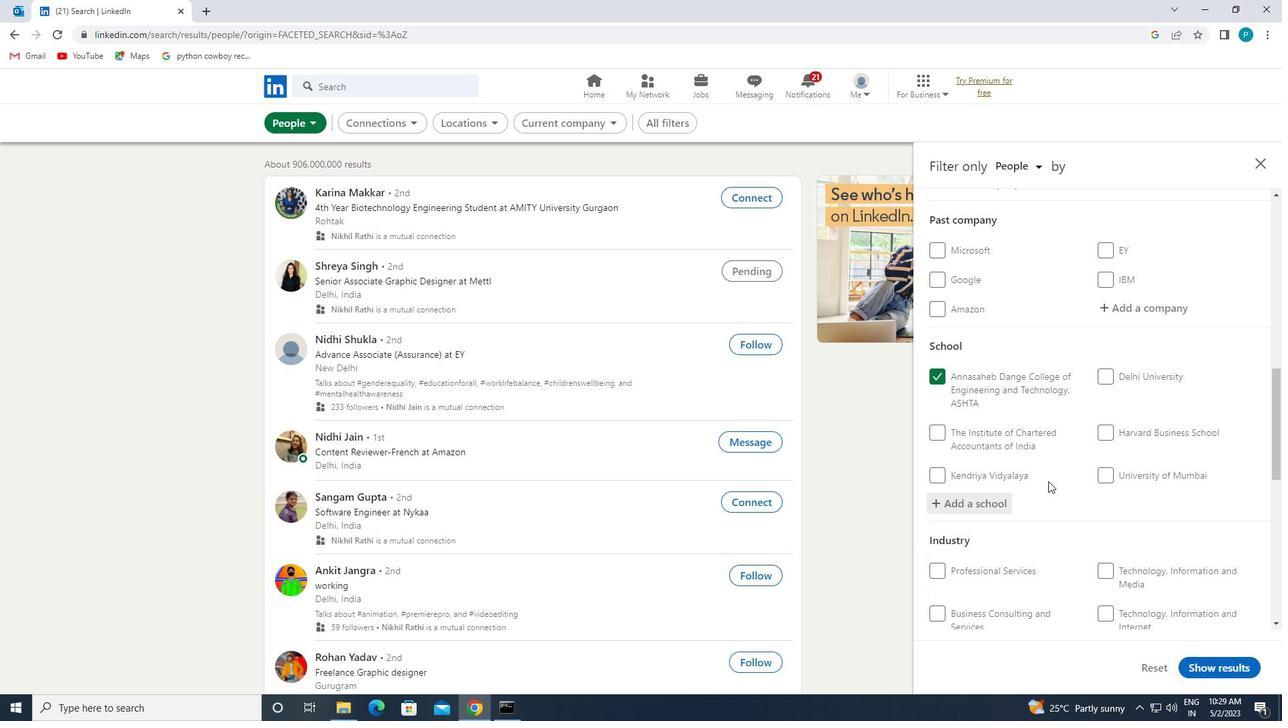 
Action: Mouse scrolled (1049, 481) with delta (0, 0)
Screenshot: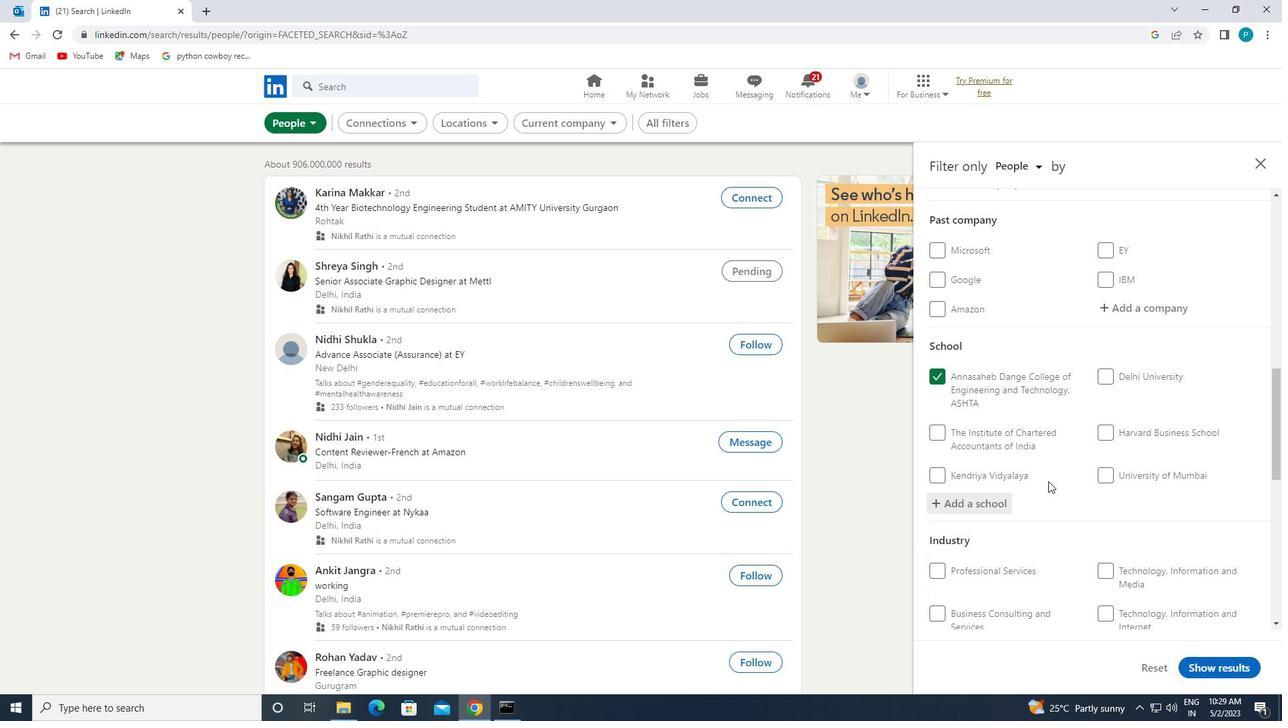 
Action: Mouse scrolled (1049, 481) with delta (0, 0)
Screenshot: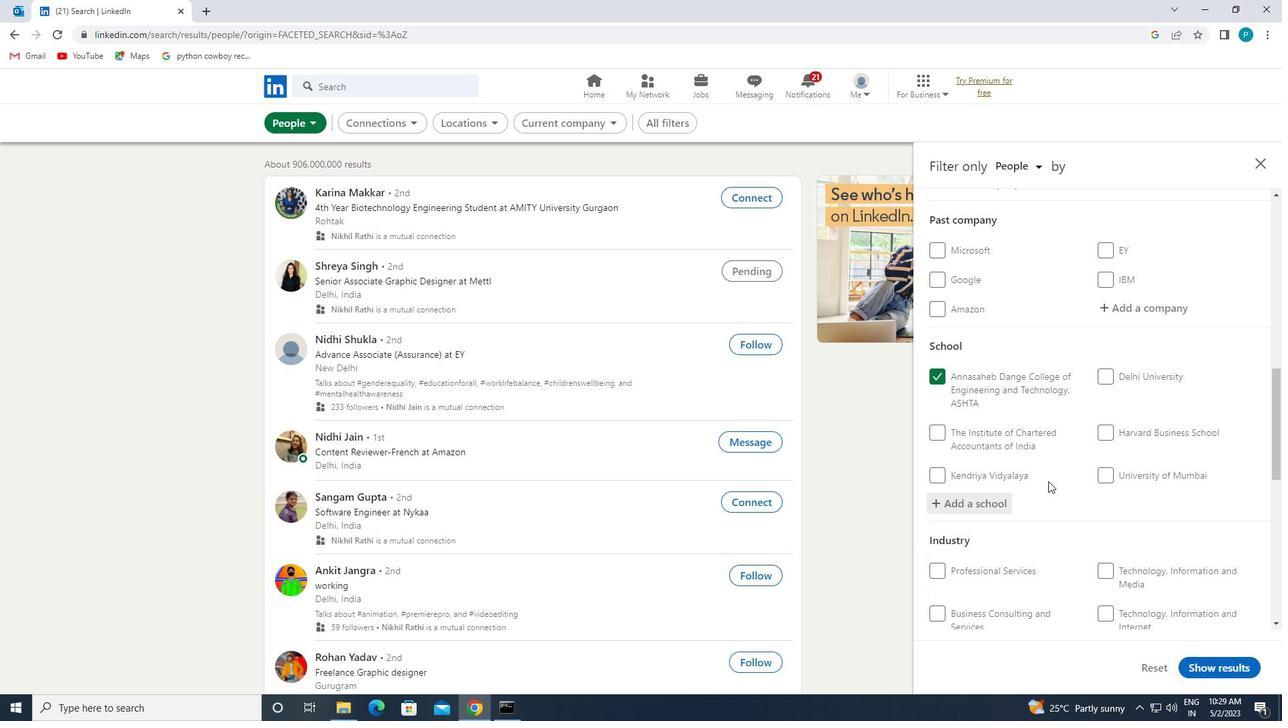 
Action: Mouse moved to (1129, 456)
Screenshot: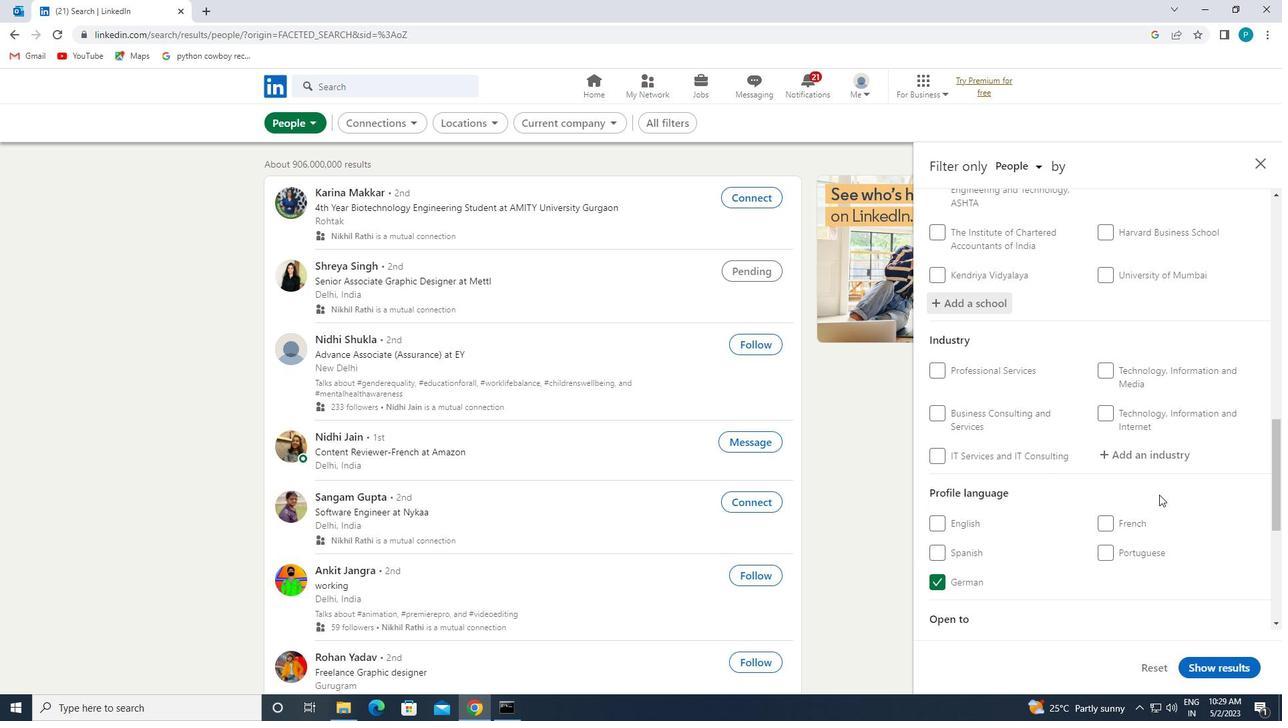 
Action: Mouse pressed left at (1129, 456)
Screenshot: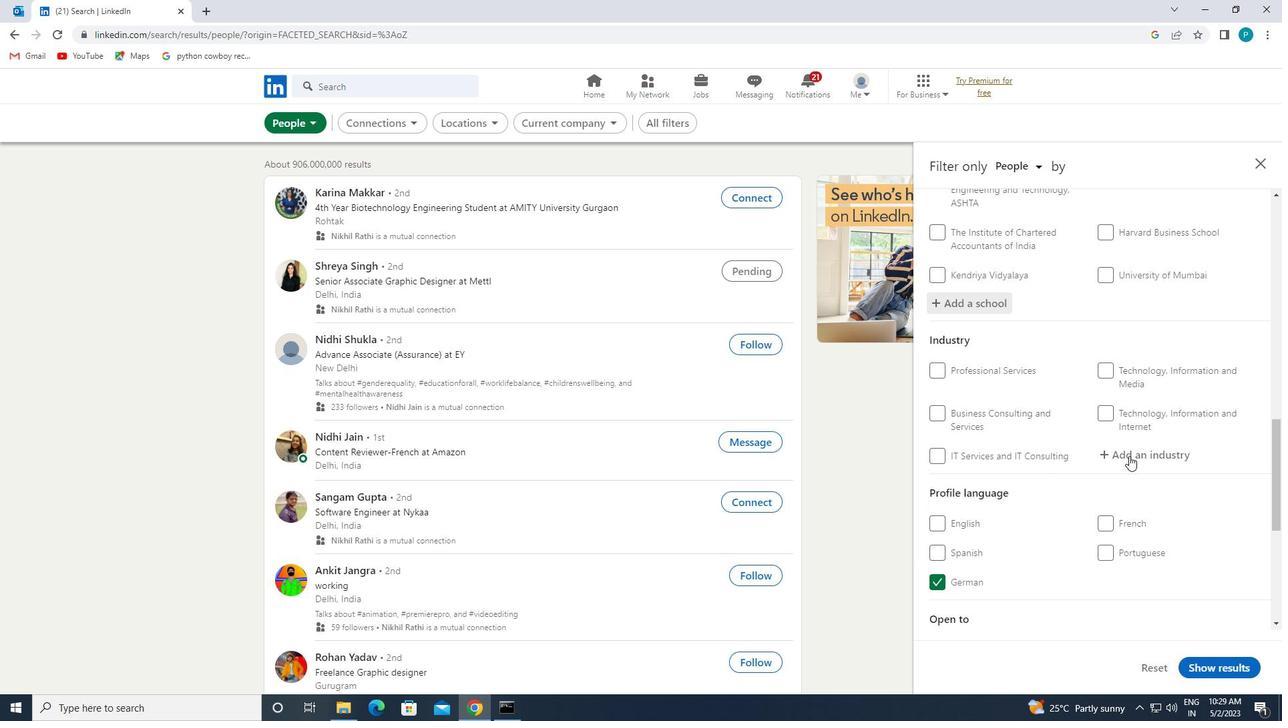 
Action: Key pressed <Key.caps_lock>M<Key.caps_lock>US
Screenshot: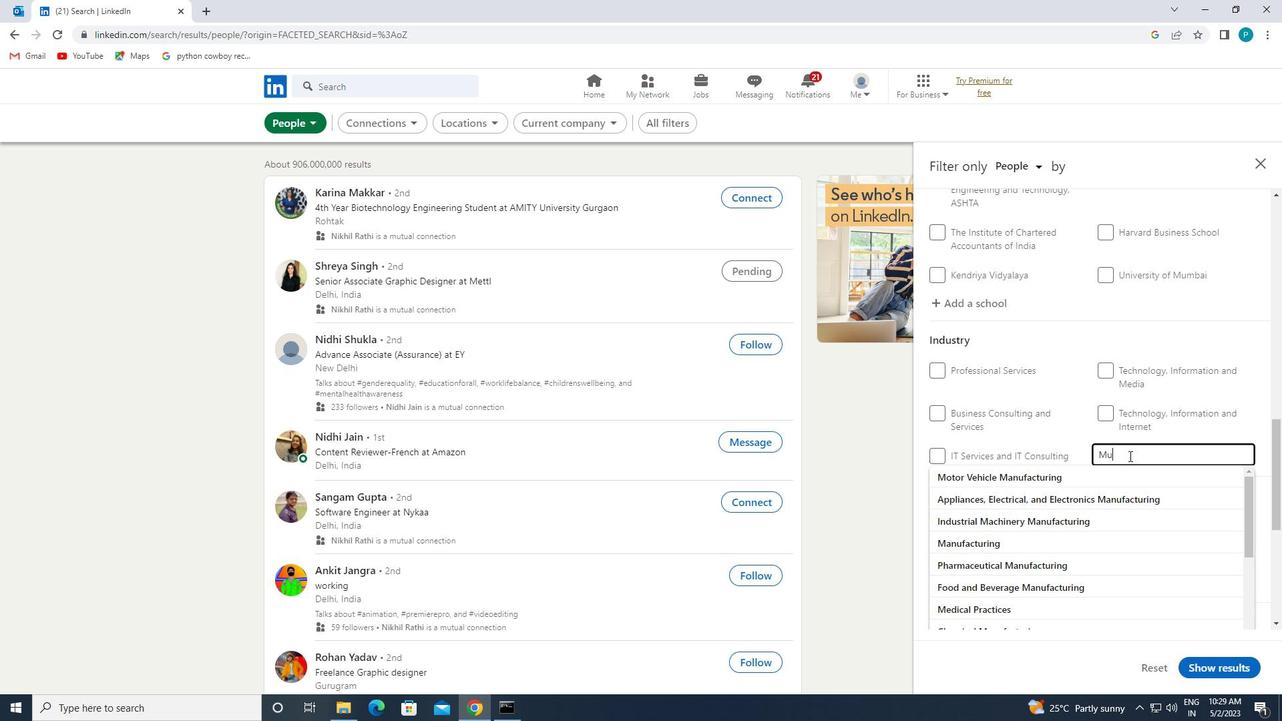 
Action: Mouse moved to (1091, 511)
Screenshot: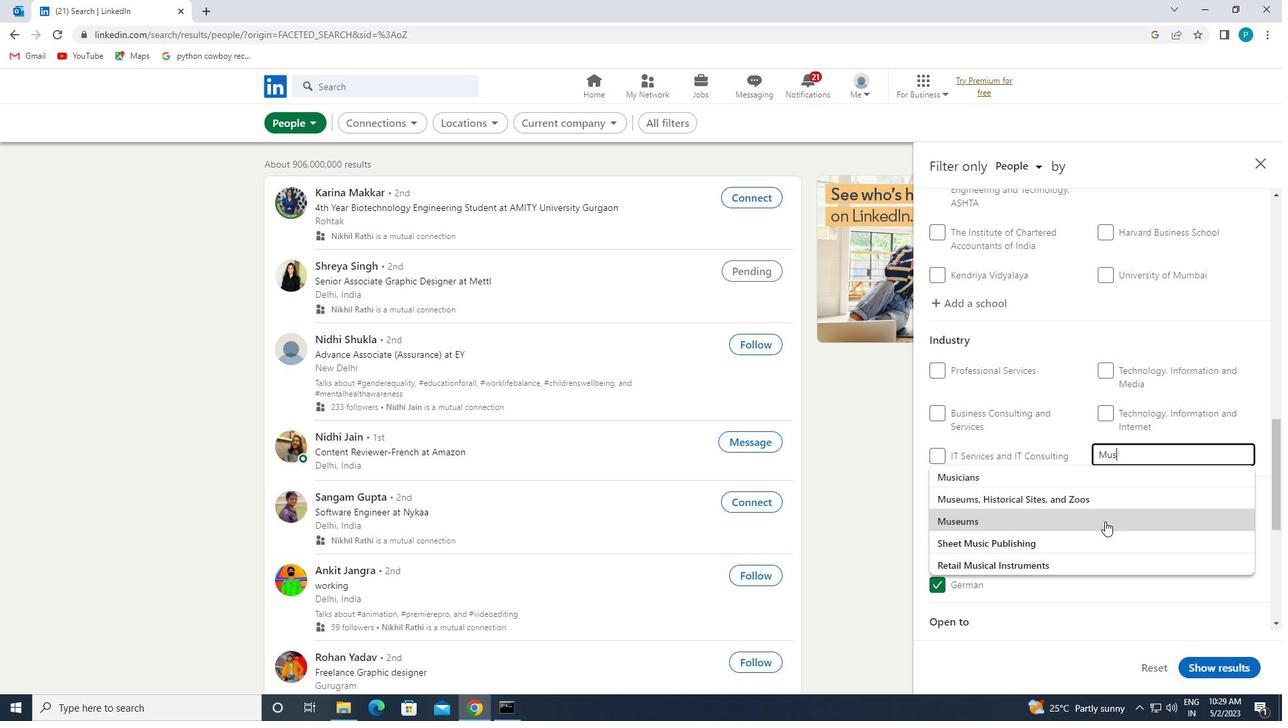 
Action: Mouse pressed left at (1091, 511)
Screenshot: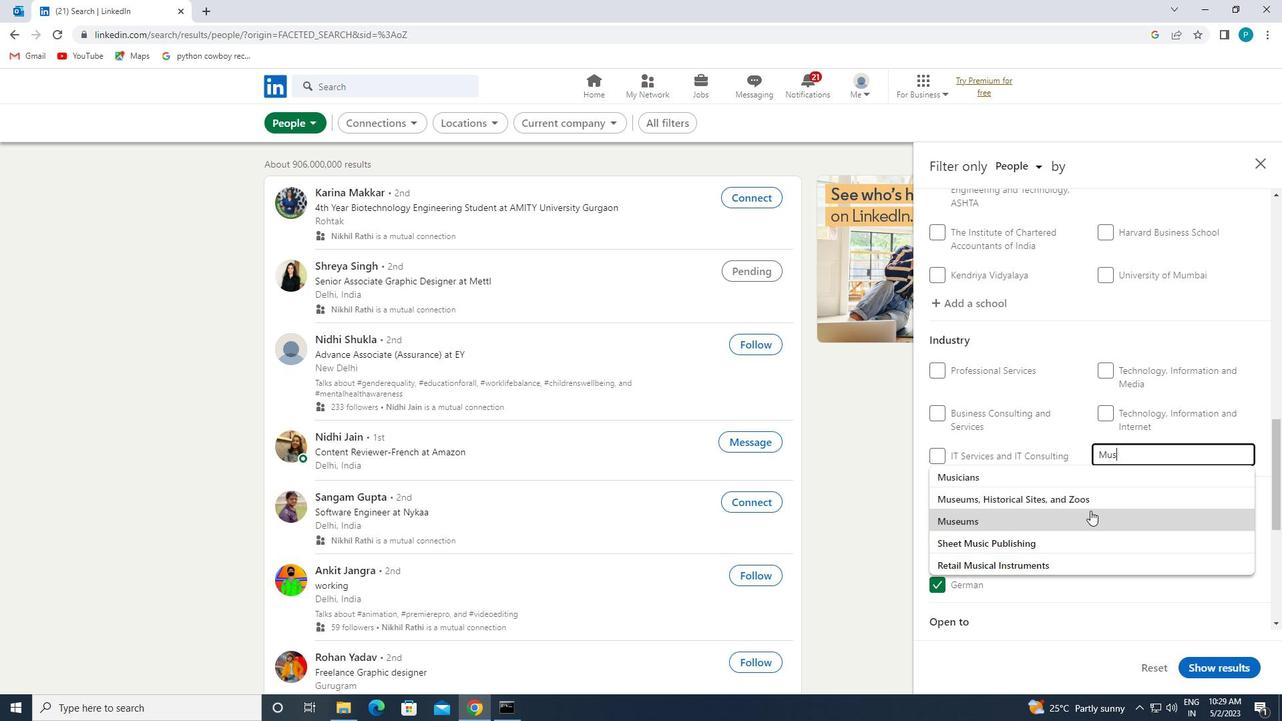 
Action: Mouse scrolled (1091, 510) with delta (0, 0)
Screenshot: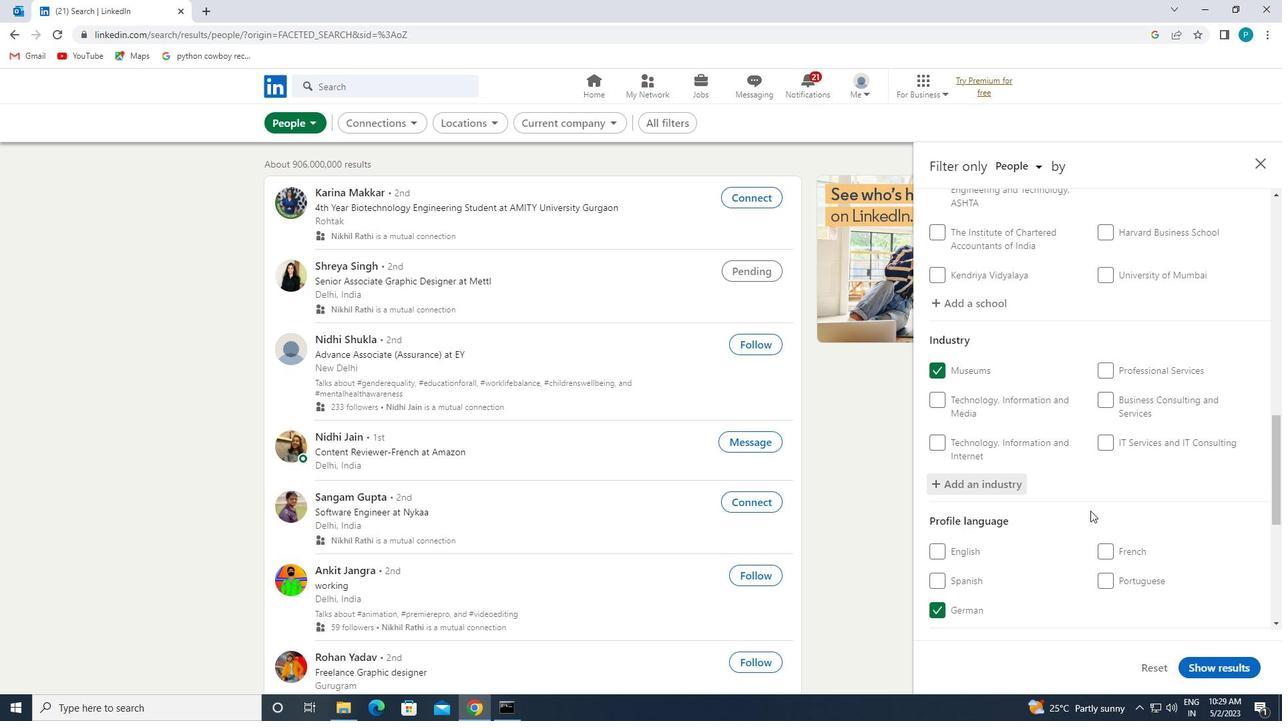 
Action: Mouse scrolled (1091, 510) with delta (0, 0)
Screenshot: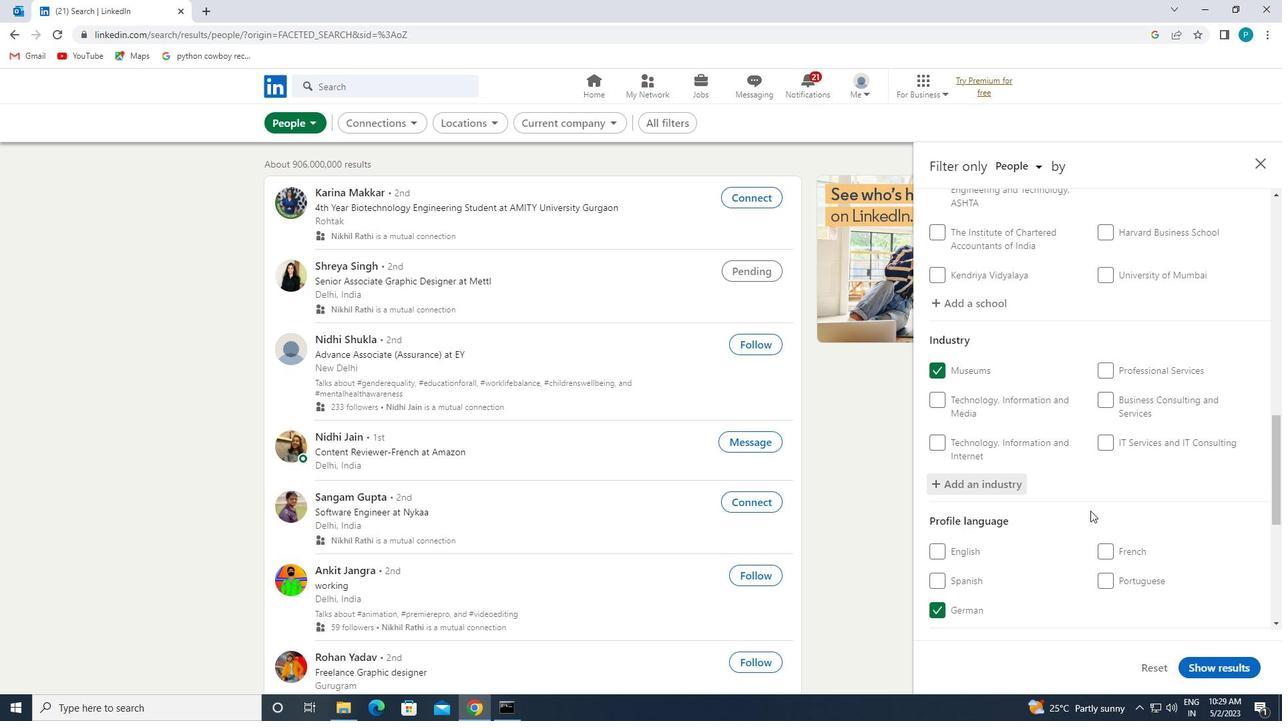 
Action: Mouse scrolled (1091, 510) with delta (0, 0)
Screenshot: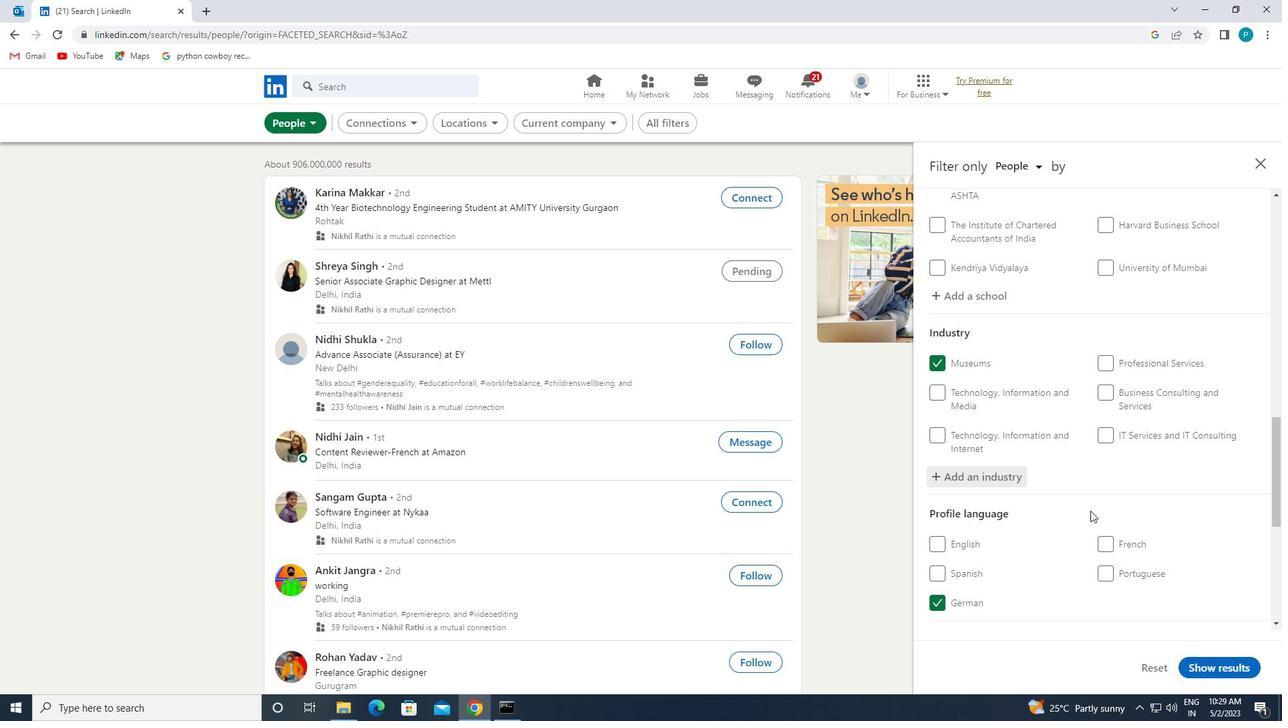 
Action: Mouse scrolled (1091, 510) with delta (0, 0)
Screenshot: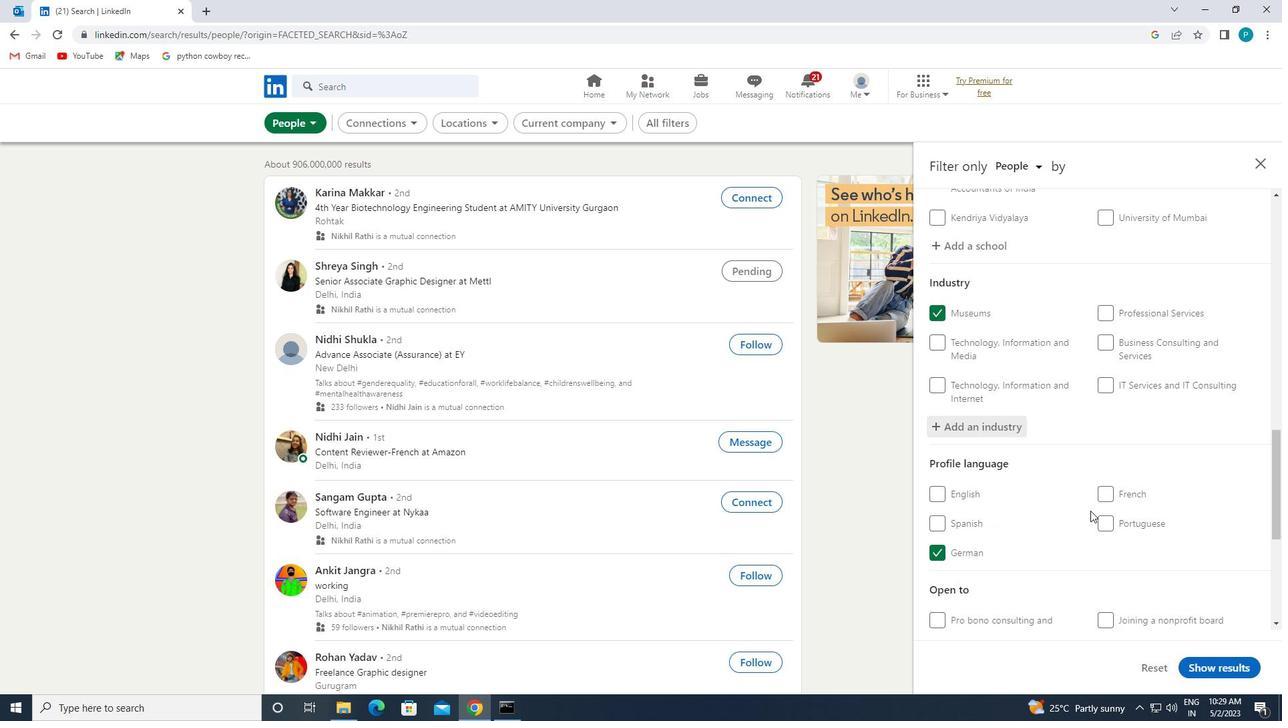 
Action: Mouse moved to (1106, 550)
Screenshot: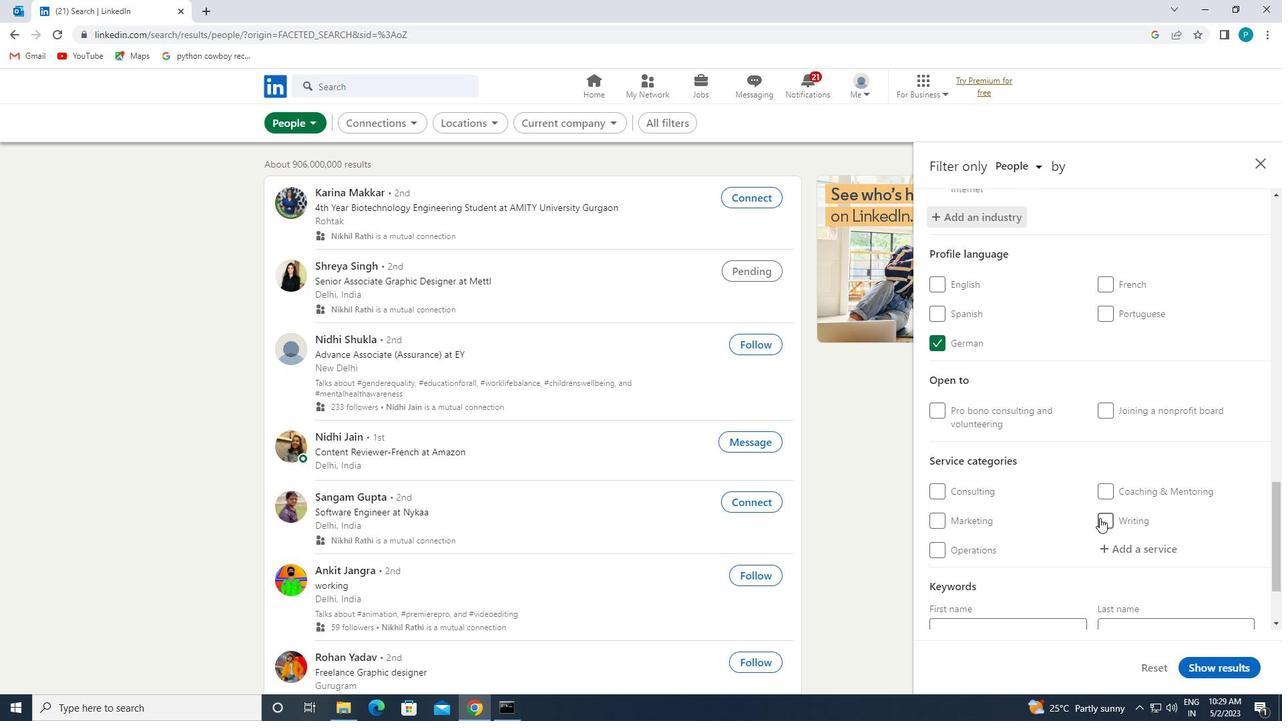 
Action: Mouse pressed left at (1106, 550)
Screenshot: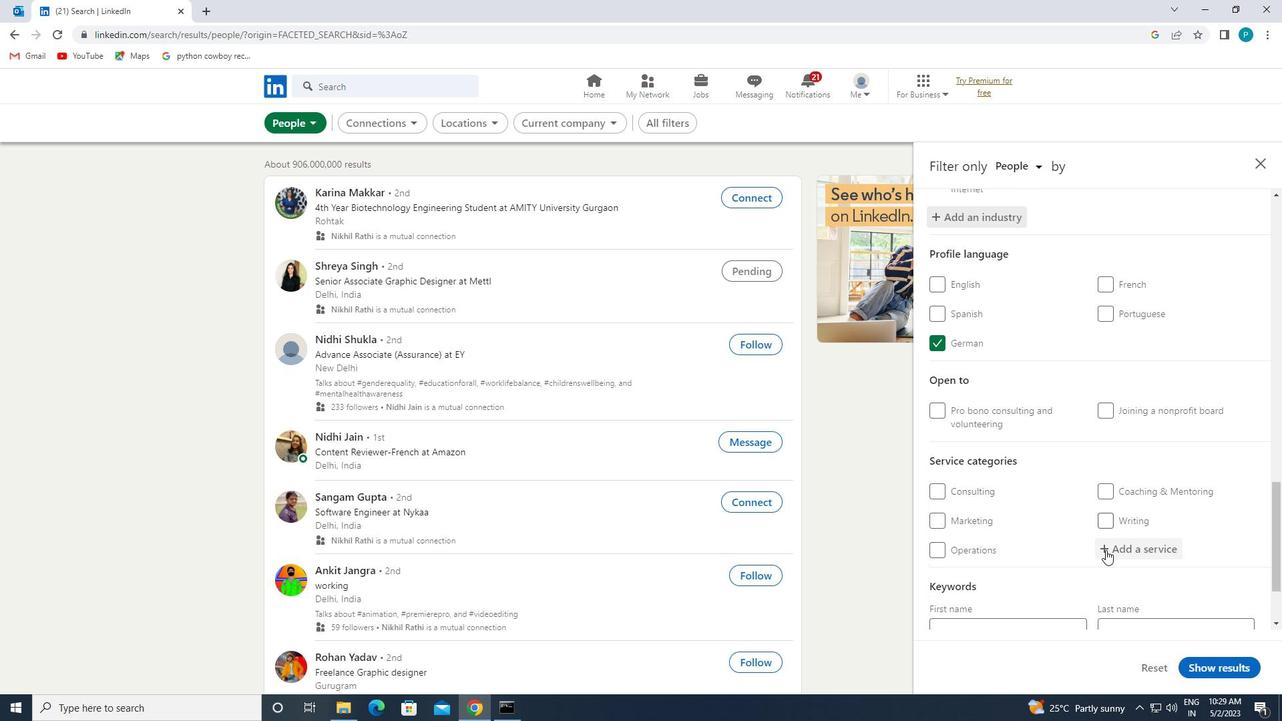 
Action: Key pressed <Key.caps_lock>USER
Screenshot: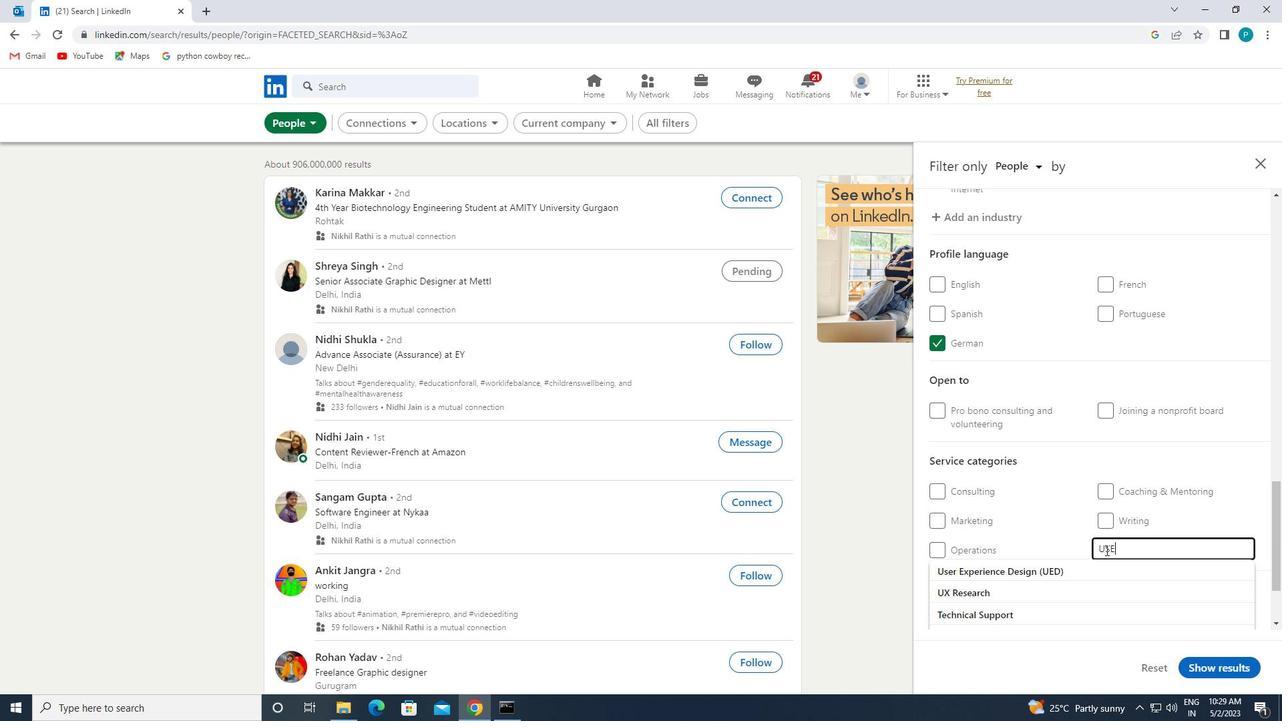 
Action: Mouse scrolled (1106, 549) with delta (0, 0)
Screenshot: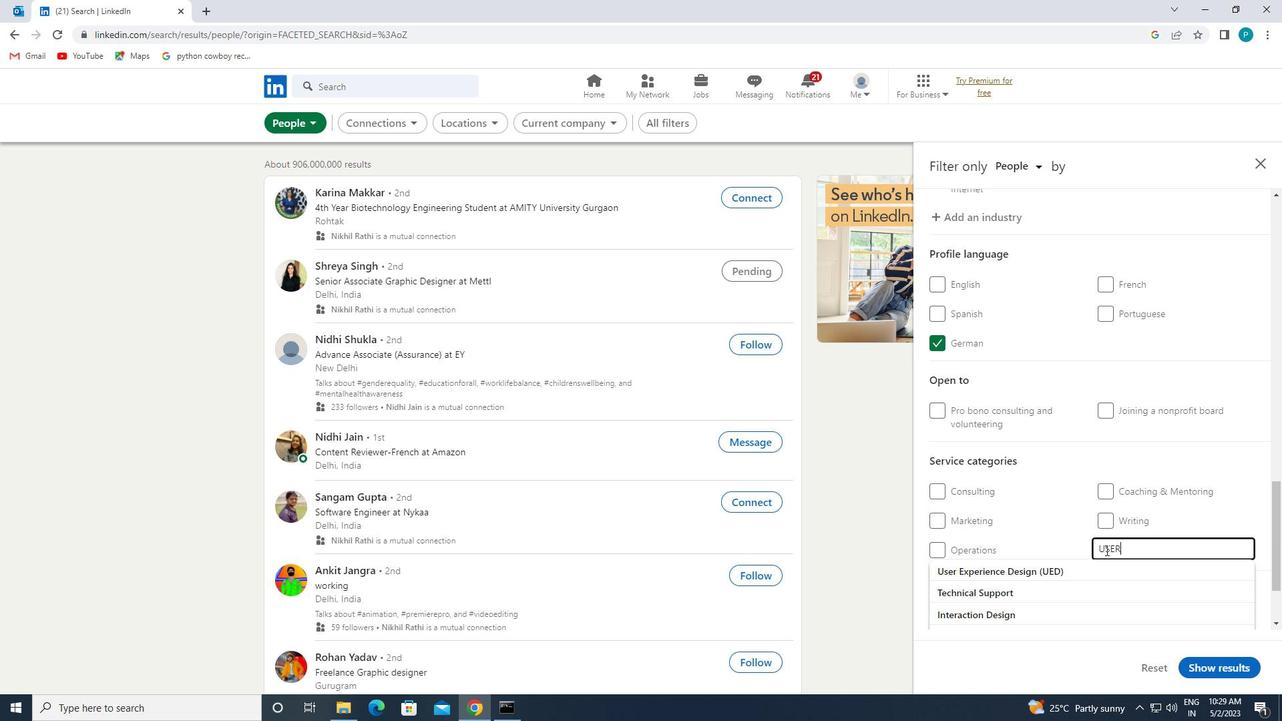 
Action: Mouse moved to (1055, 590)
Screenshot: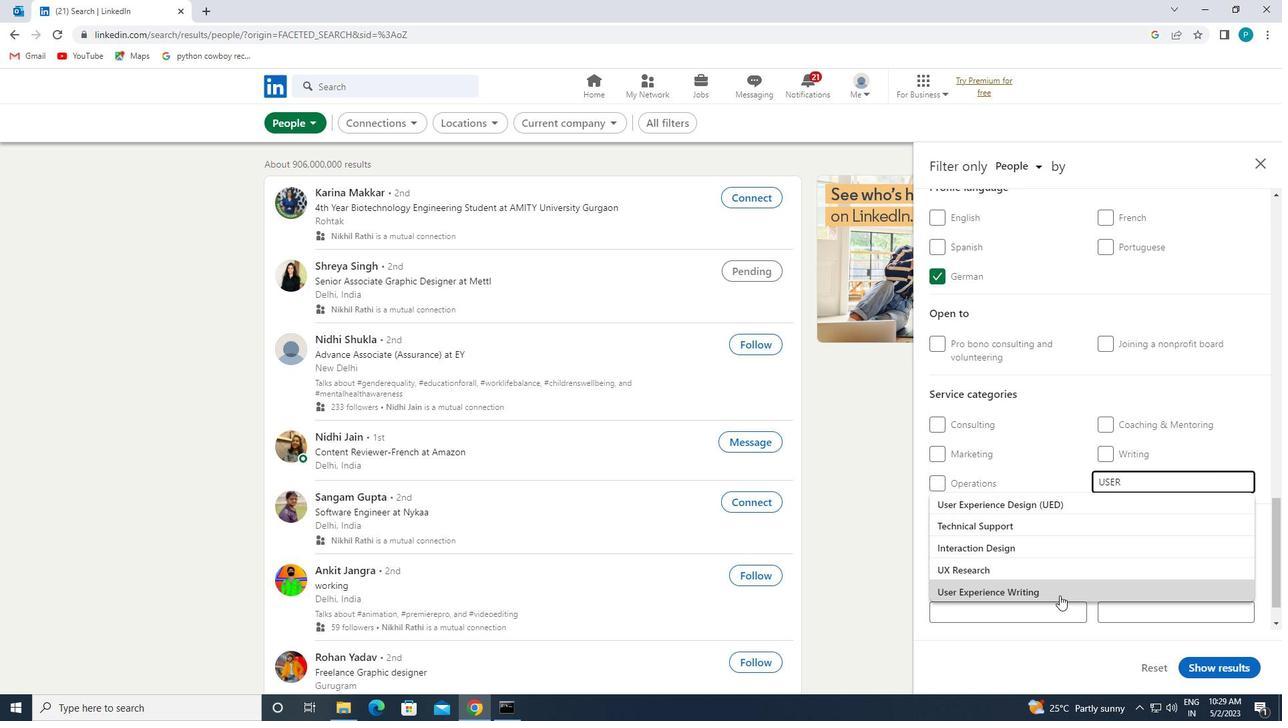 
Action: Mouse pressed left at (1055, 590)
Screenshot: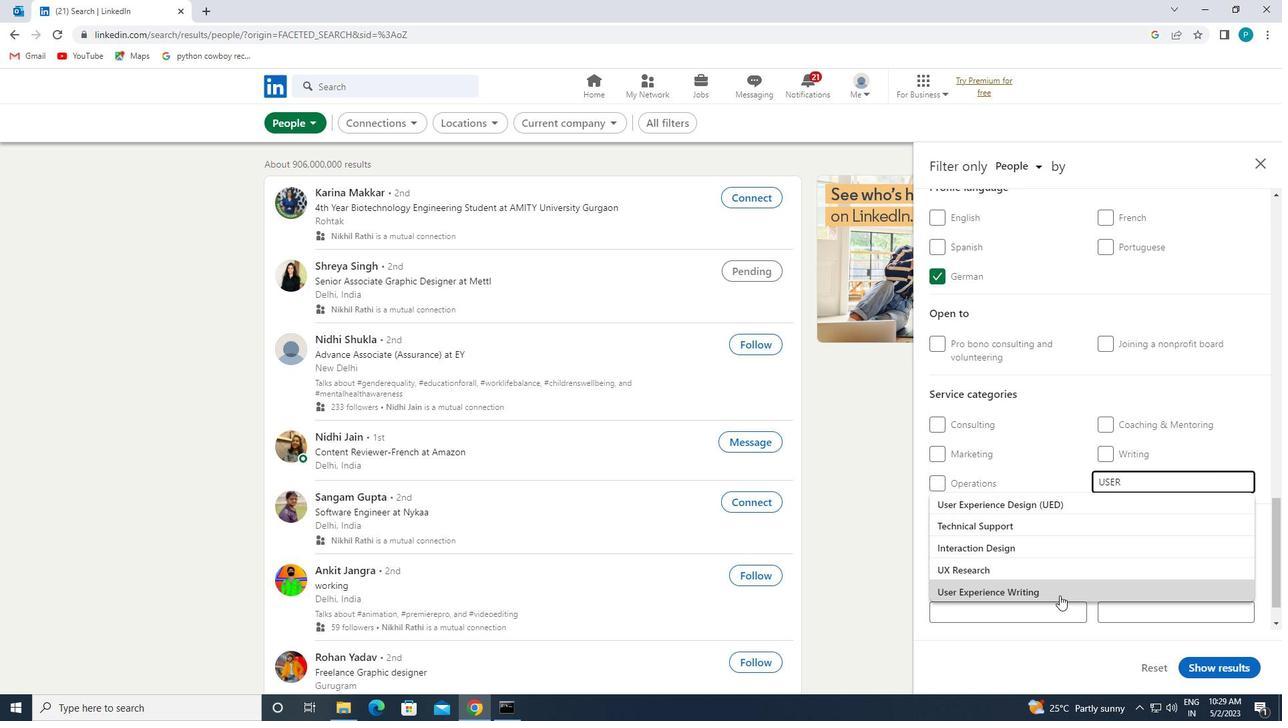 
Action: Mouse moved to (971, 577)
Screenshot: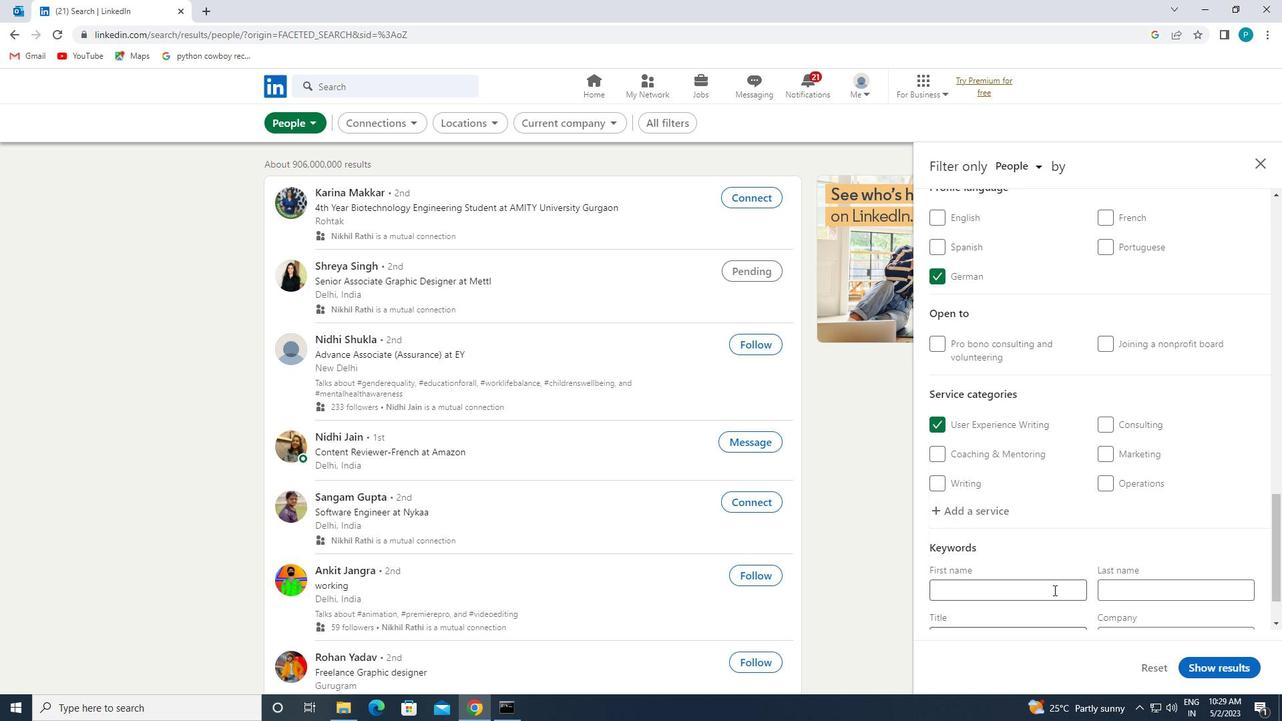 
Action: Mouse scrolled (971, 577) with delta (0, 0)
Screenshot: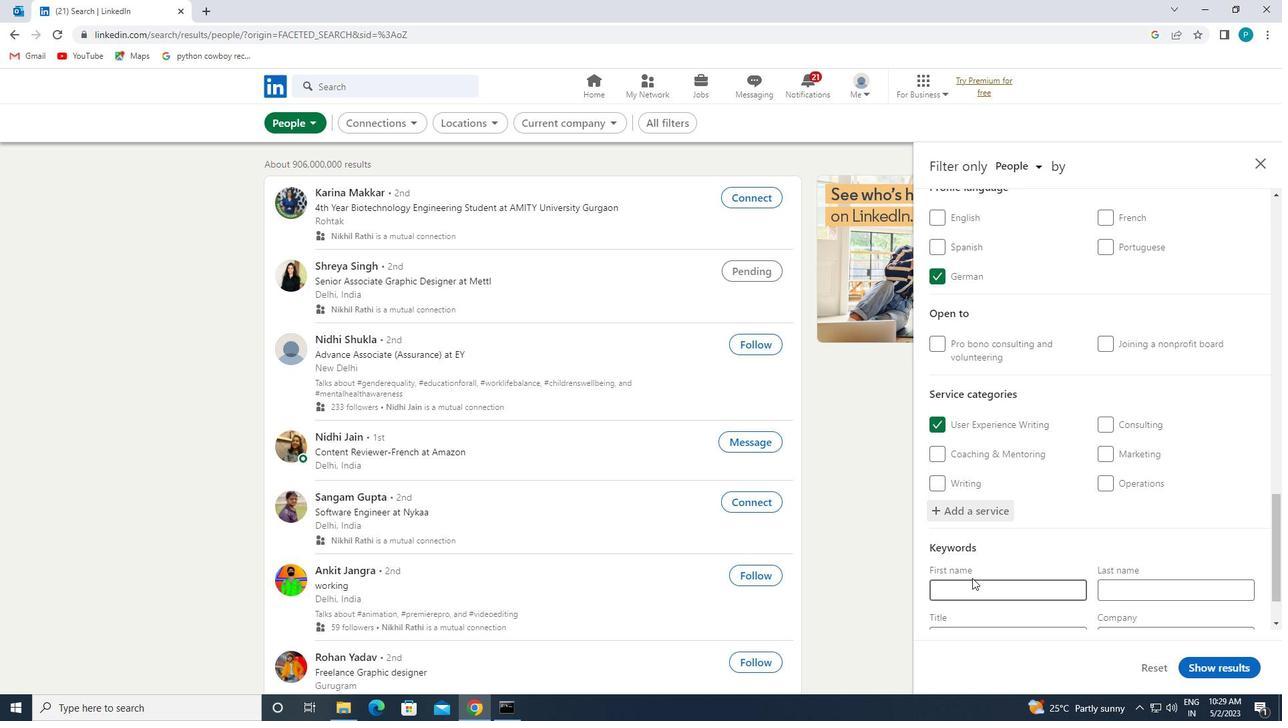
Action: Mouse scrolled (971, 577) with delta (0, 0)
Screenshot: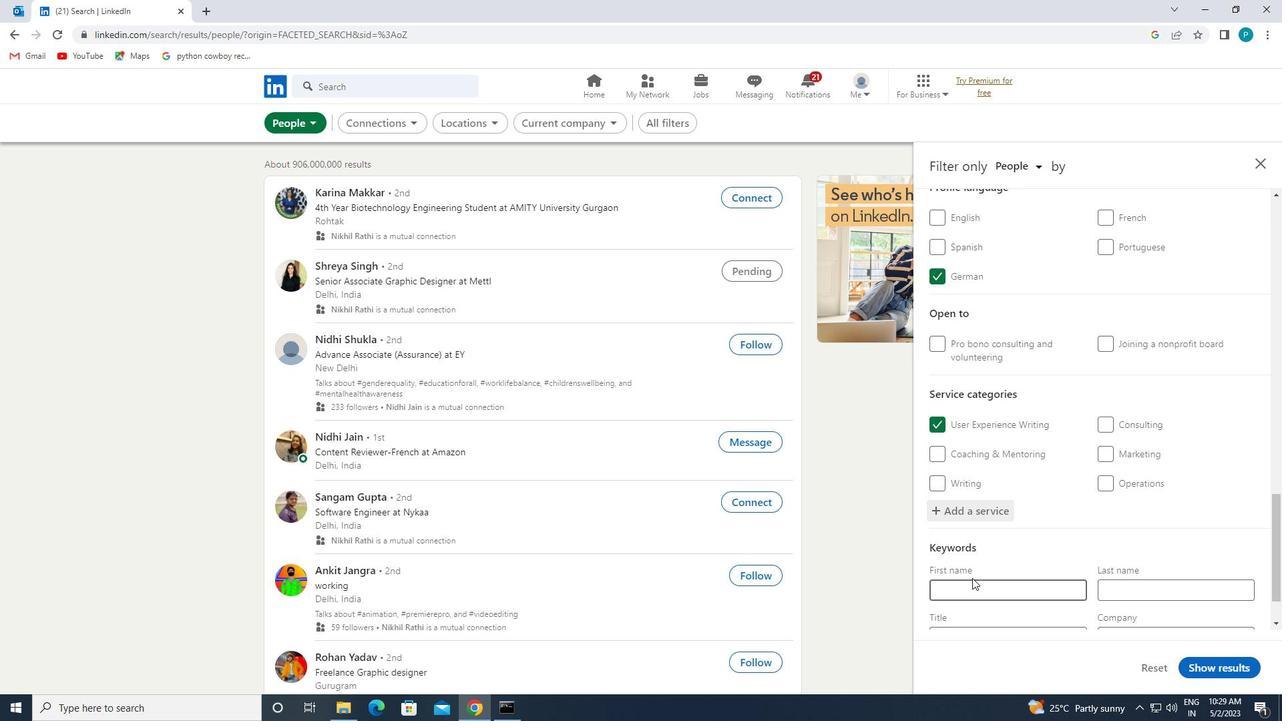 
Action: Mouse scrolled (971, 577) with delta (0, 0)
Screenshot: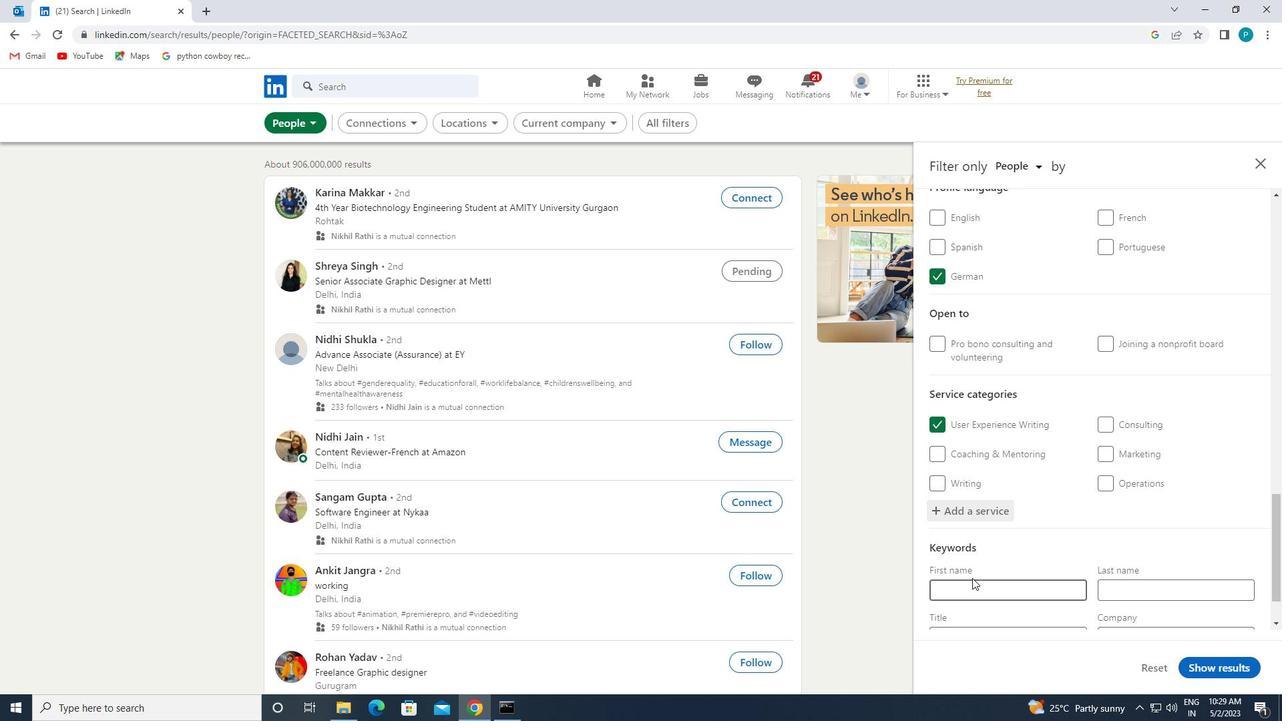 
Action: Mouse moved to (963, 567)
Screenshot: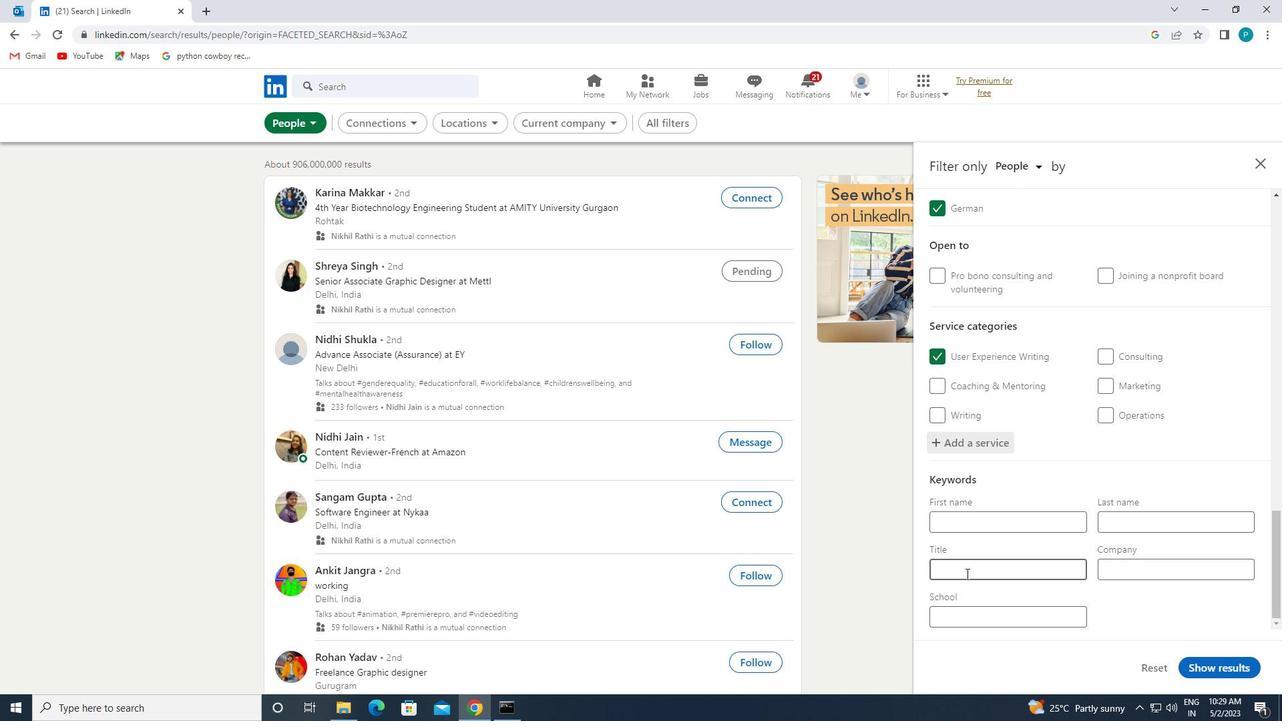 
Action: Mouse pressed left at (963, 567)
Screenshot: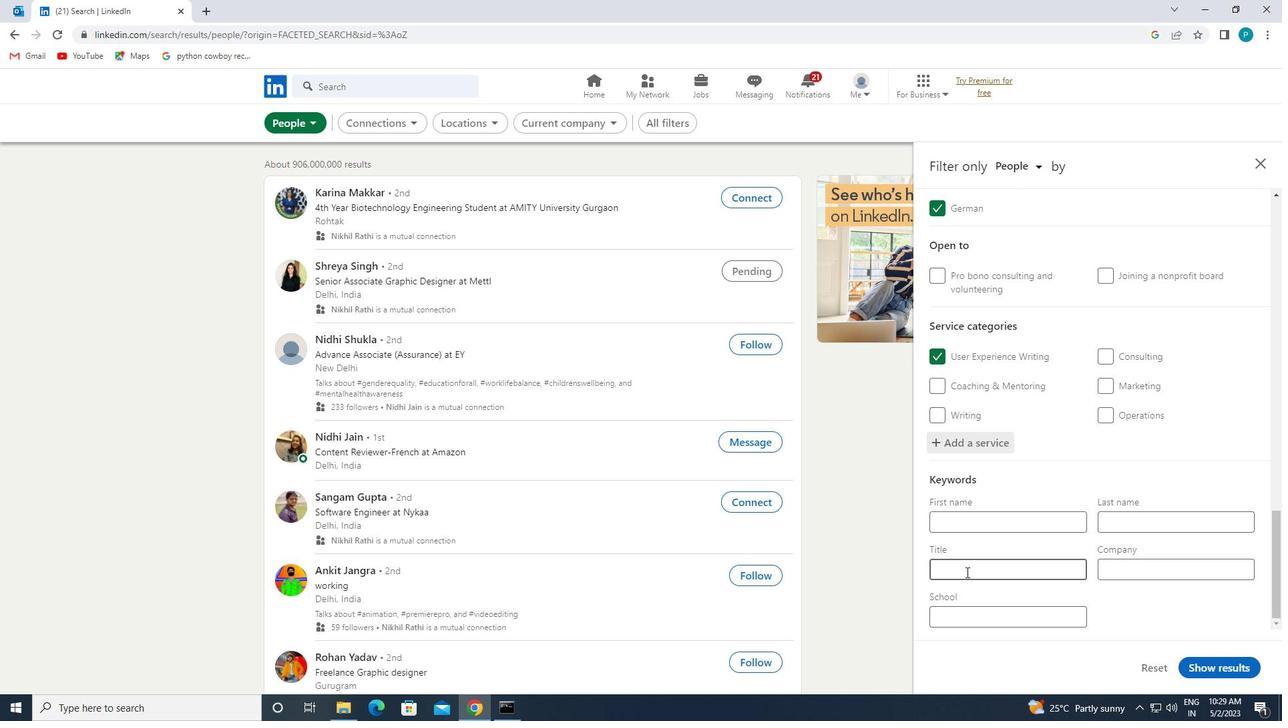 
Action: Key pressed <Key.caps_lock>P<Key.caps_lock>OLITCAL<Key.backspace><Key.backspace><Key.backspace><Key.backspace><Key.backspace><Key.backspace><Key.backspace><Key.backspace><Key.backspace><Key.backspace><Key.backspace><Key.backspace>P<Key.caps_lock>OLITICAL<Key.space><Key.caps_lock>S<Key.caps_lock>CIENTIST
Screenshot: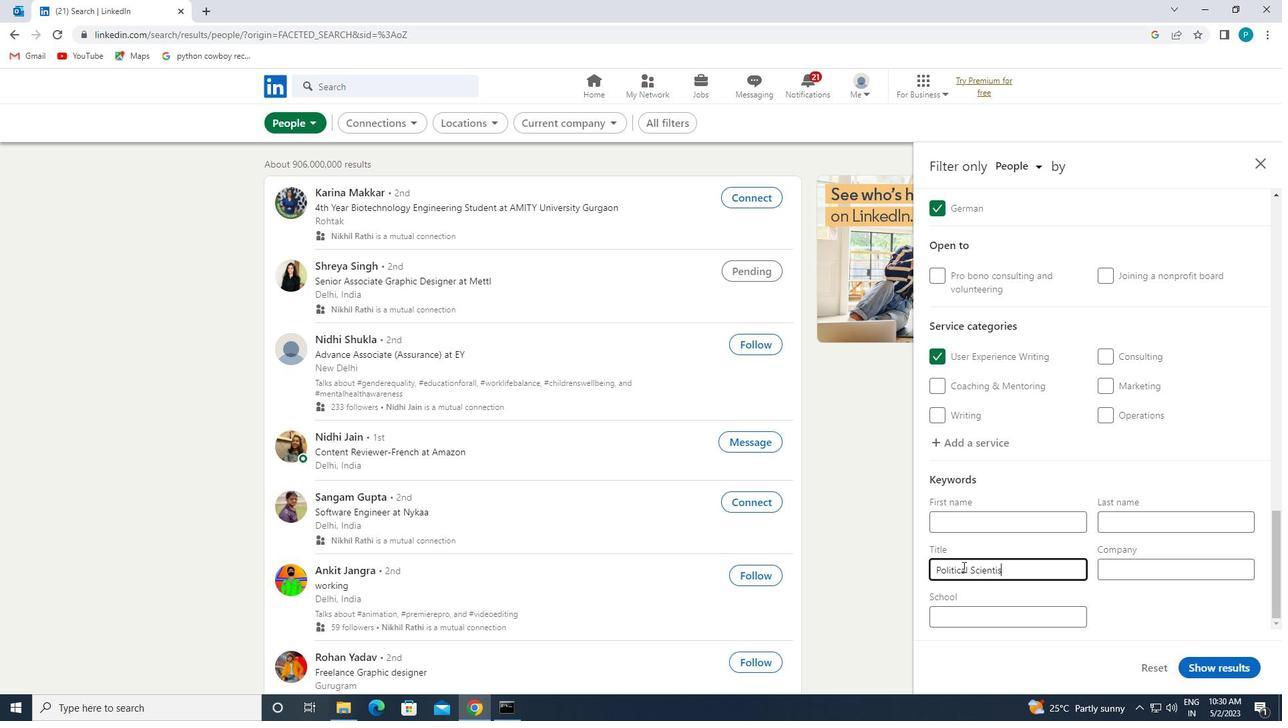 
Action: Mouse moved to (1196, 667)
Screenshot: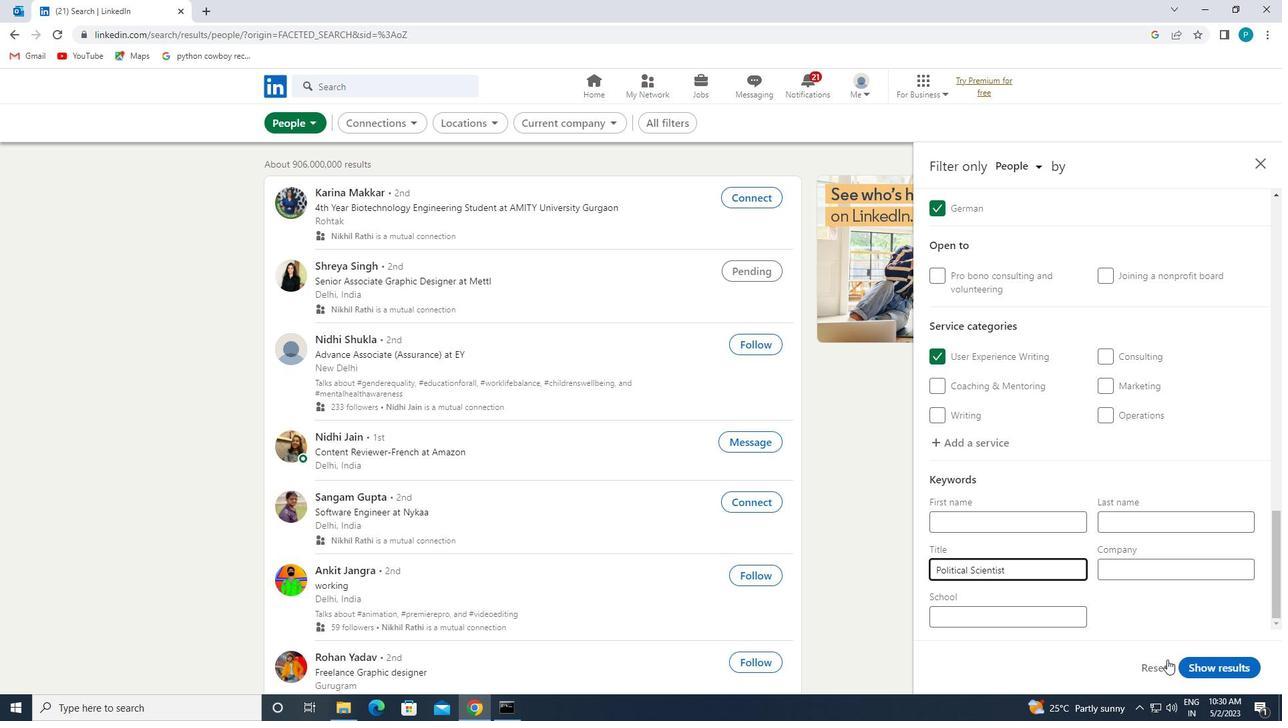 
Action: Mouse pressed left at (1196, 667)
Screenshot: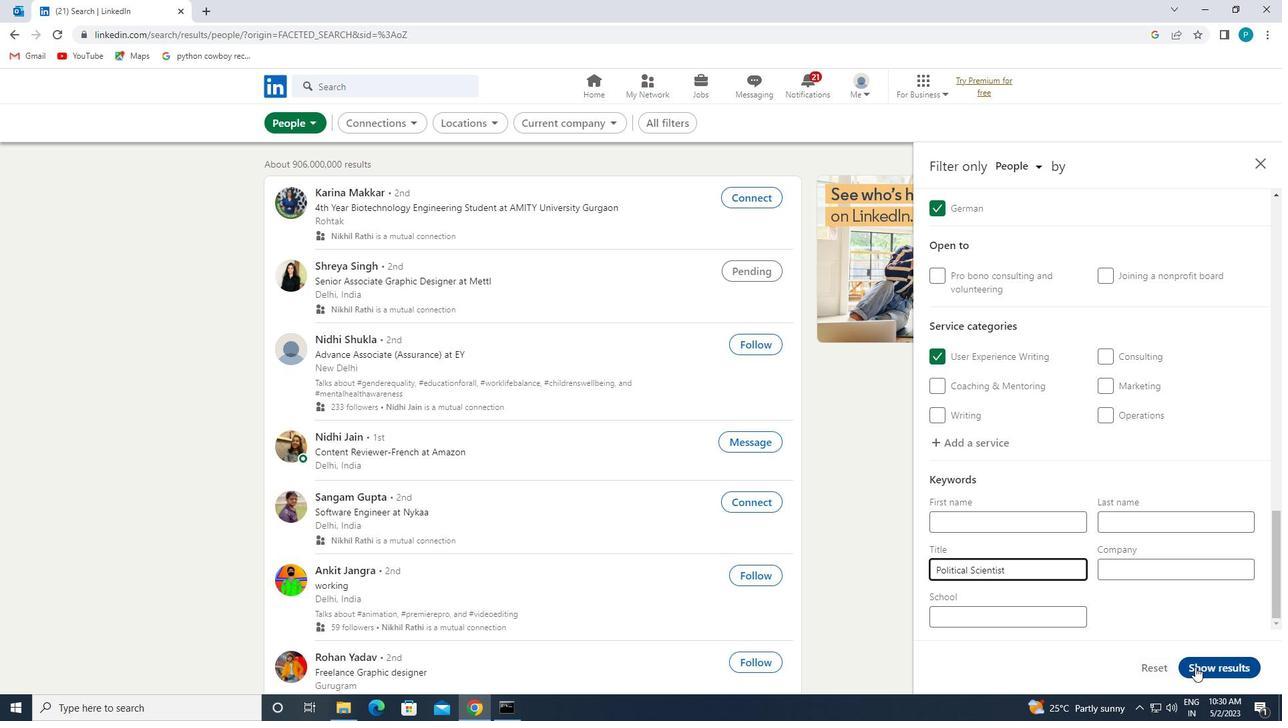 
